 Task: Look for space in Country Club Hills, United States from 10th July, 2023 to 15th July, 2023 for 7 adults in price range Rs.10000 to Rs.15000. Place can be entire place or shared room with 4 bedrooms having 7 beds and 4 bathrooms. Property type can be house, flat, guest house. Amenities needed are: wifi, TV, free parkinig on premises, gym, breakfast. Booking option can be shelf check-in. Required host language is English.
Action: Mouse moved to (519, 113)
Screenshot: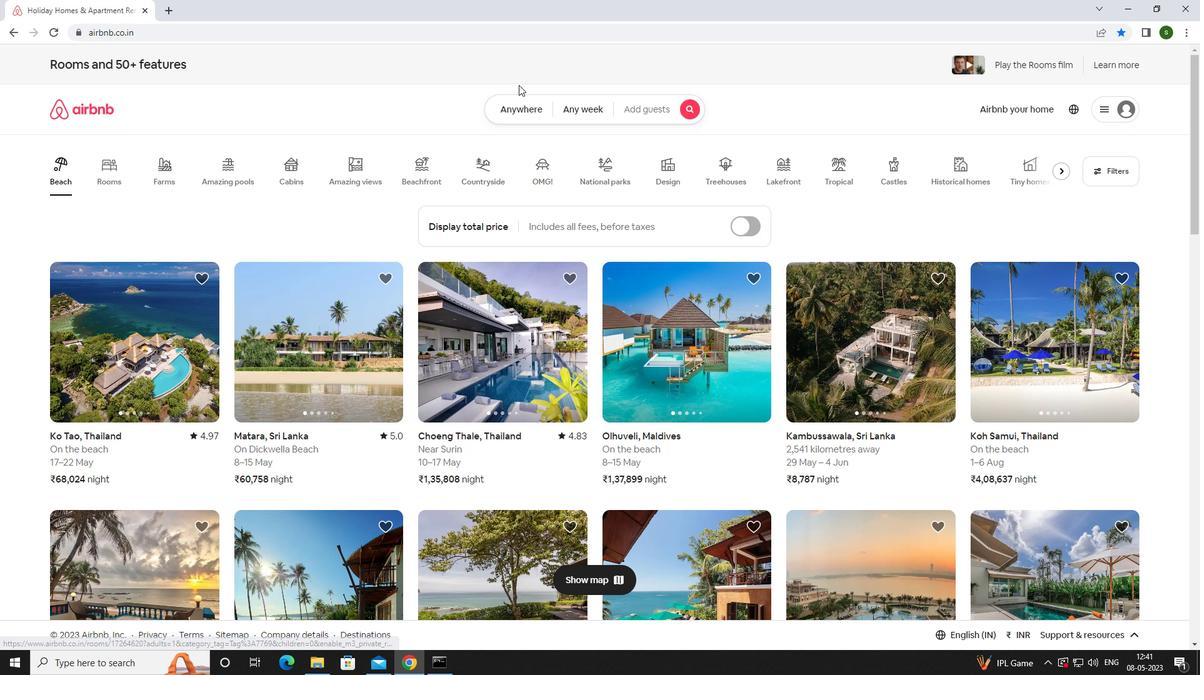
Action: Mouse pressed left at (519, 113)
Screenshot: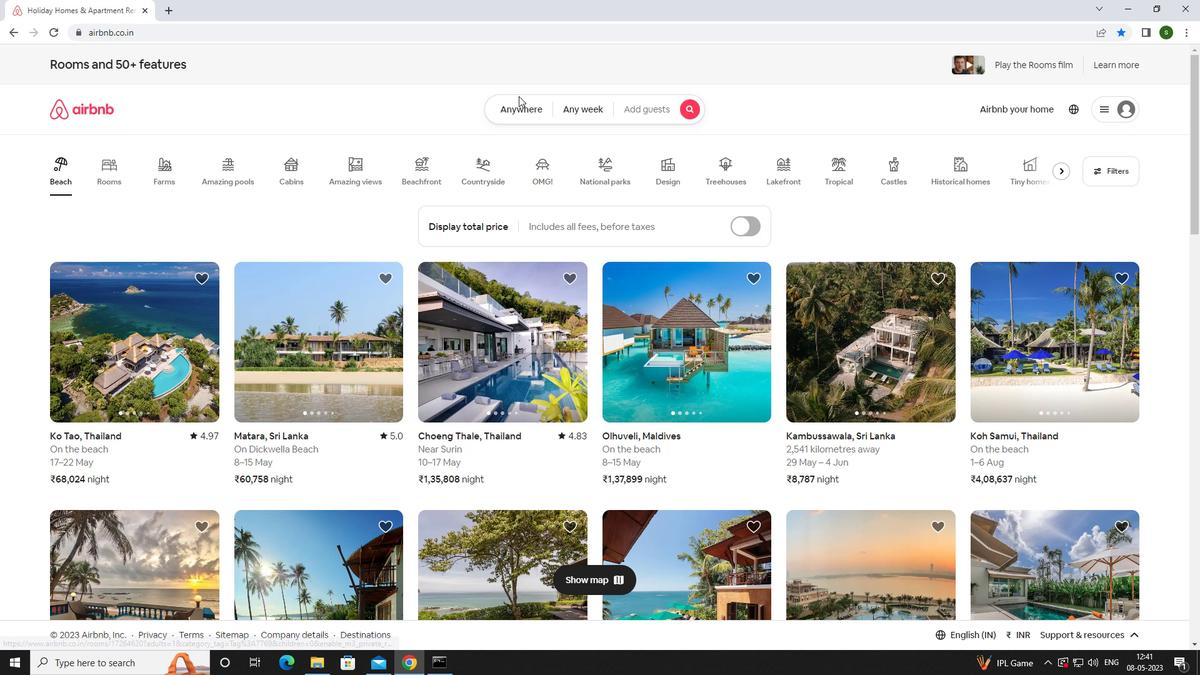 
Action: Mouse moved to (417, 158)
Screenshot: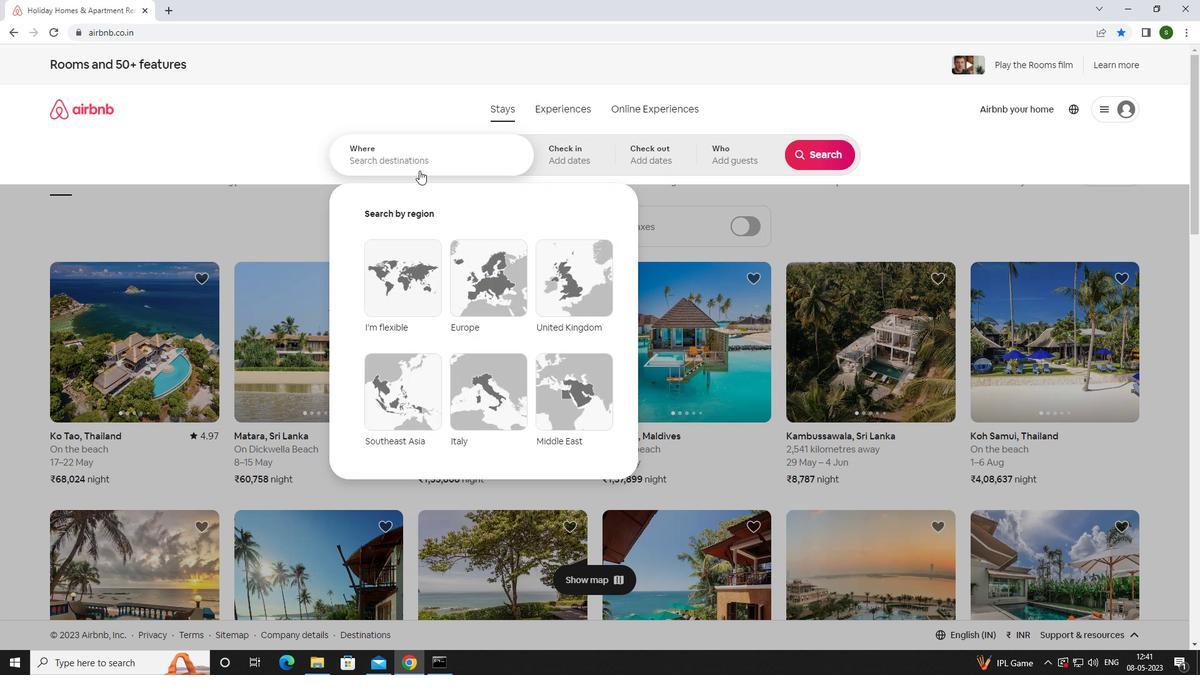 
Action: Mouse pressed left at (417, 158)
Screenshot: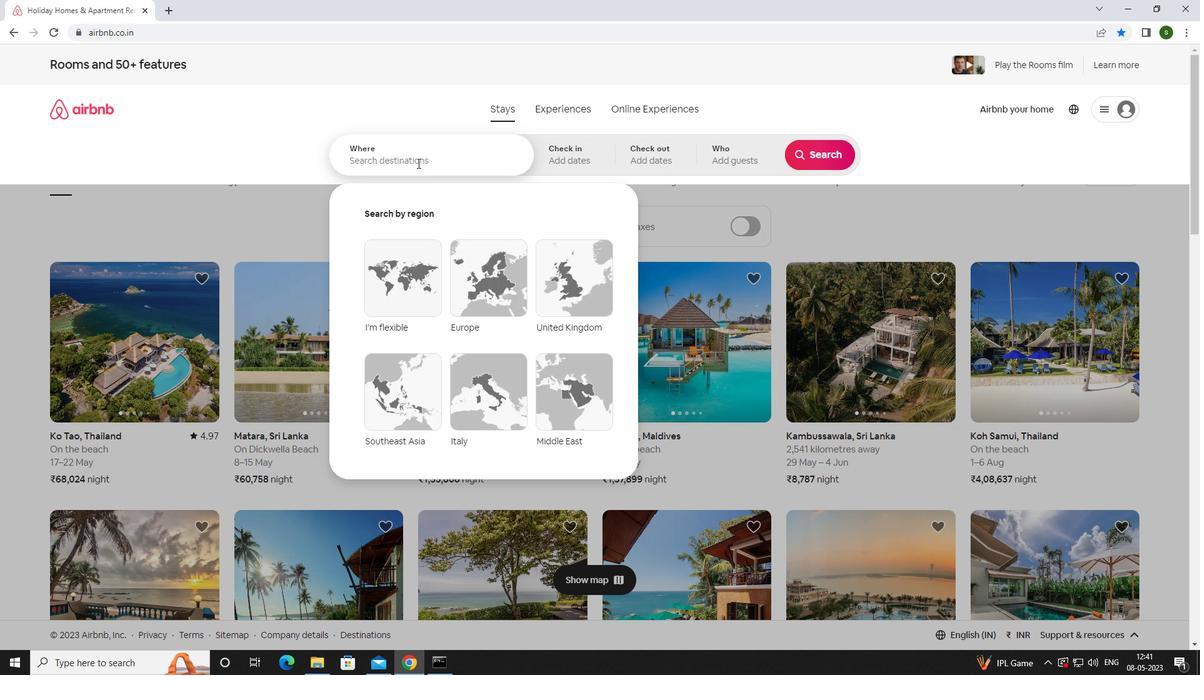 
Action: Mouse moved to (417, 158)
Screenshot: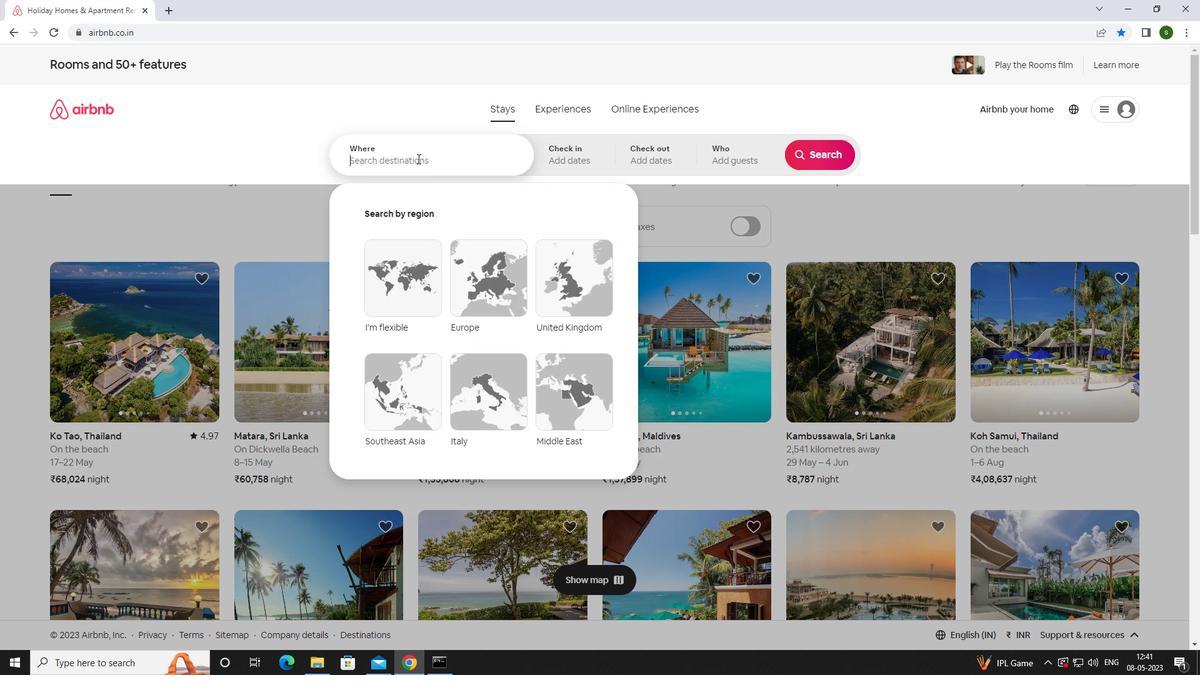 
Action: Key pressed <Key.caps_lock>c<Key.caps_lock>ountry<Key.space><Key.caps_lock>c<Key.caps_lock>lub<Key.space><Key.caps_lock>h<Key.caps_lock>ills,<Key.space><Key.caps_lock>u<Key.caps_lock>nited<Key.space><Key.caps_lock>s<Key.caps_lock>tates<Key.enter>
Screenshot: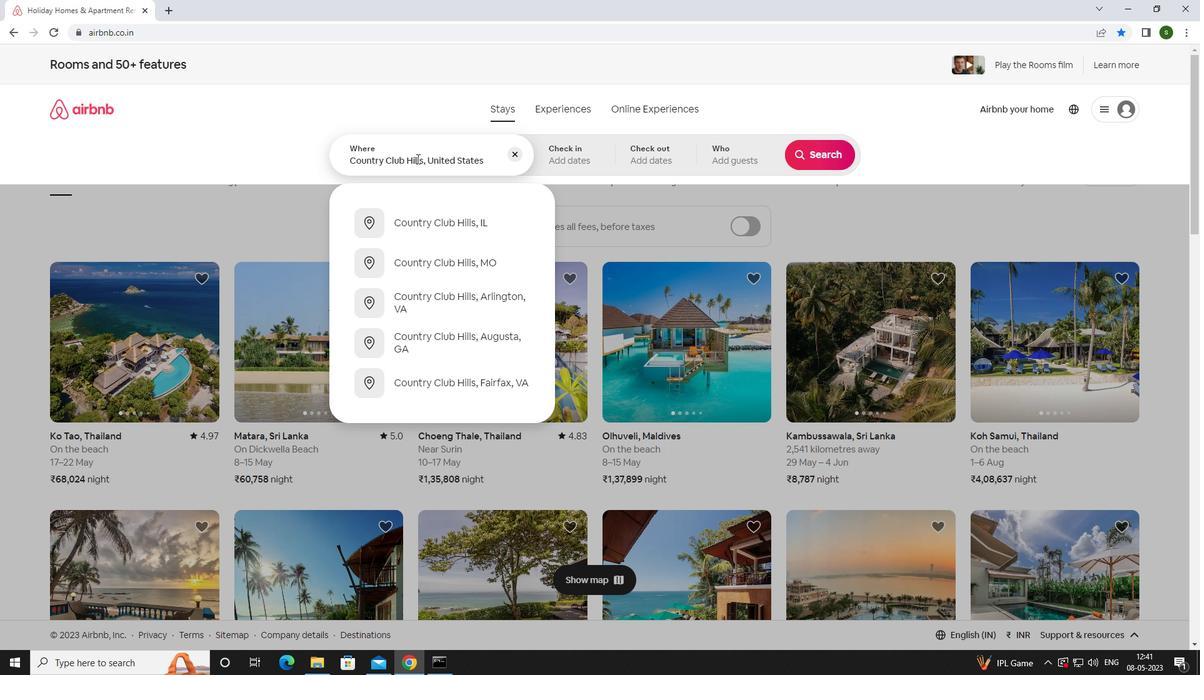 
Action: Mouse moved to (816, 255)
Screenshot: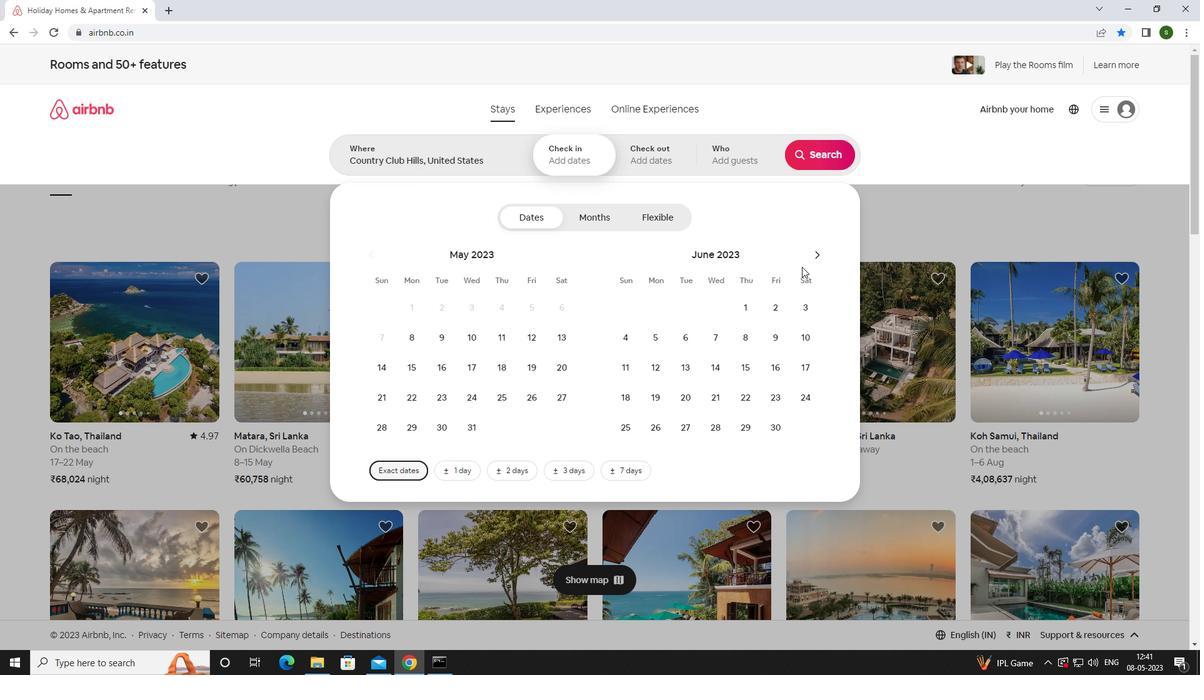
Action: Mouse pressed left at (816, 255)
Screenshot: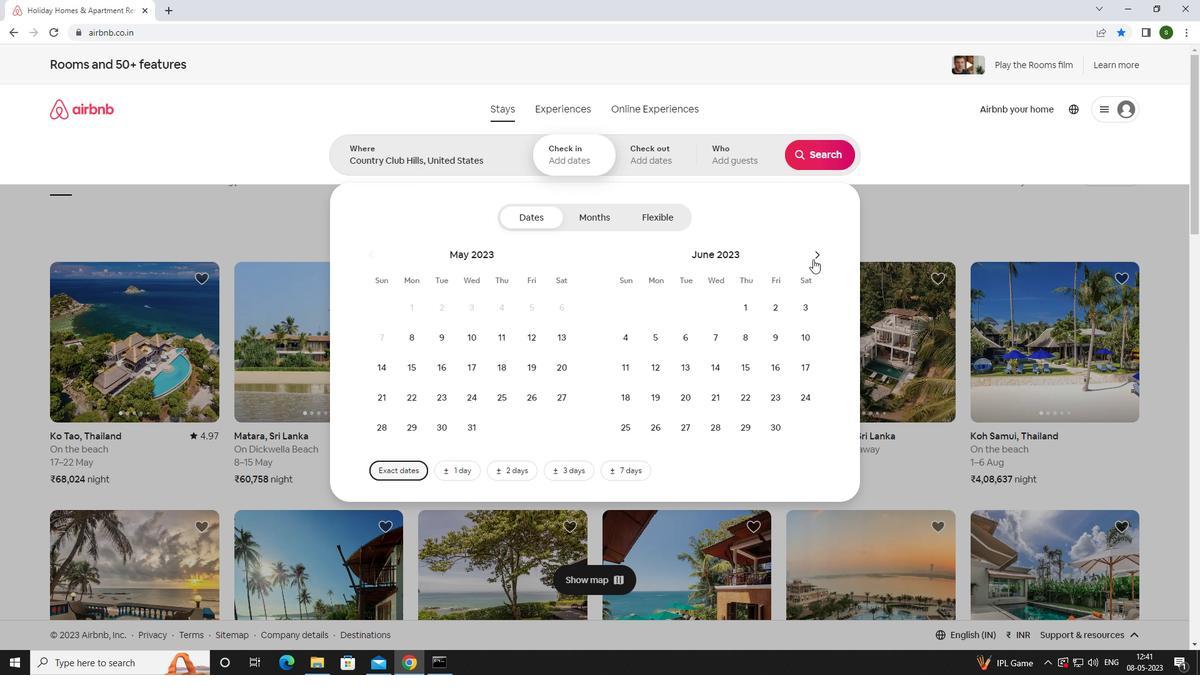 
Action: Mouse moved to (661, 367)
Screenshot: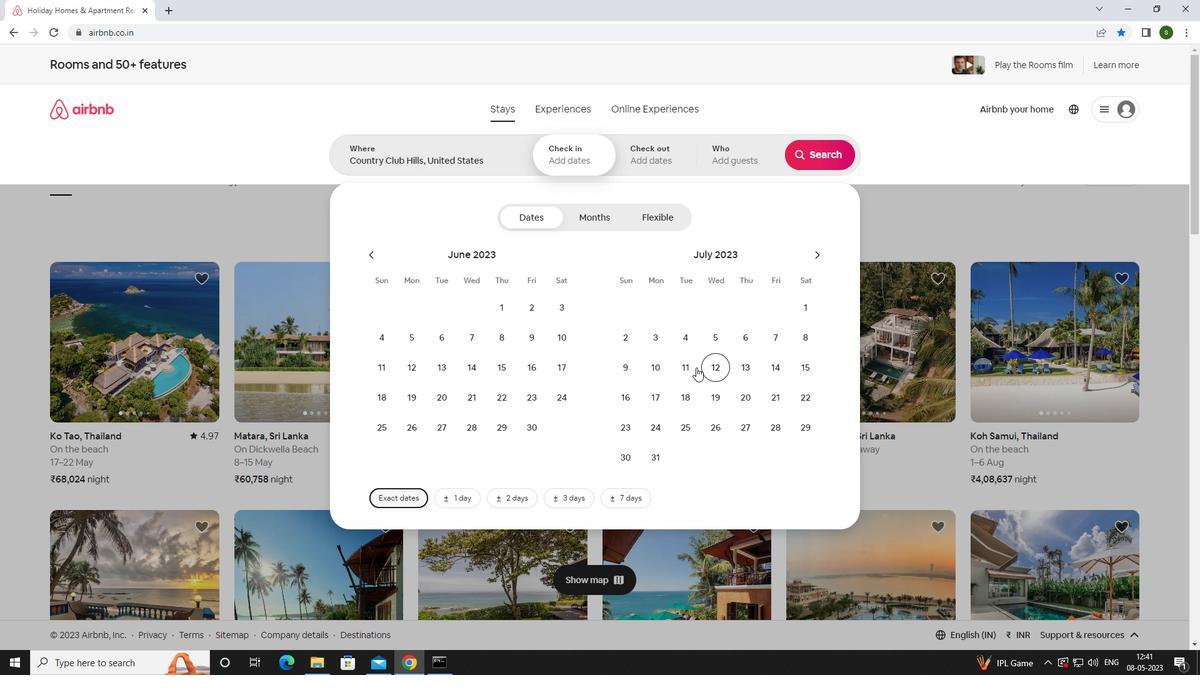 
Action: Mouse pressed left at (661, 367)
Screenshot: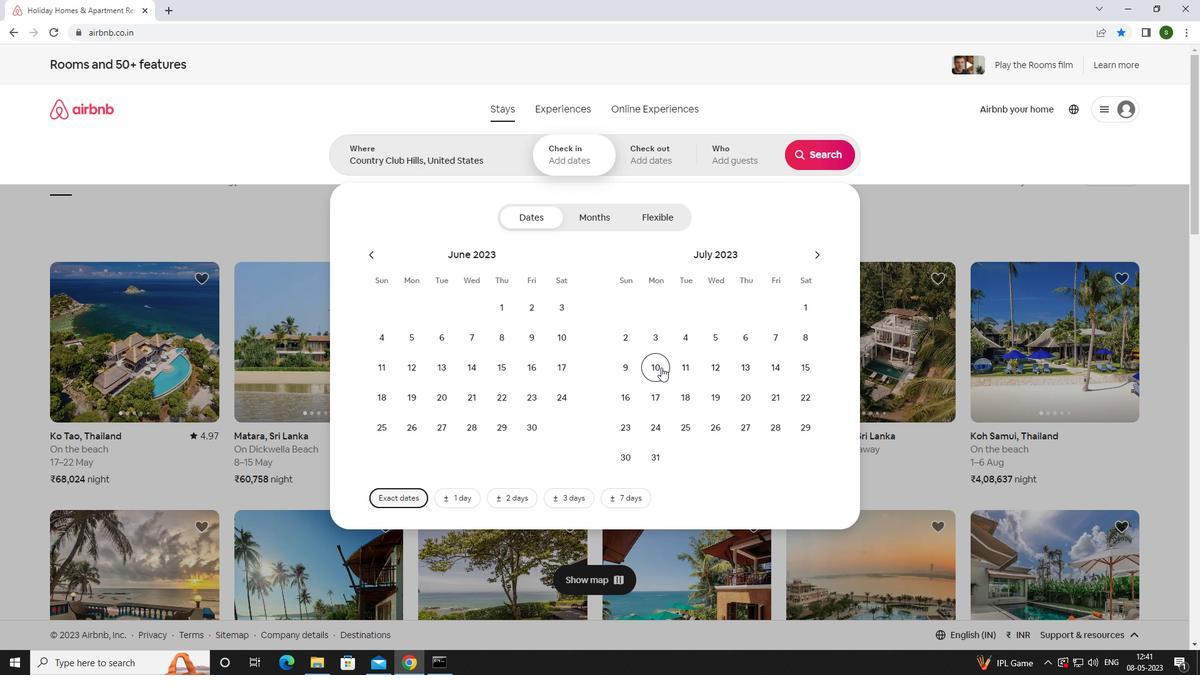 
Action: Mouse moved to (806, 367)
Screenshot: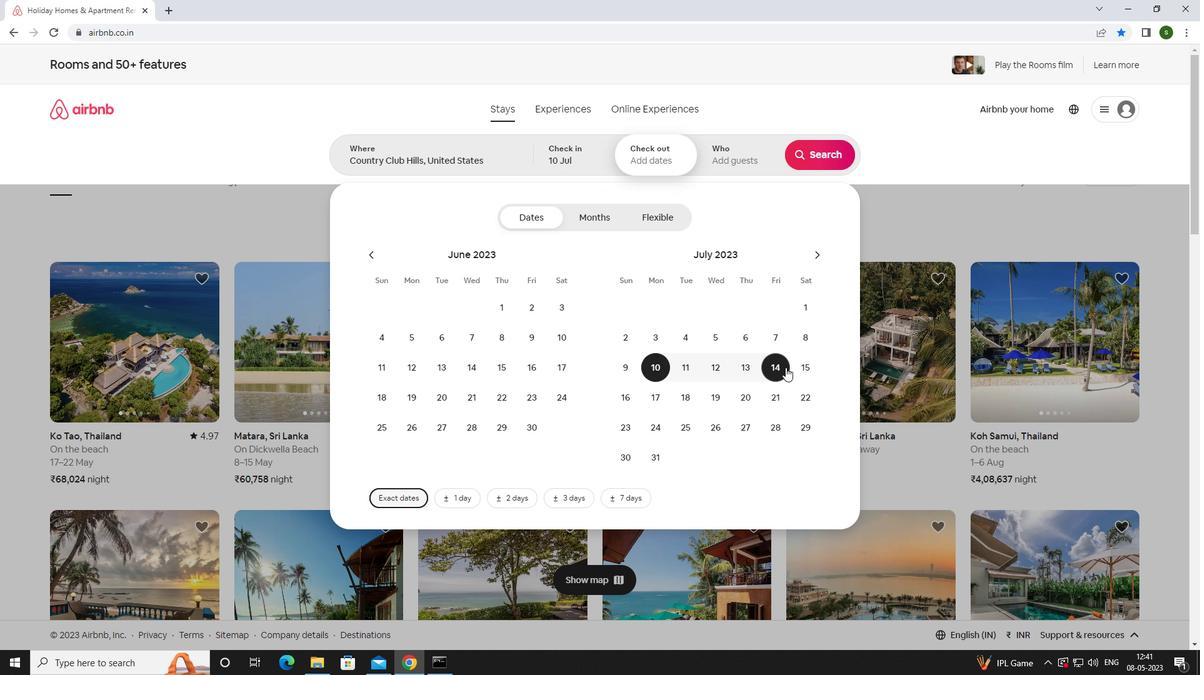 
Action: Mouse pressed left at (806, 367)
Screenshot: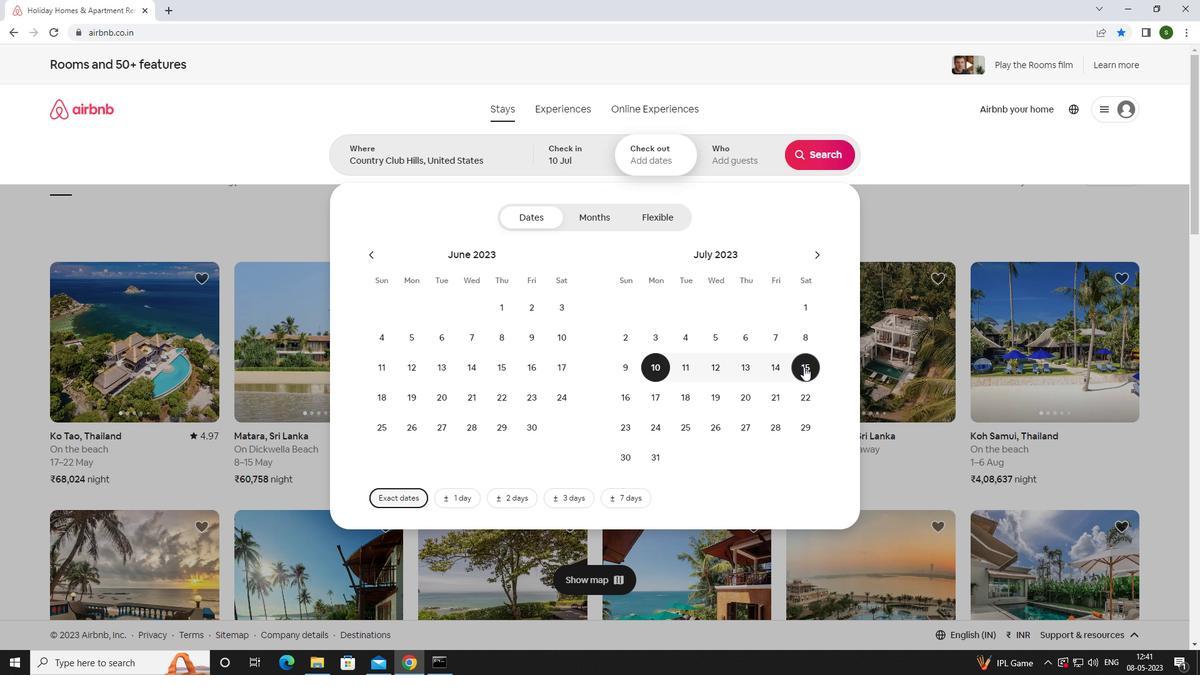 
Action: Mouse moved to (734, 158)
Screenshot: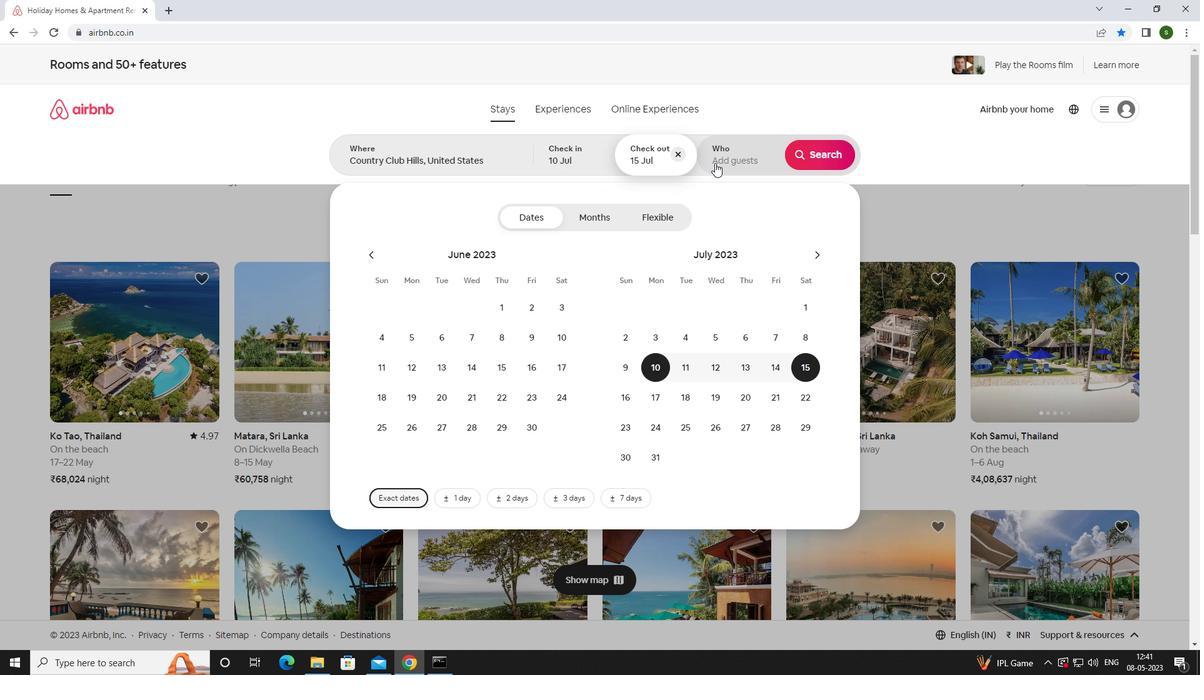 
Action: Mouse pressed left at (734, 158)
Screenshot: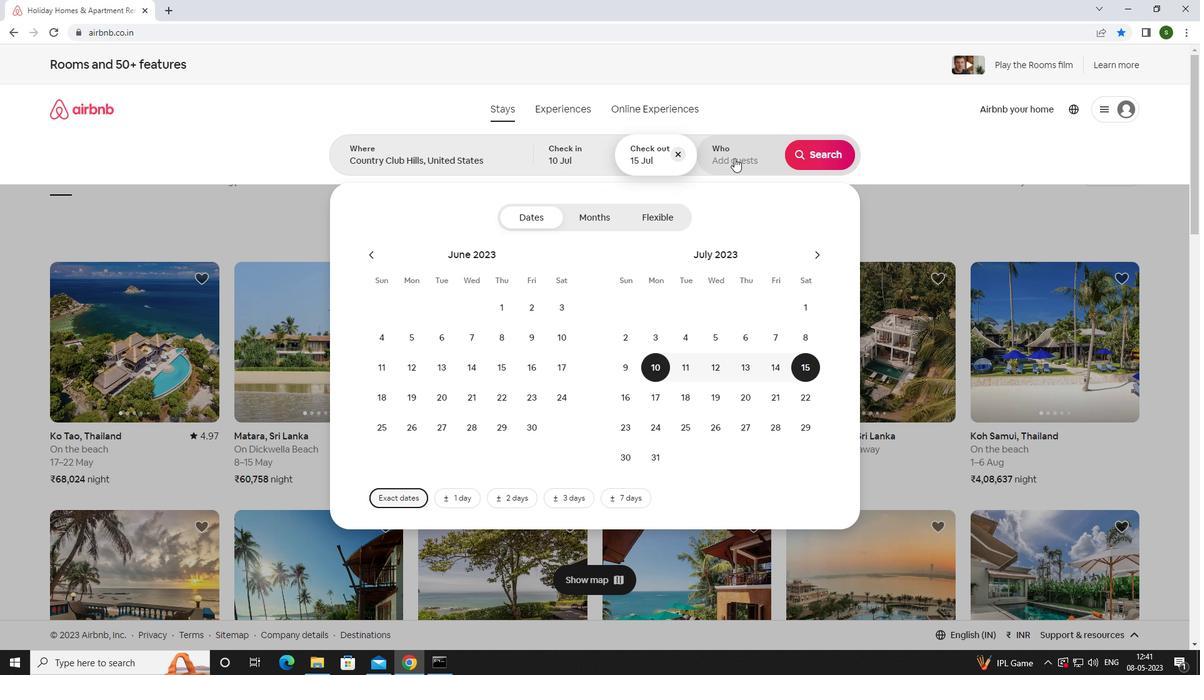 
Action: Mouse moved to (827, 218)
Screenshot: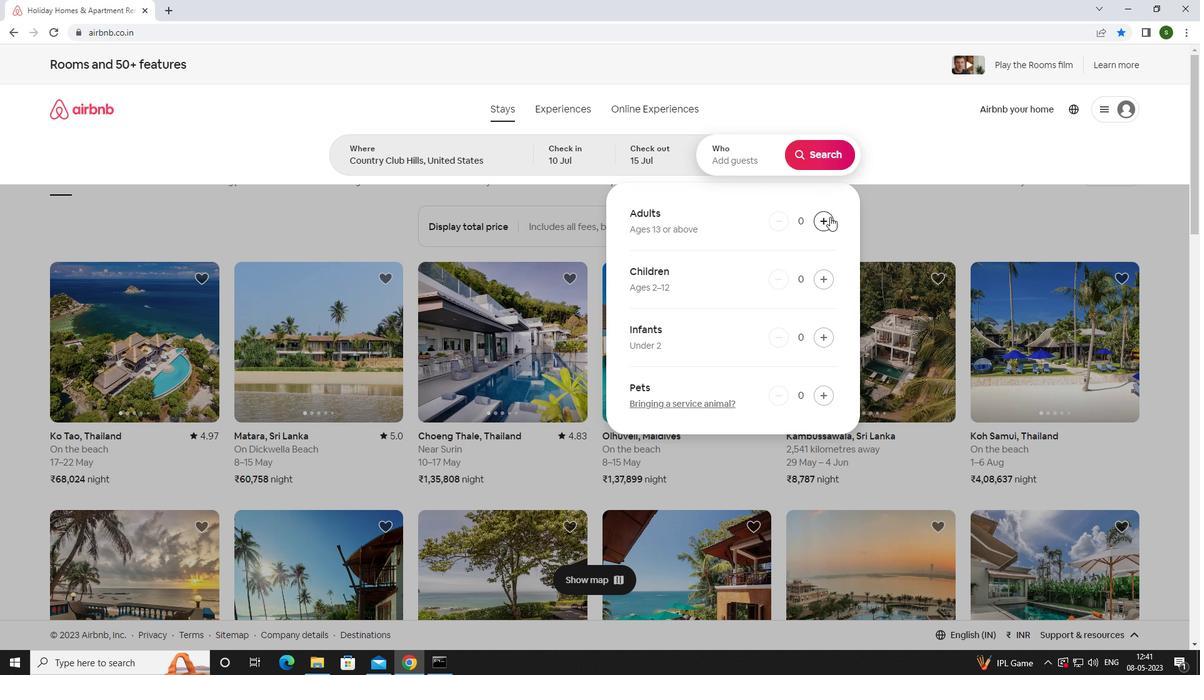 
Action: Mouse pressed left at (827, 218)
Screenshot: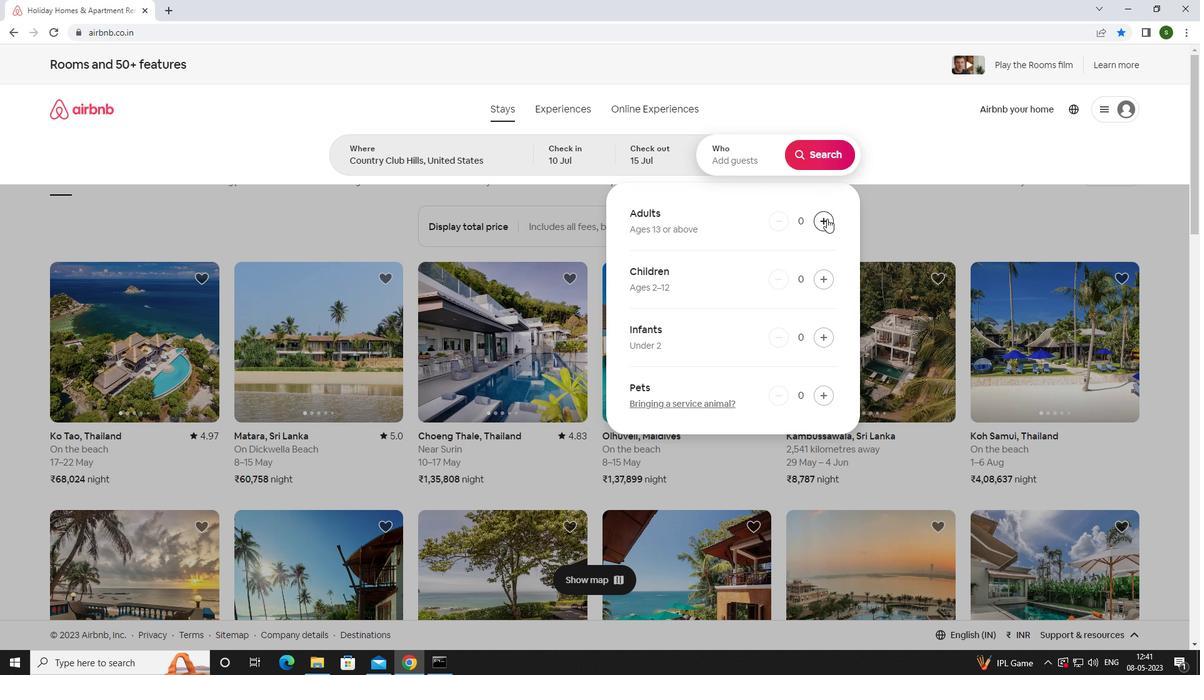 
Action: Mouse pressed left at (827, 218)
Screenshot: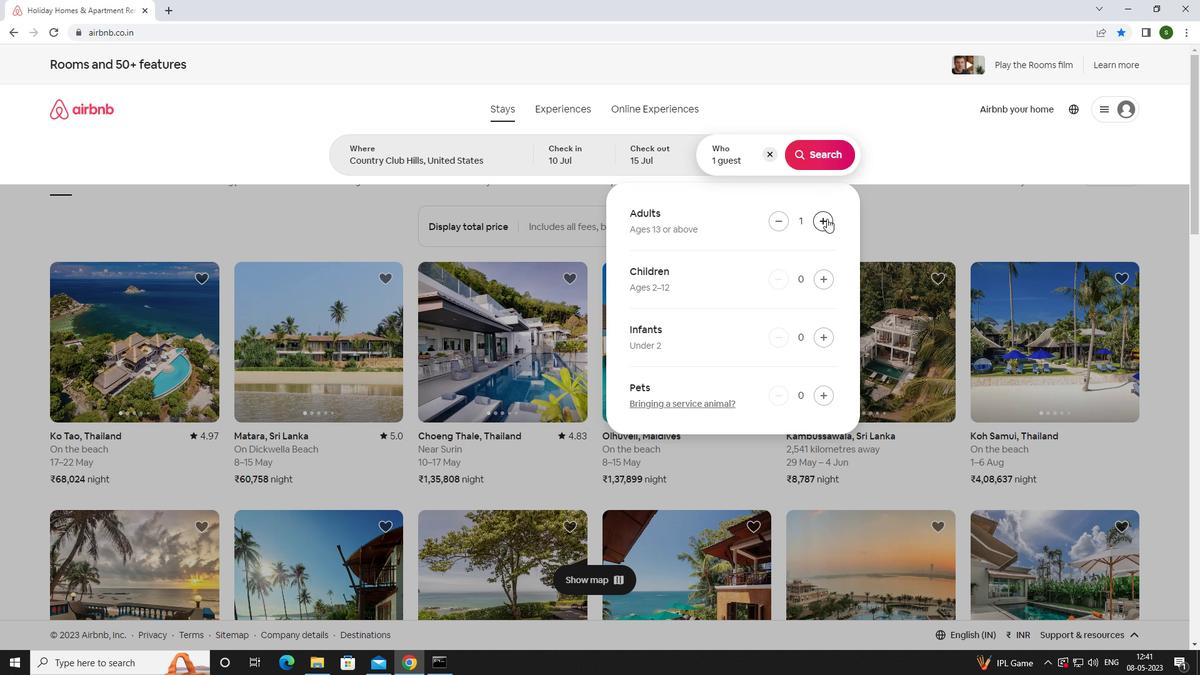 
Action: Mouse pressed left at (827, 218)
Screenshot: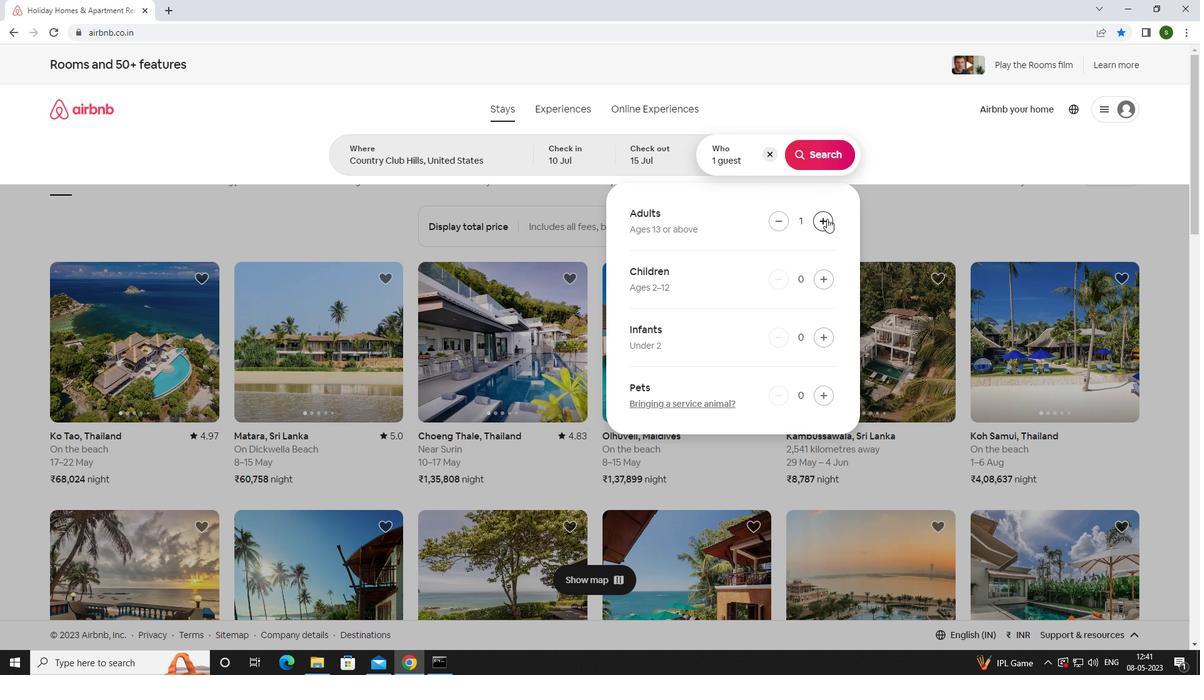 
Action: Mouse pressed left at (827, 218)
Screenshot: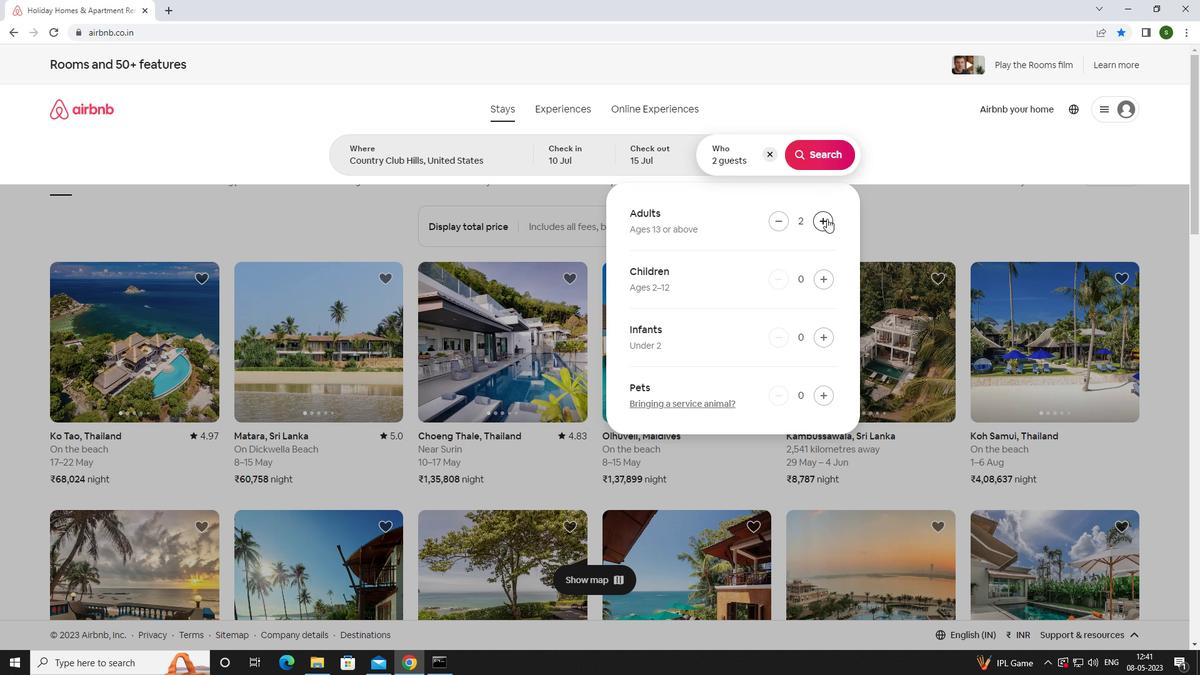 
Action: Mouse pressed left at (827, 218)
Screenshot: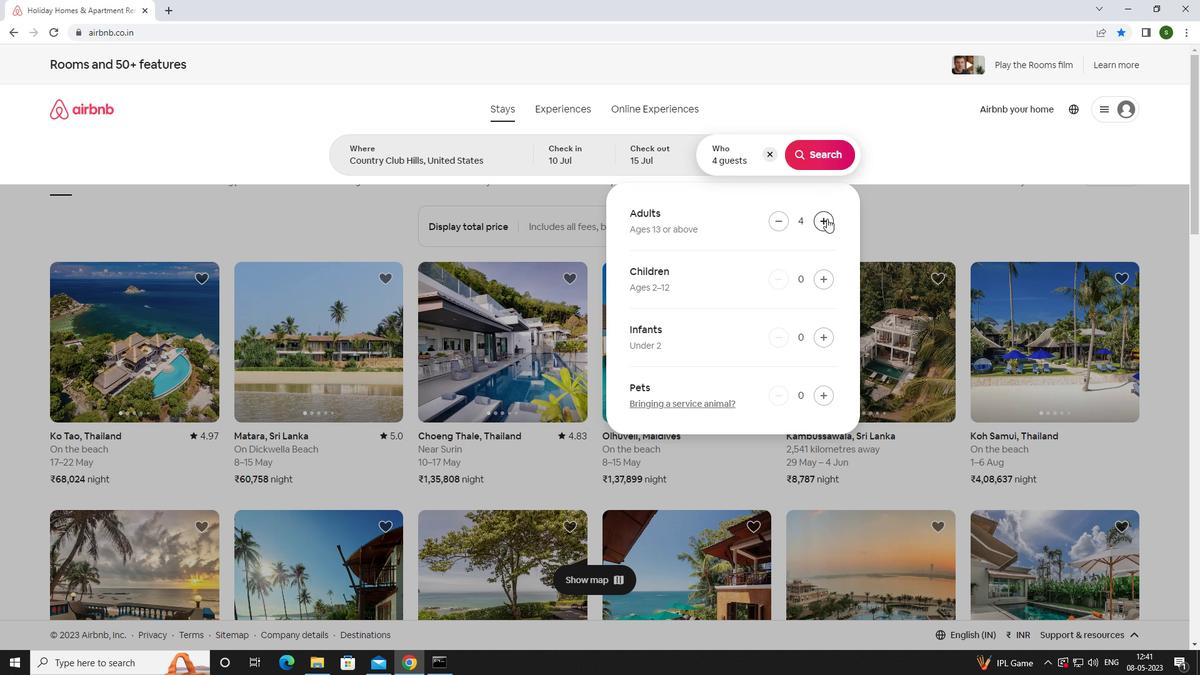 
Action: Mouse pressed left at (827, 218)
Screenshot: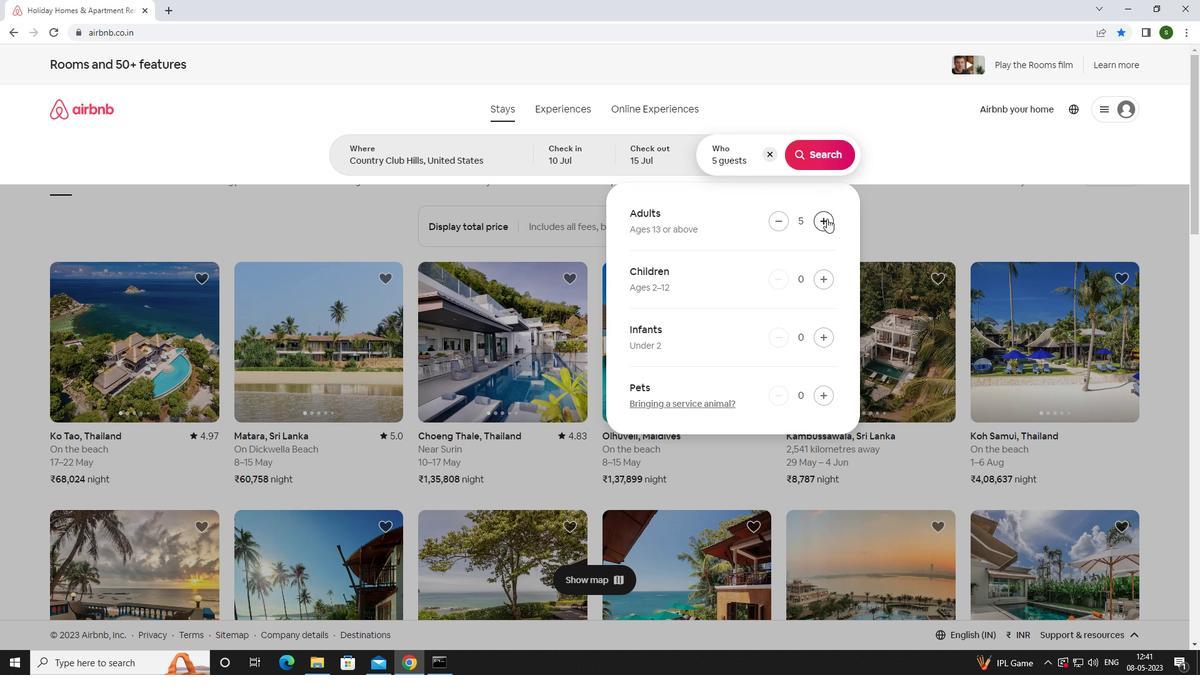 
Action: Mouse moved to (826, 218)
Screenshot: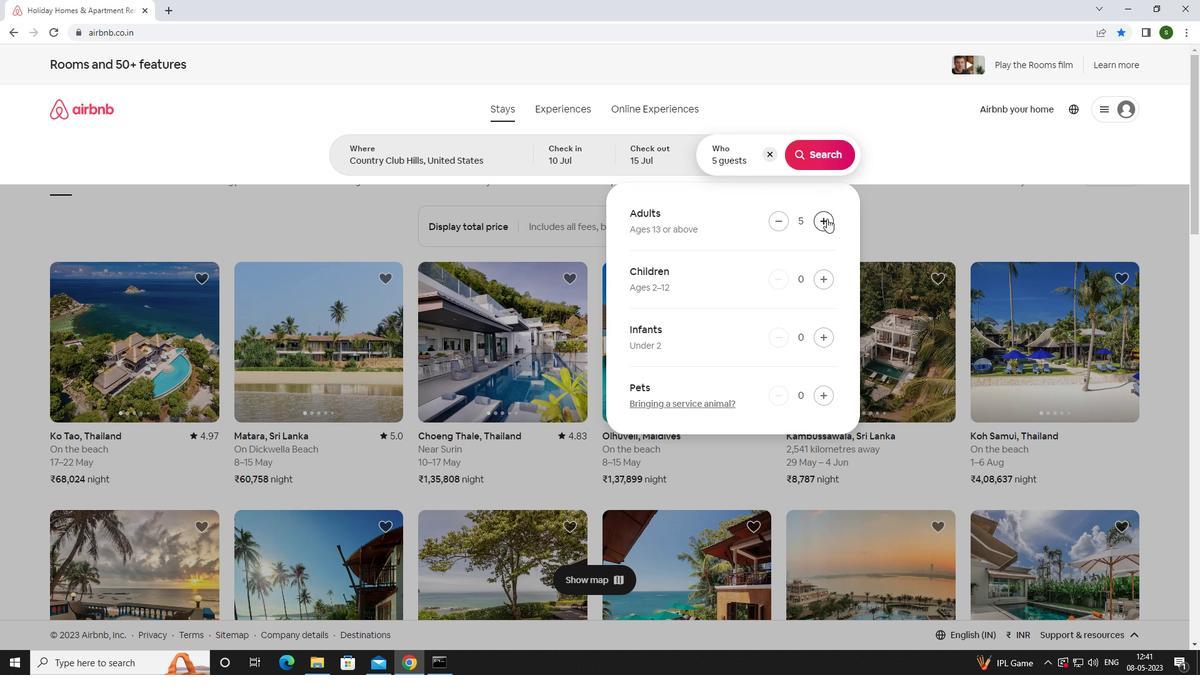 
Action: Mouse pressed left at (826, 218)
Screenshot: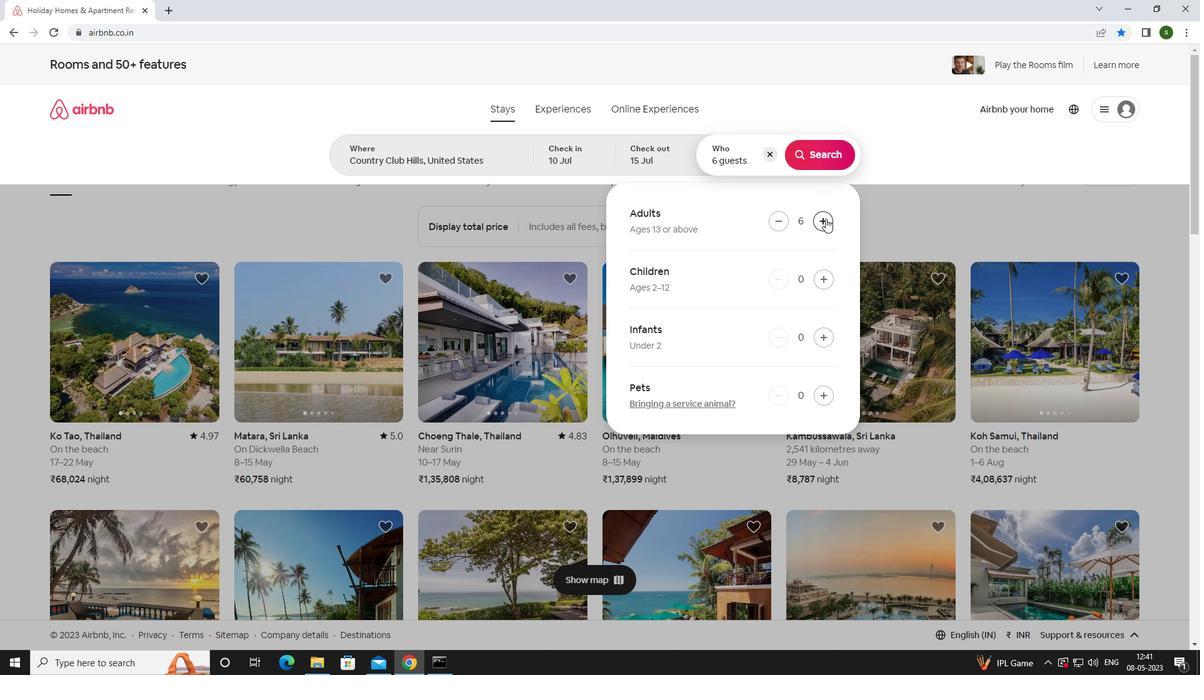 
Action: Mouse moved to (825, 158)
Screenshot: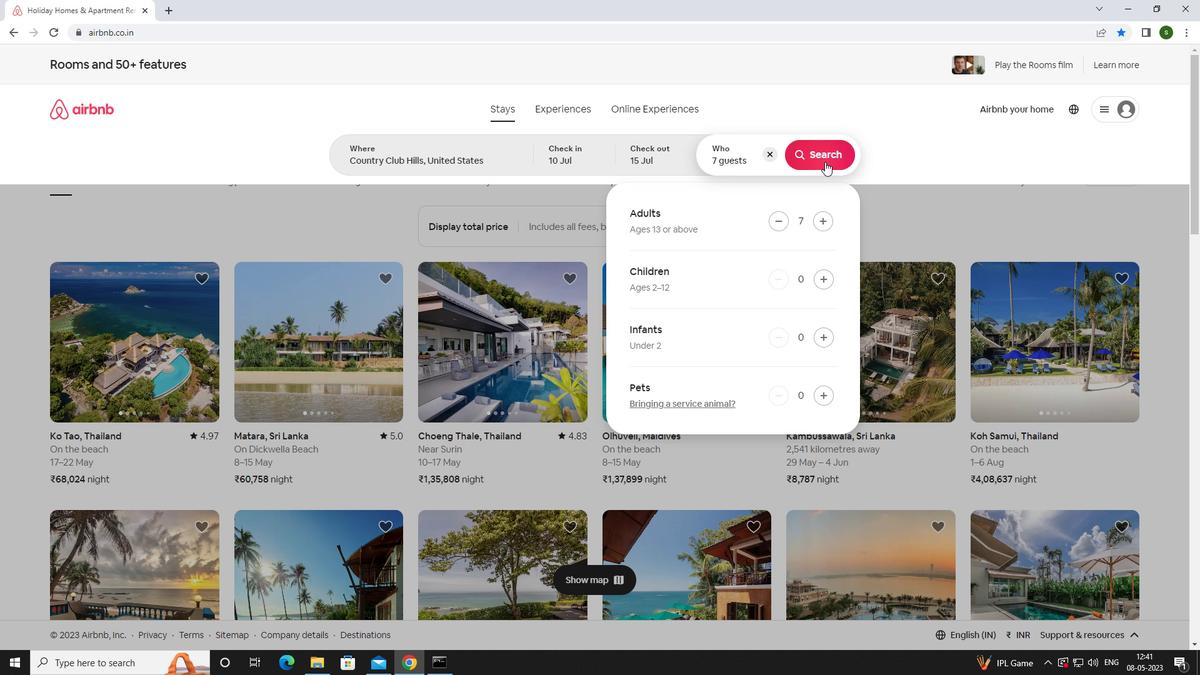 
Action: Mouse pressed left at (825, 158)
Screenshot: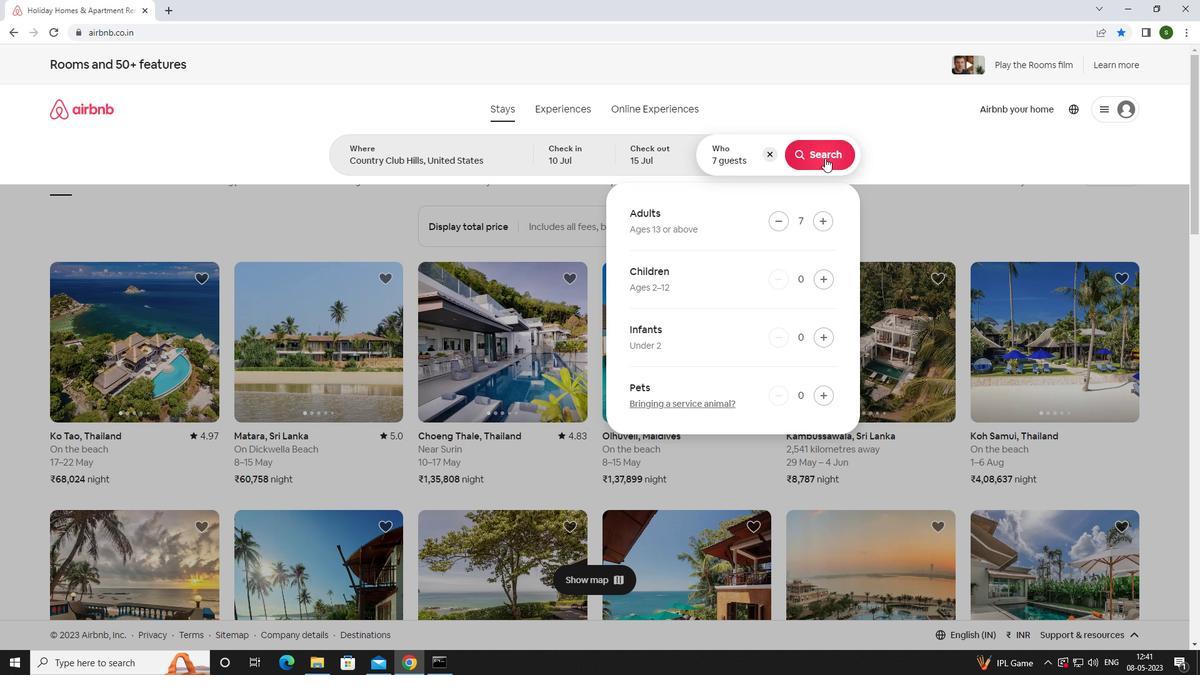 
Action: Mouse moved to (1132, 123)
Screenshot: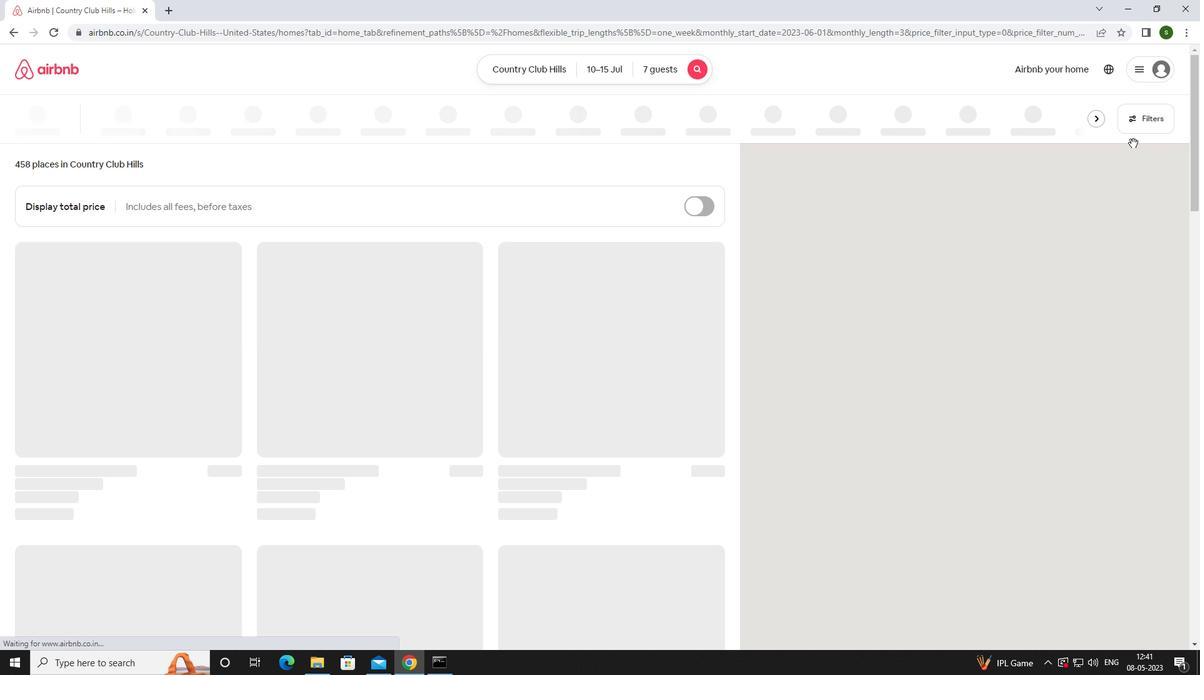 
Action: Mouse pressed left at (1132, 123)
Screenshot: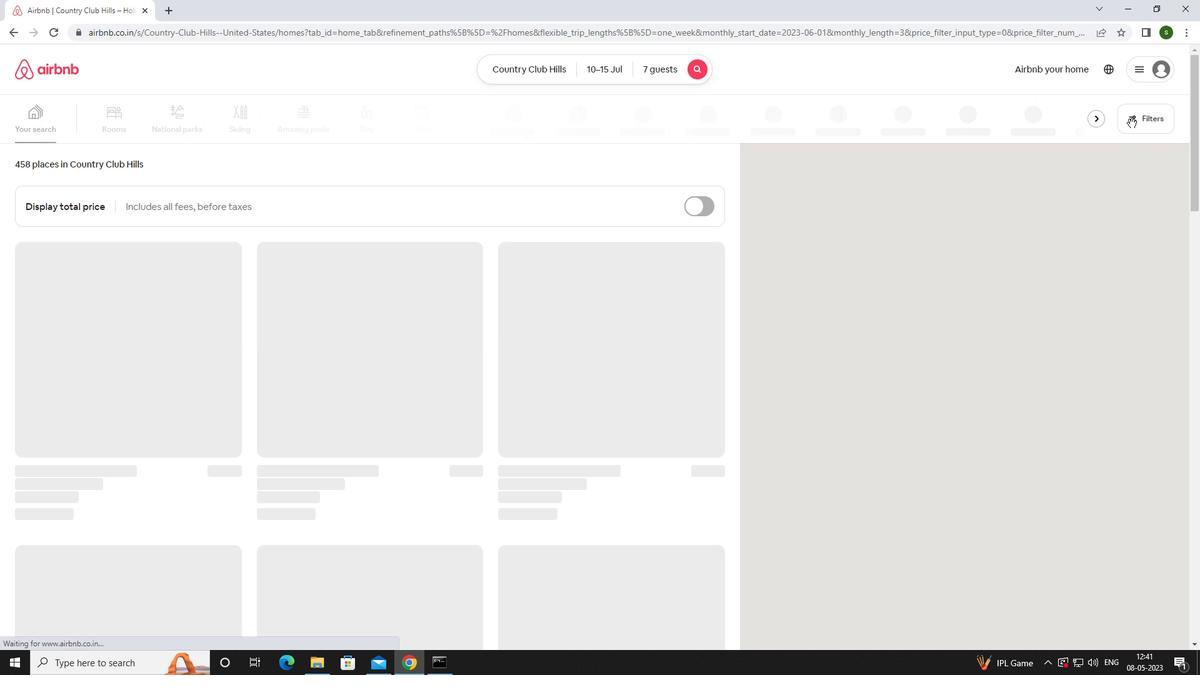 
Action: Mouse moved to (514, 420)
Screenshot: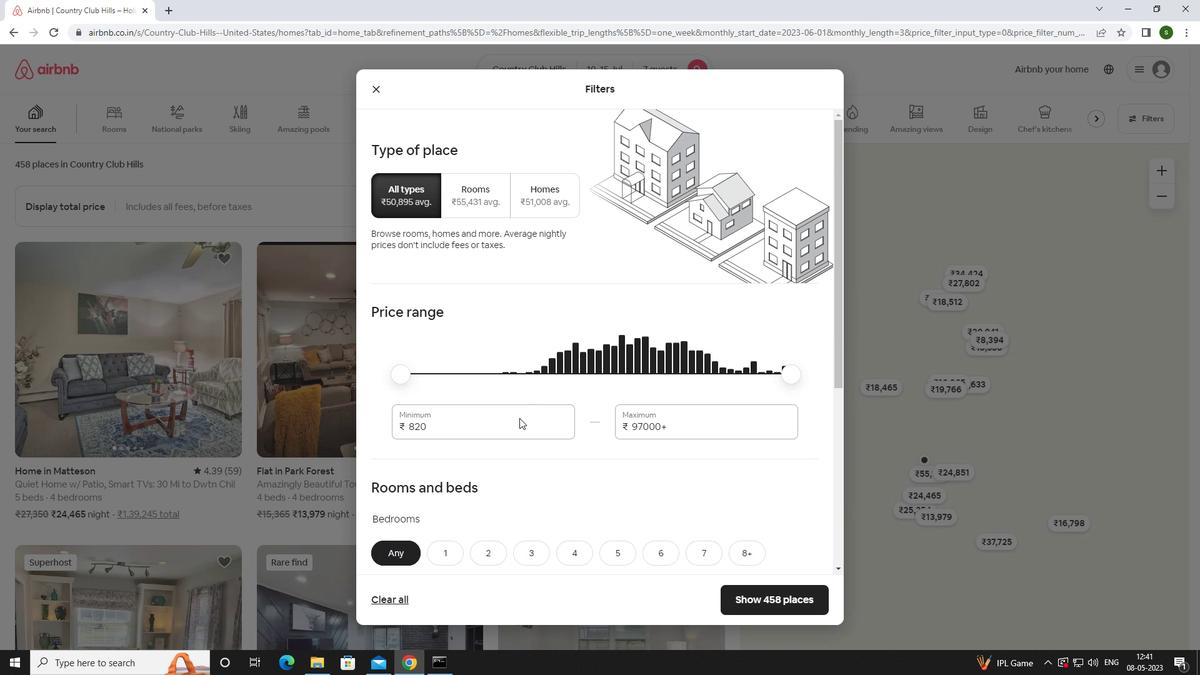 
Action: Mouse pressed left at (514, 420)
Screenshot: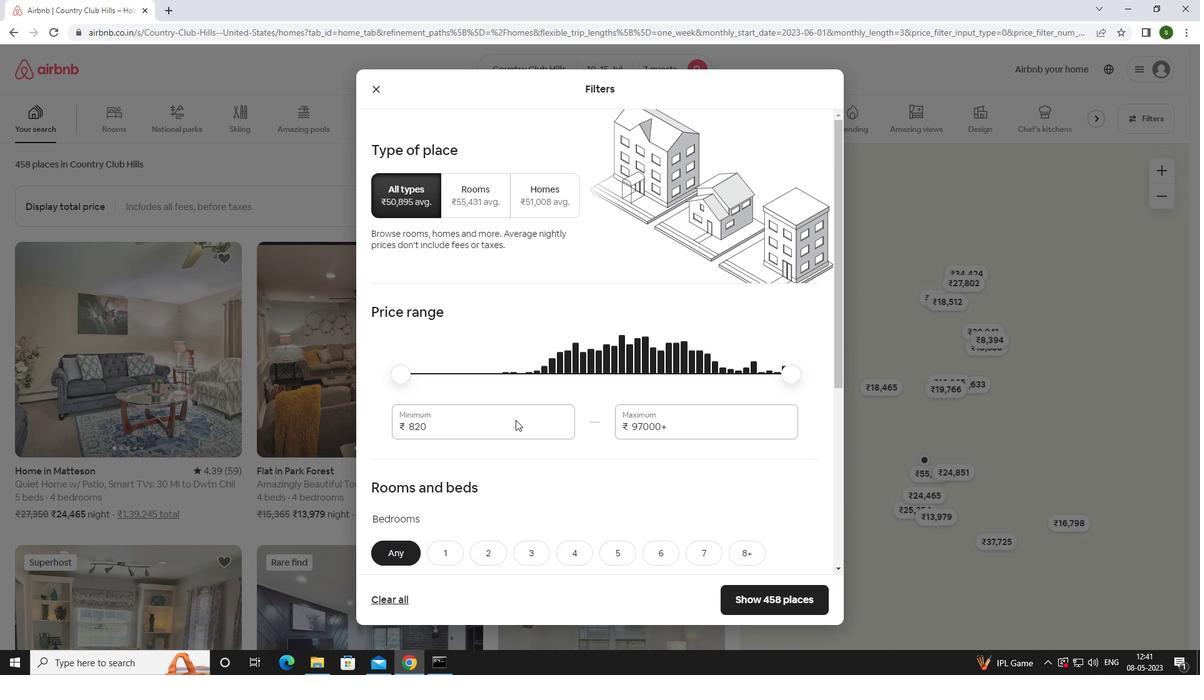 
Action: Mouse moved to (512, 420)
Screenshot: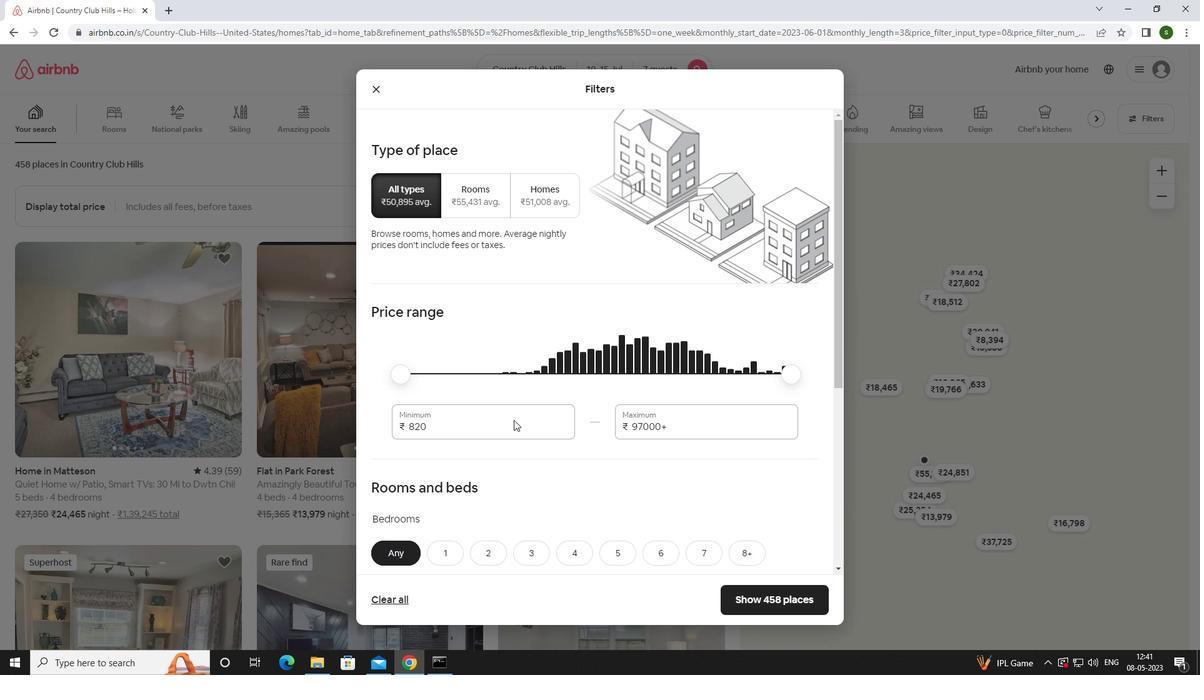 
Action: Key pressed <Key.backspace><Key.backspace><Key.backspace><Key.backspace><Key.backspace><Key.backspace><Key.backspace>10000
Screenshot: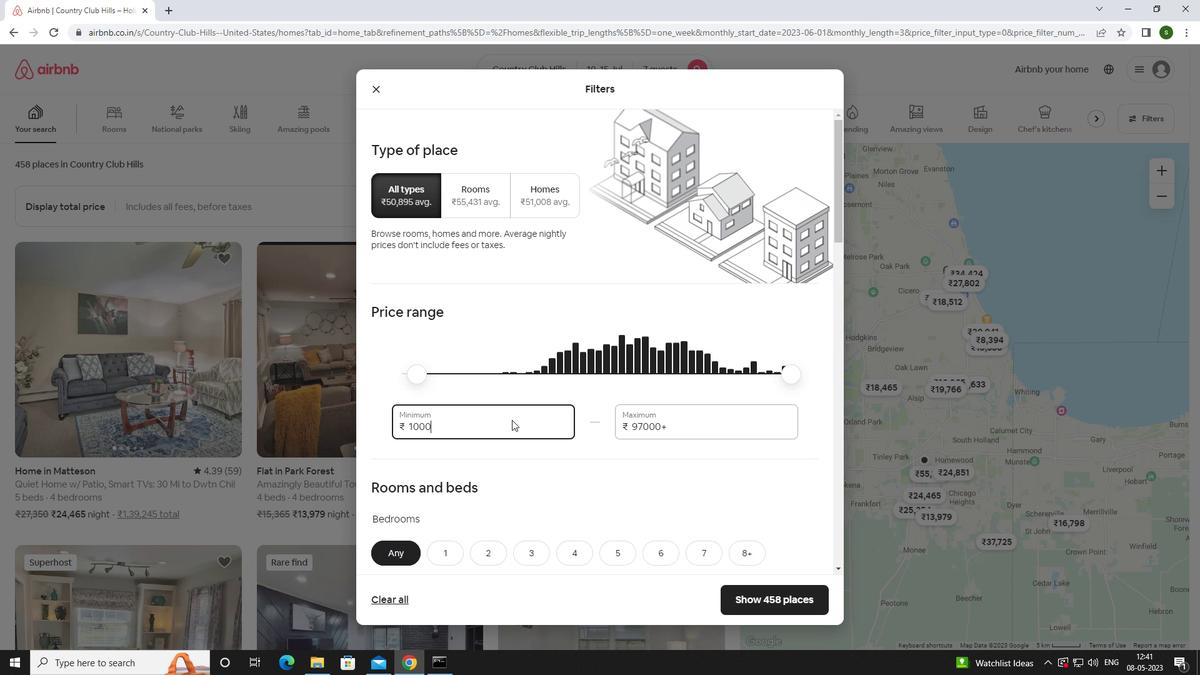
Action: Mouse moved to (680, 426)
Screenshot: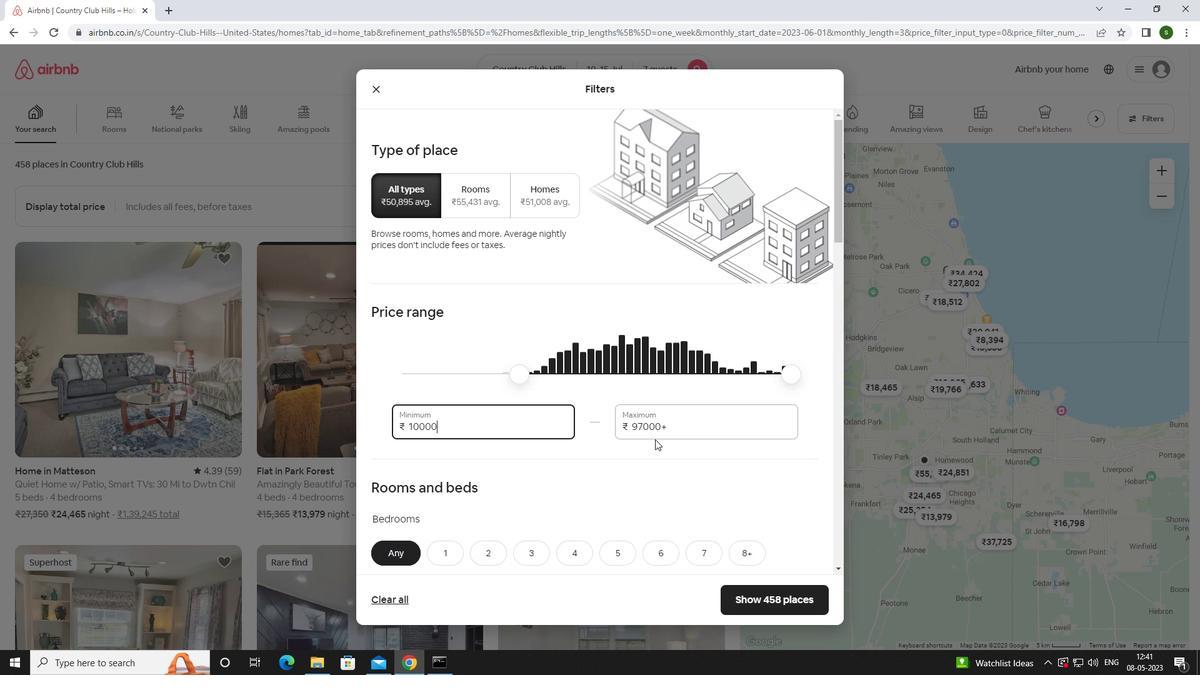 
Action: Mouse pressed left at (680, 426)
Screenshot: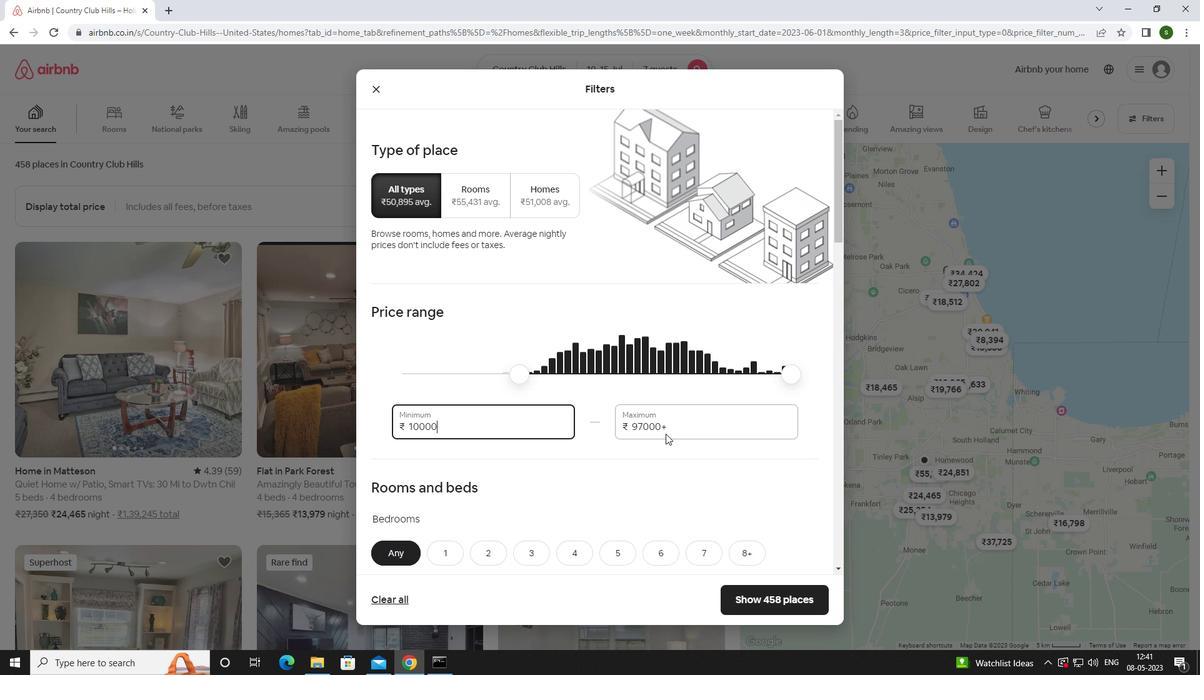 
Action: Key pressed <Key.backspace><Key.backspace><Key.backspace><Key.backspace><Key.backspace><Key.backspace><Key.backspace><Key.backspace><Key.backspace><Key.backspace>15000
Screenshot: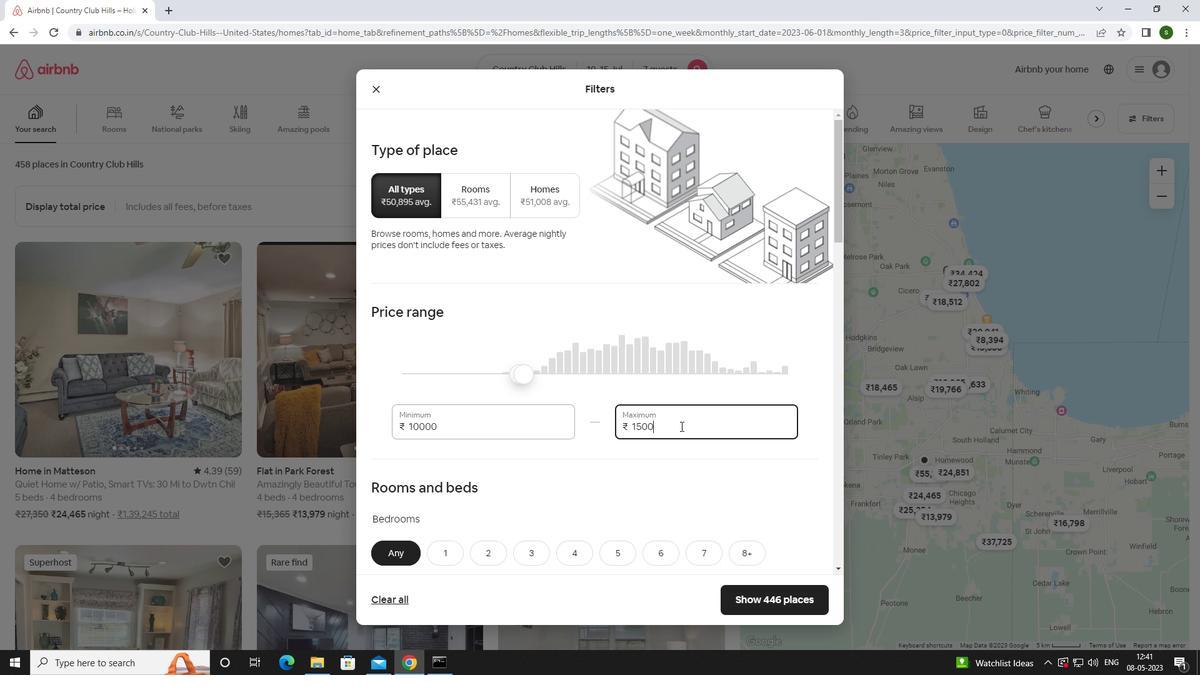 
Action: Mouse moved to (509, 423)
Screenshot: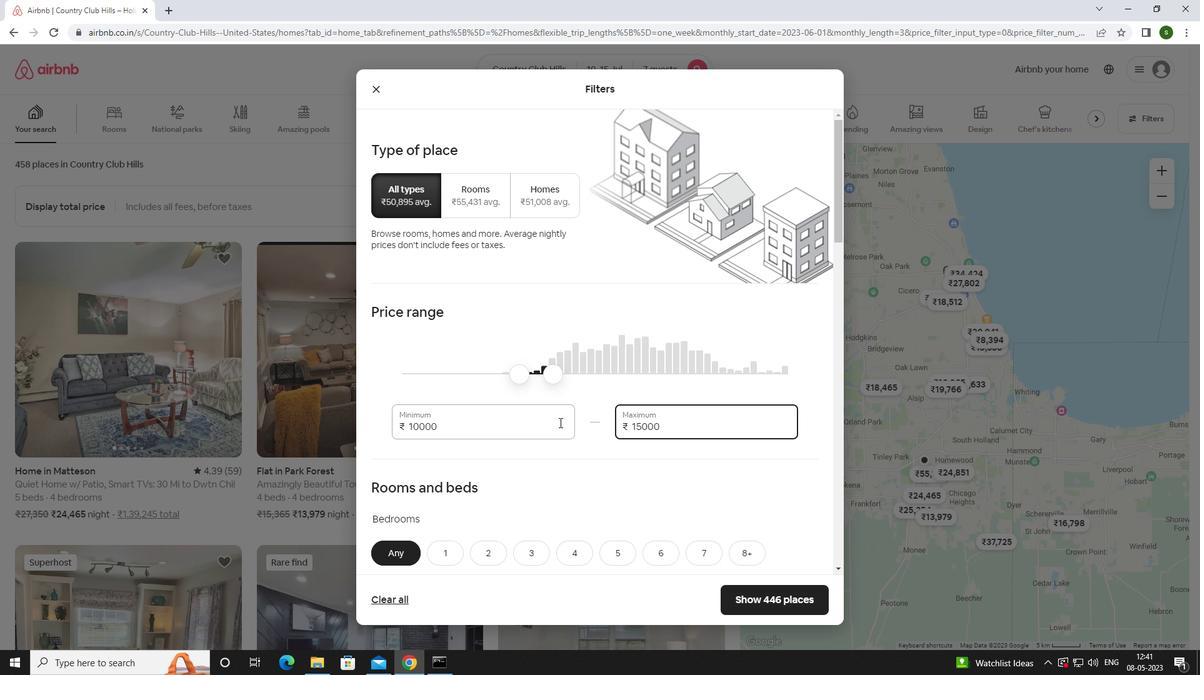 
Action: Mouse scrolled (509, 423) with delta (0, 0)
Screenshot: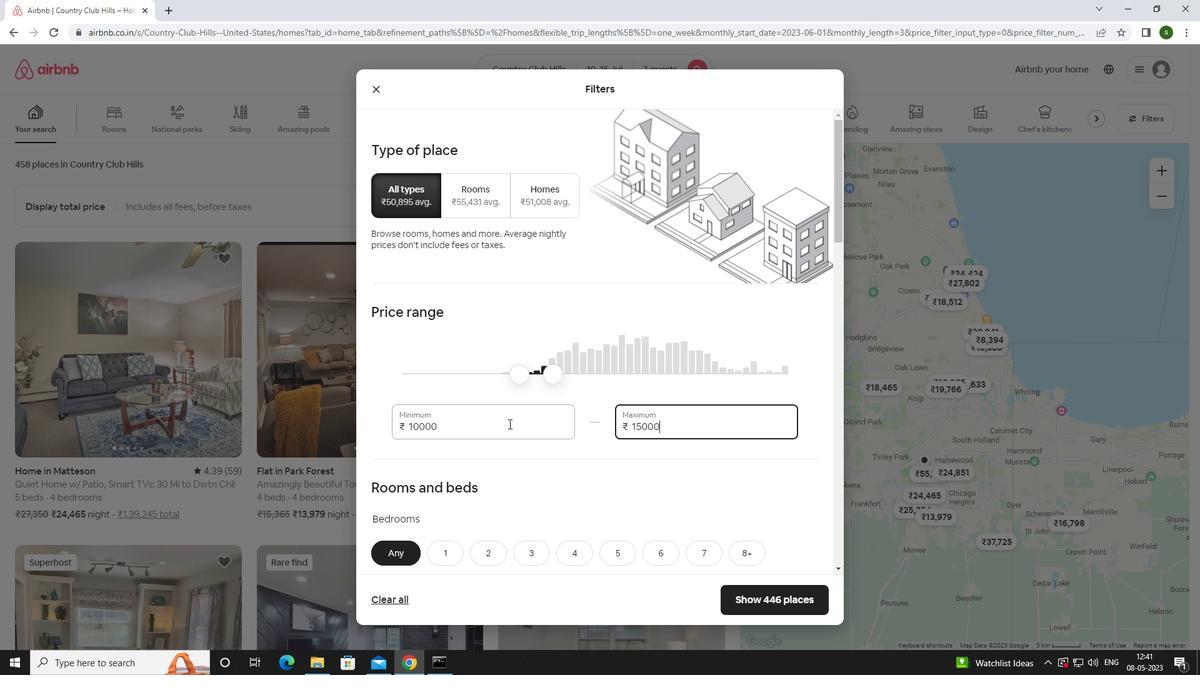 
Action: Mouse moved to (509, 424)
Screenshot: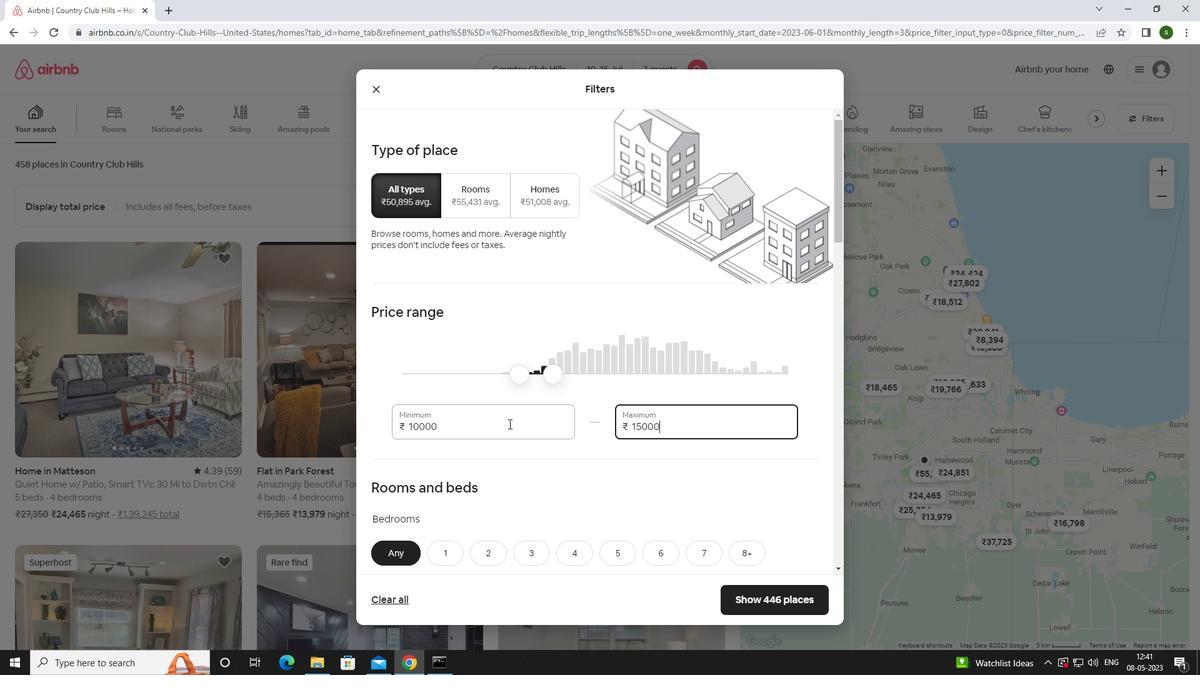 
Action: Mouse scrolled (509, 423) with delta (0, 0)
Screenshot: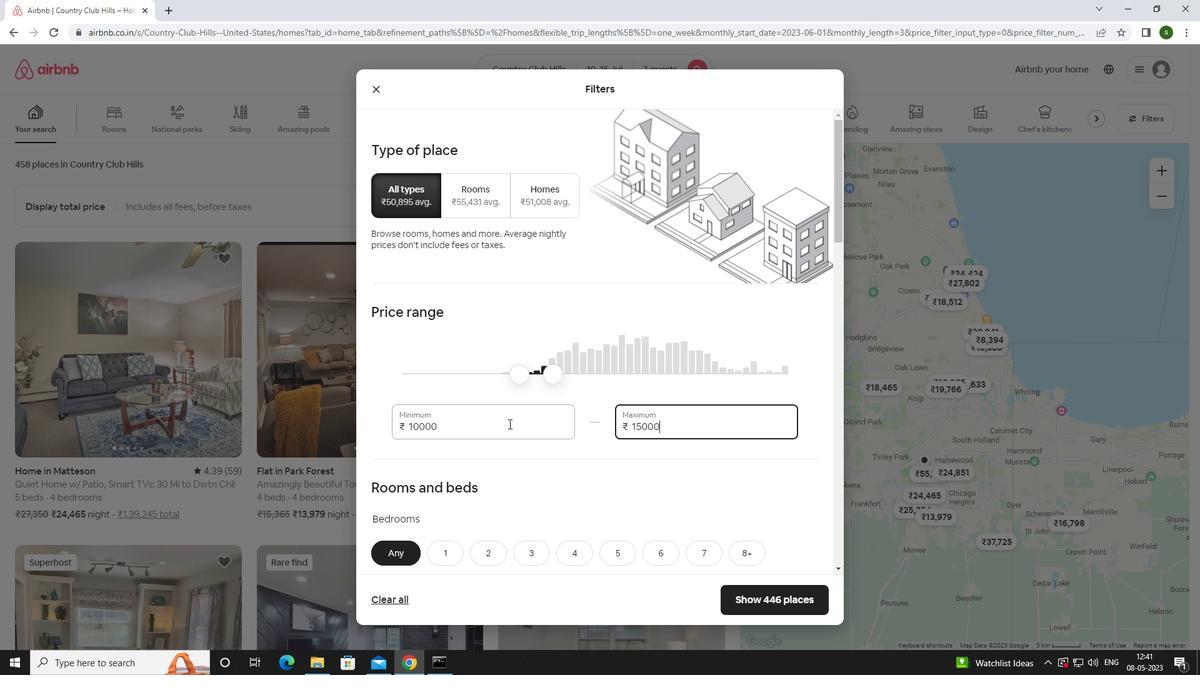
Action: Mouse moved to (544, 407)
Screenshot: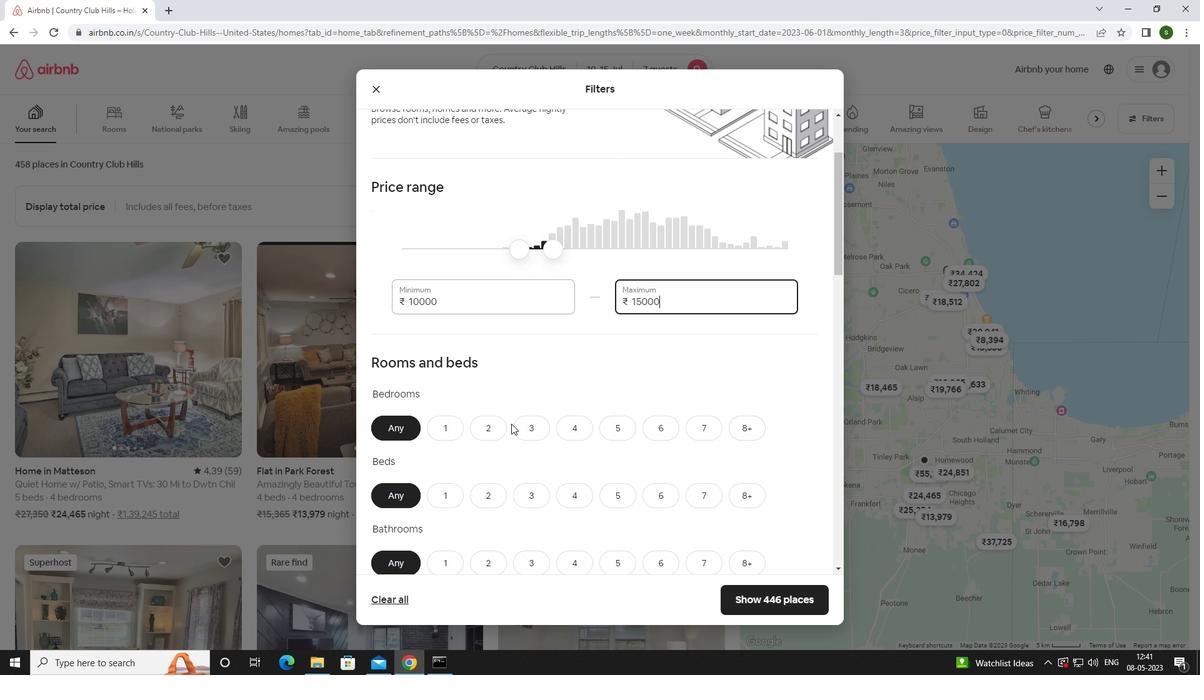 
Action: Mouse scrolled (544, 406) with delta (0, 0)
Screenshot: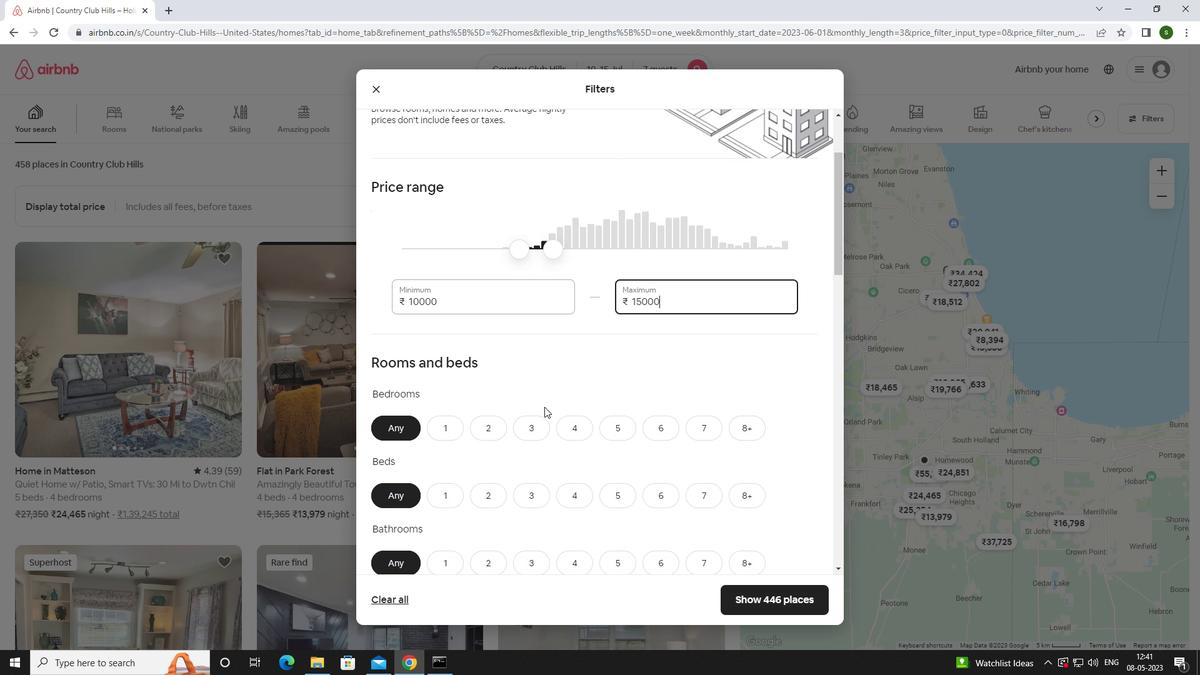 
Action: Mouse moved to (571, 363)
Screenshot: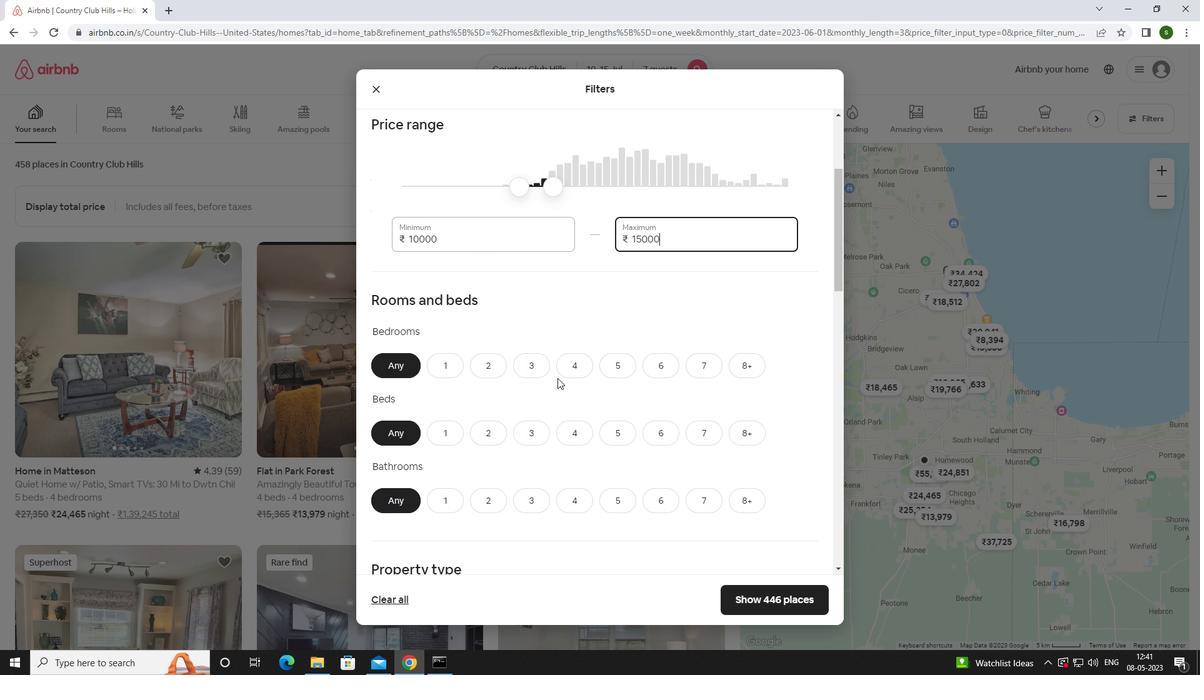
Action: Mouse pressed left at (571, 363)
Screenshot: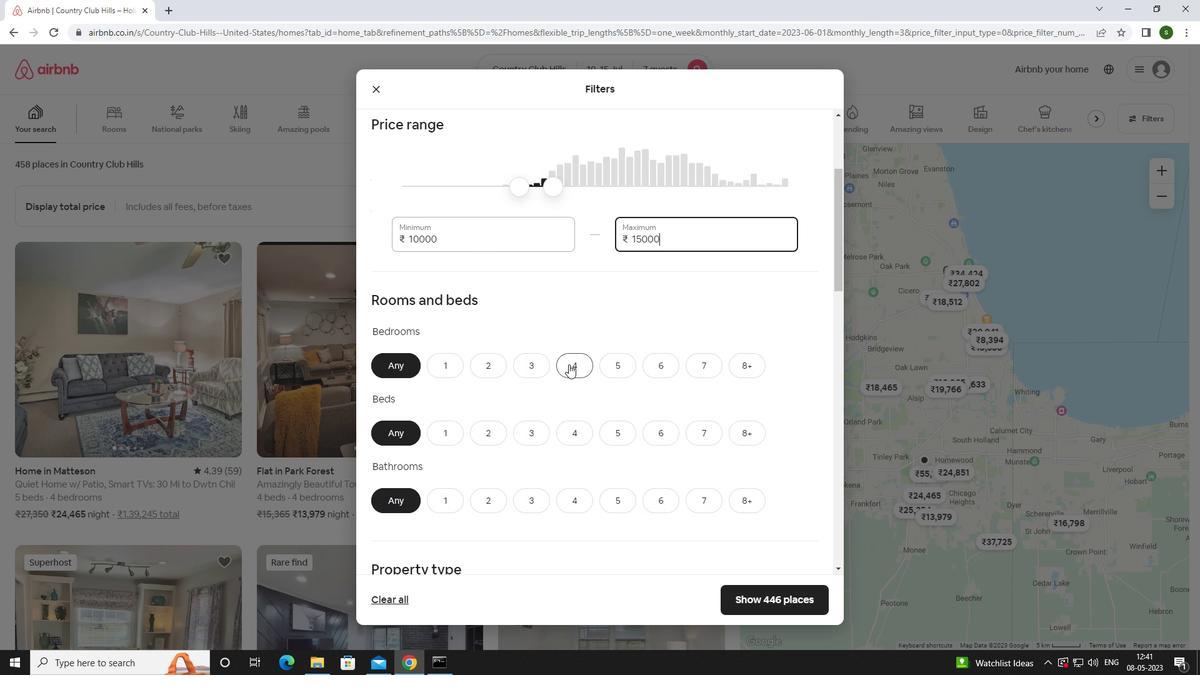 
Action: Mouse moved to (698, 428)
Screenshot: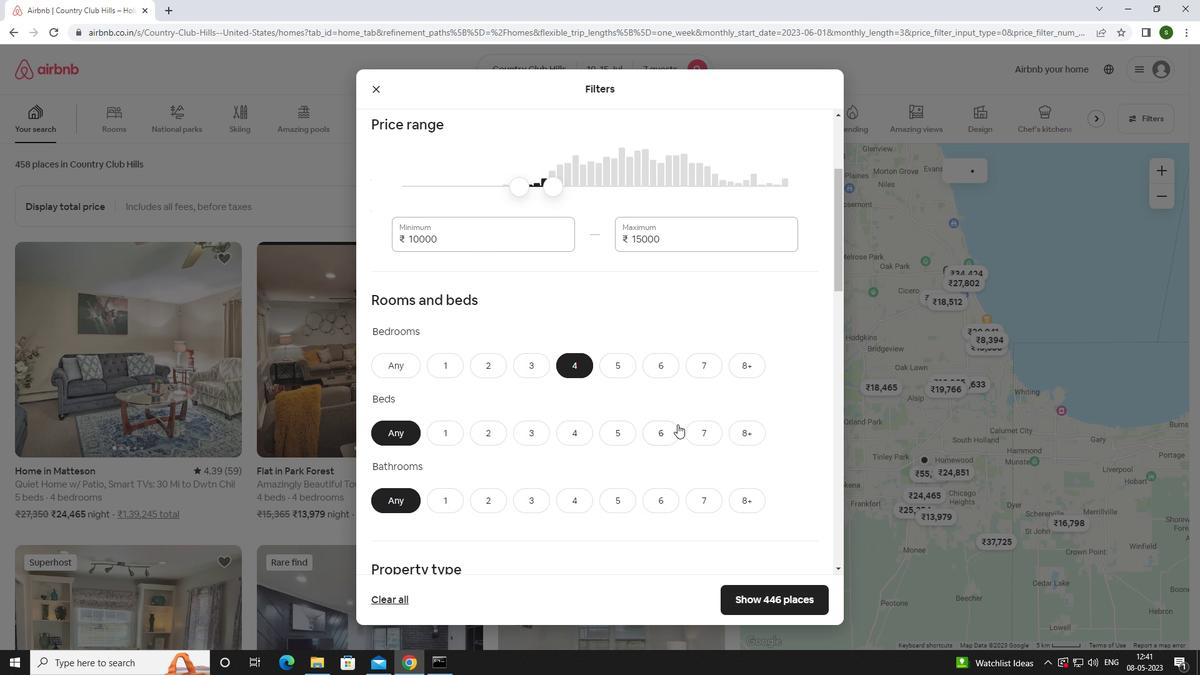 
Action: Mouse pressed left at (698, 428)
Screenshot: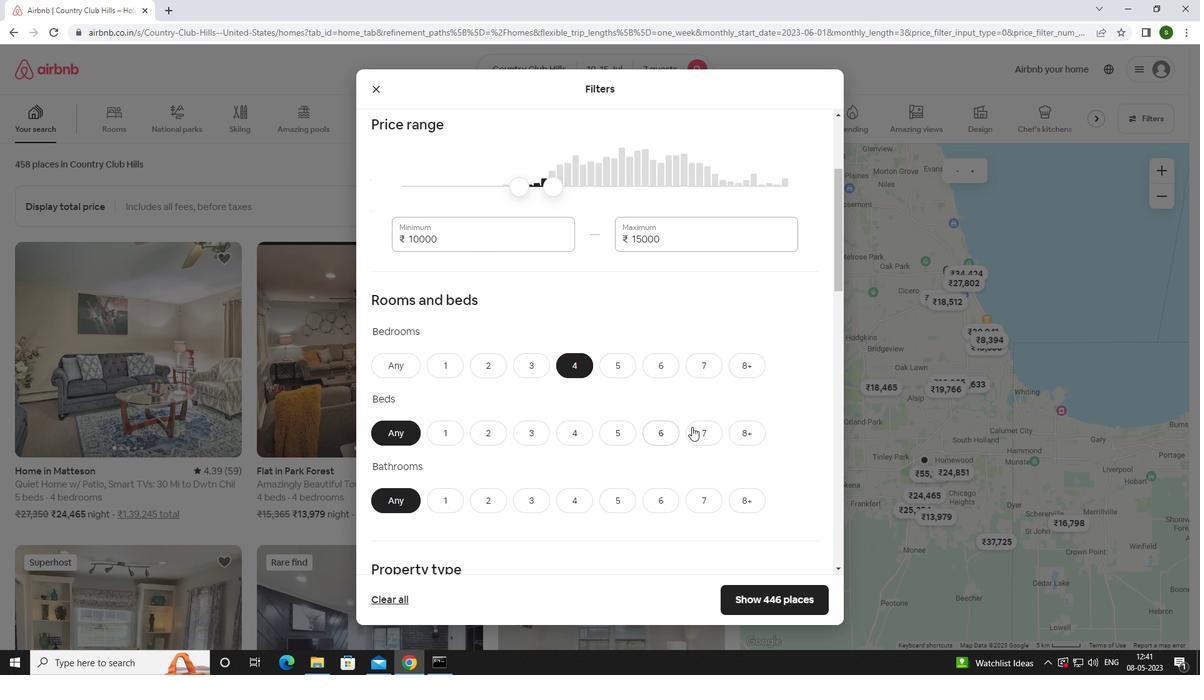 
Action: Mouse moved to (575, 502)
Screenshot: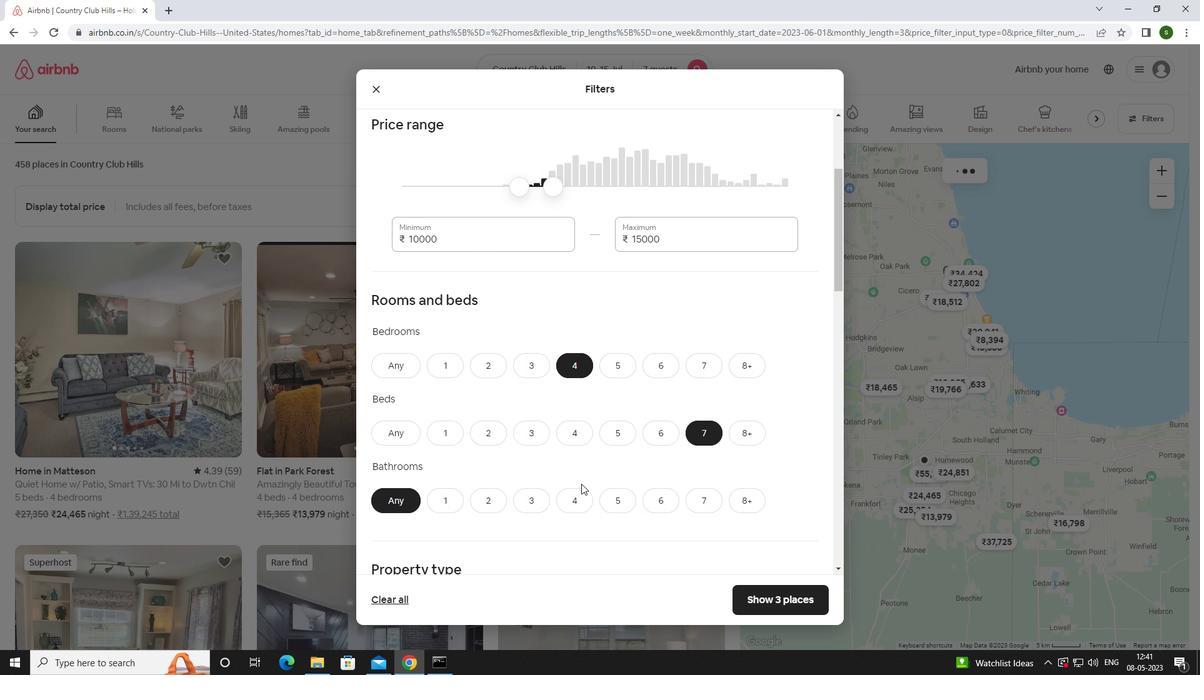 
Action: Mouse pressed left at (575, 502)
Screenshot: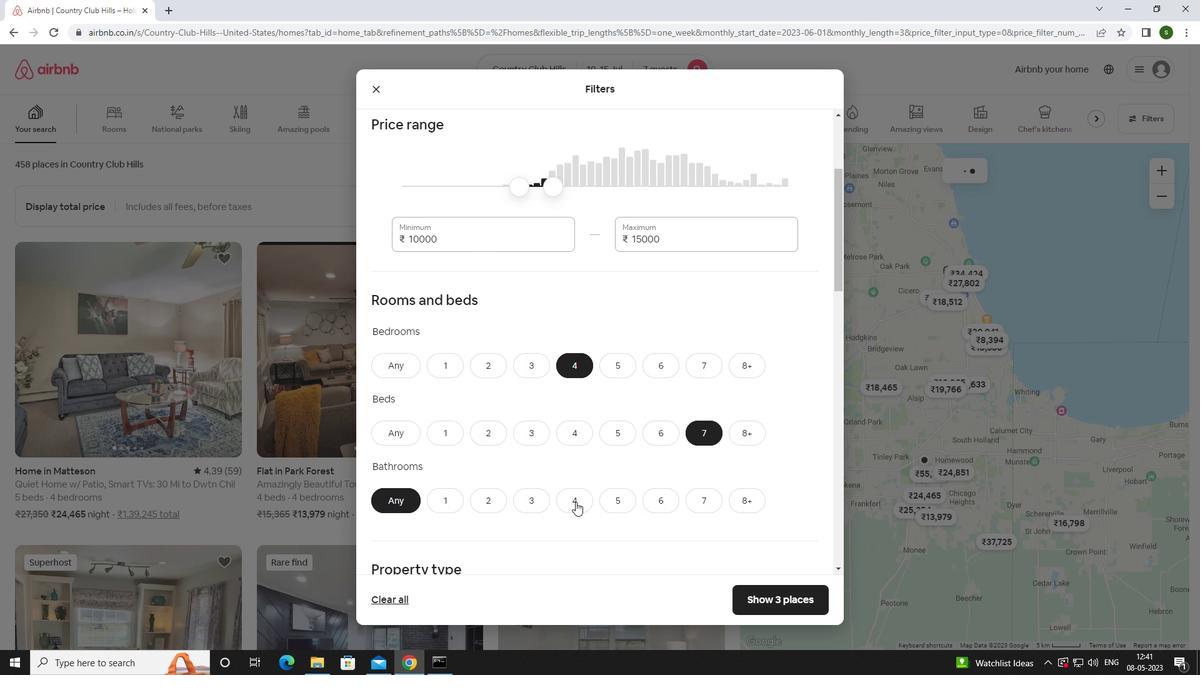 
Action: Mouse moved to (588, 435)
Screenshot: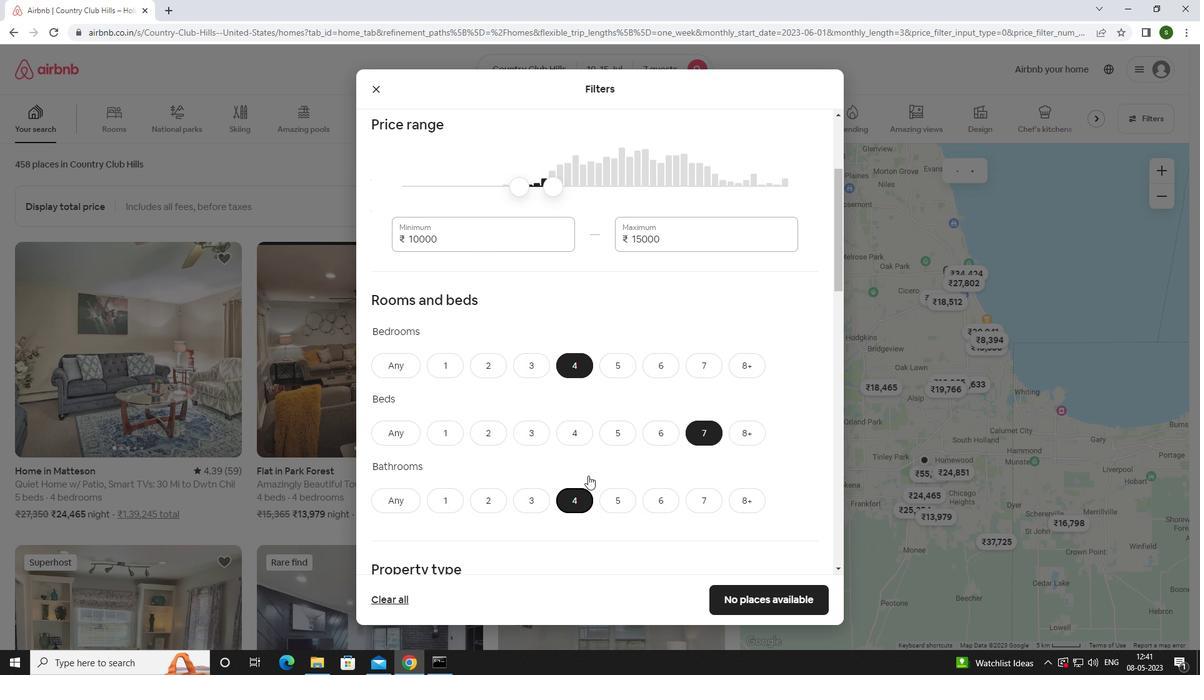 
Action: Mouse scrolled (588, 434) with delta (0, 0)
Screenshot: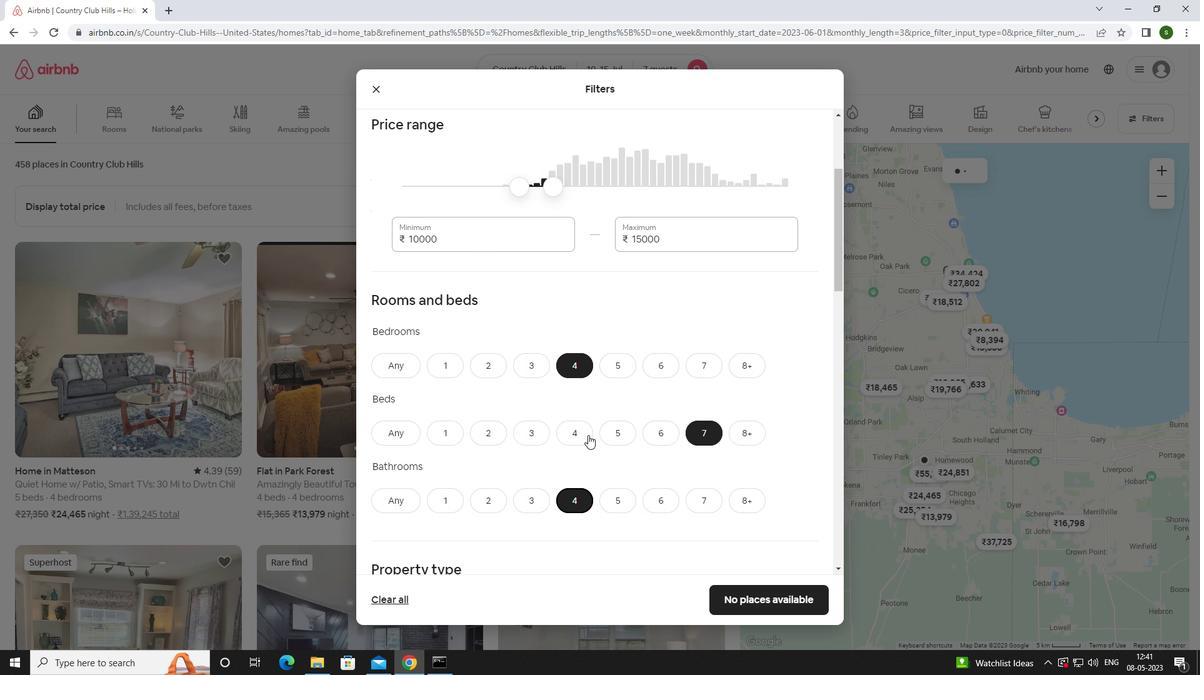 
Action: Mouse scrolled (588, 434) with delta (0, 0)
Screenshot: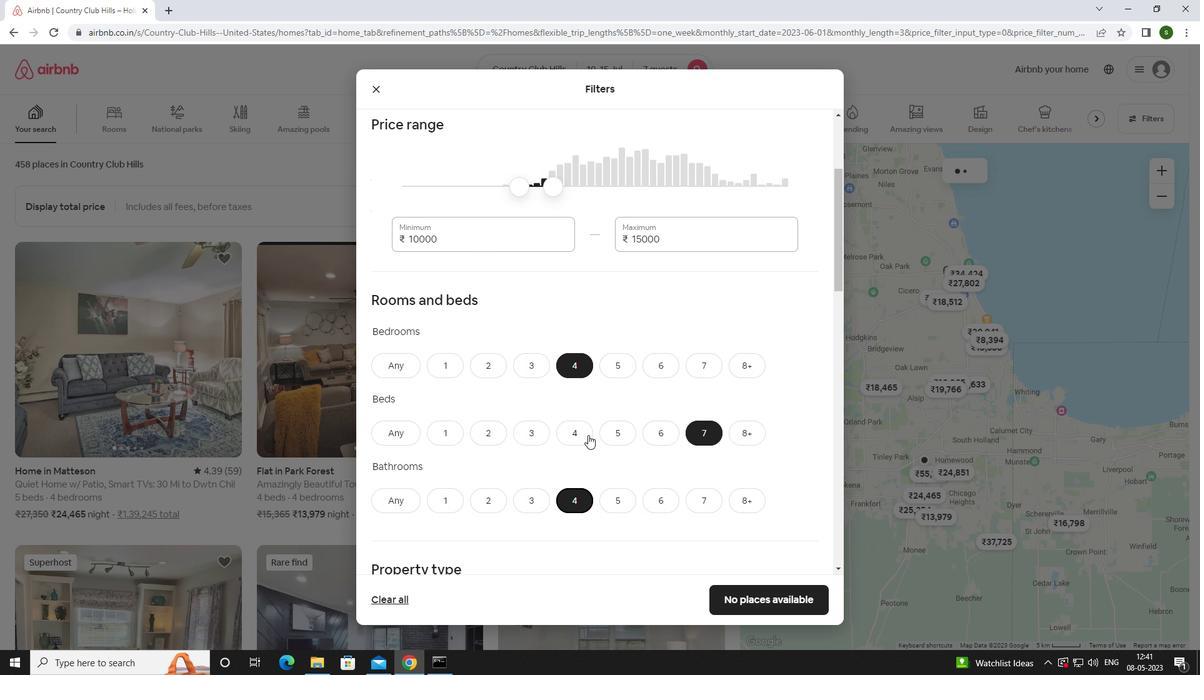 
Action: Mouse scrolled (588, 434) with delta (0, 0)
Screenshot: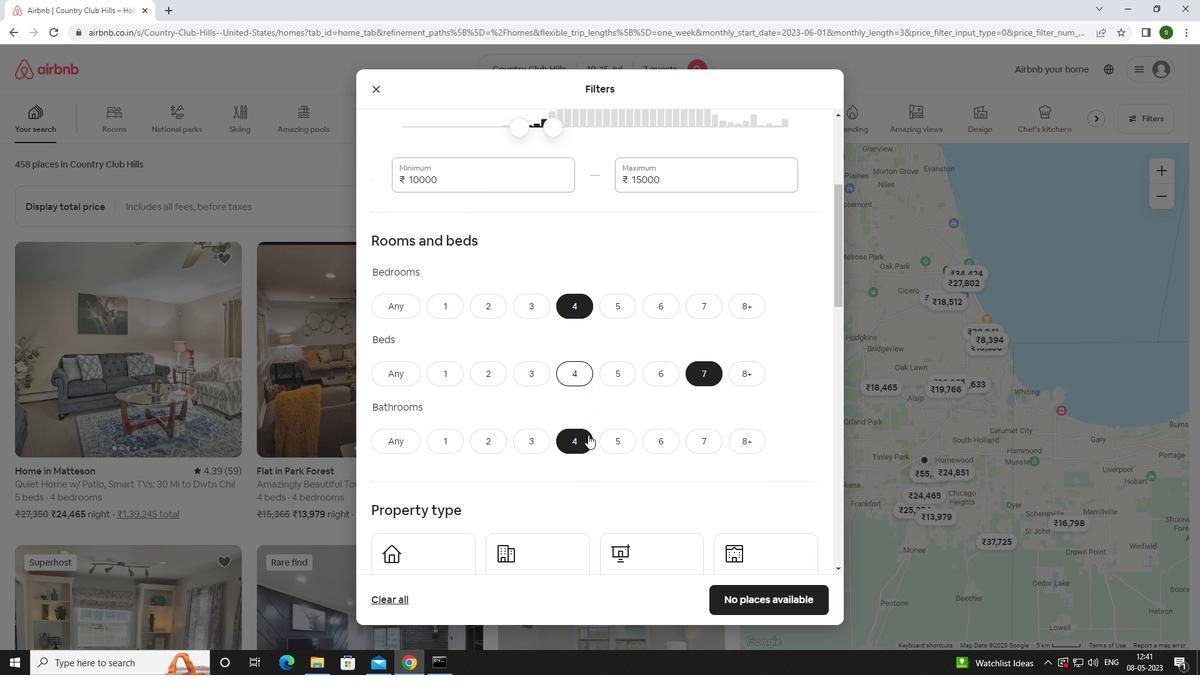 
Action: Mouse moved to (587, 433)
Screenshot: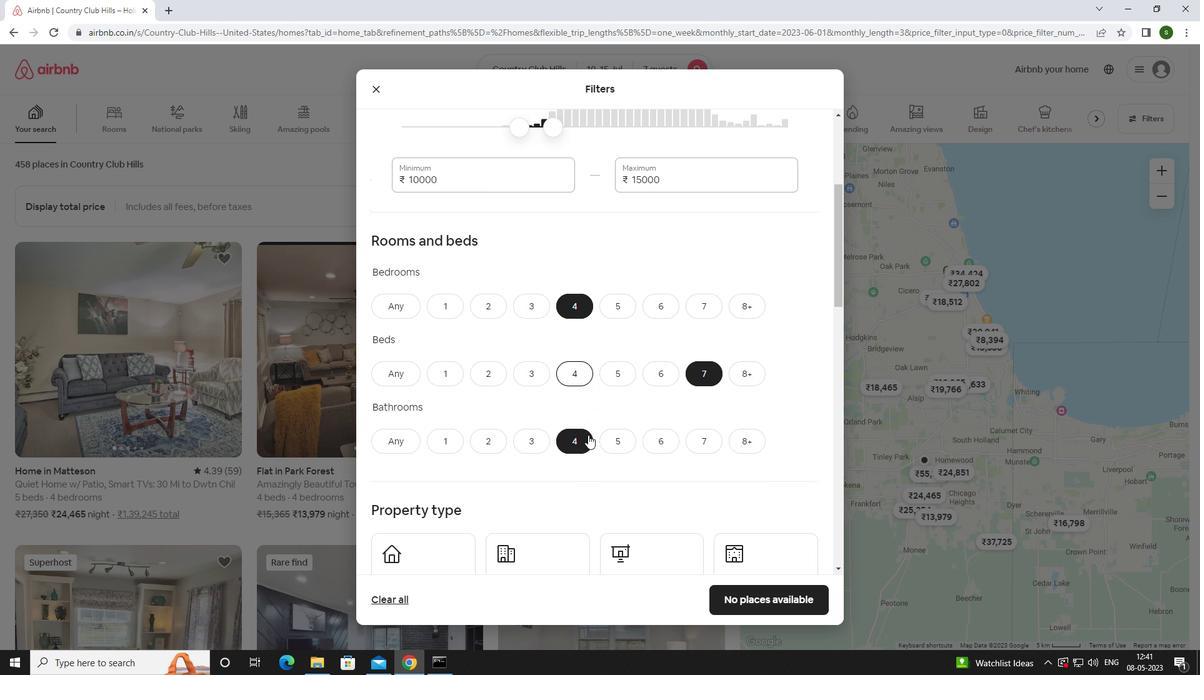 
Action: Mouse scrolled (587, 433) with delta (0, 0)
Screenshot: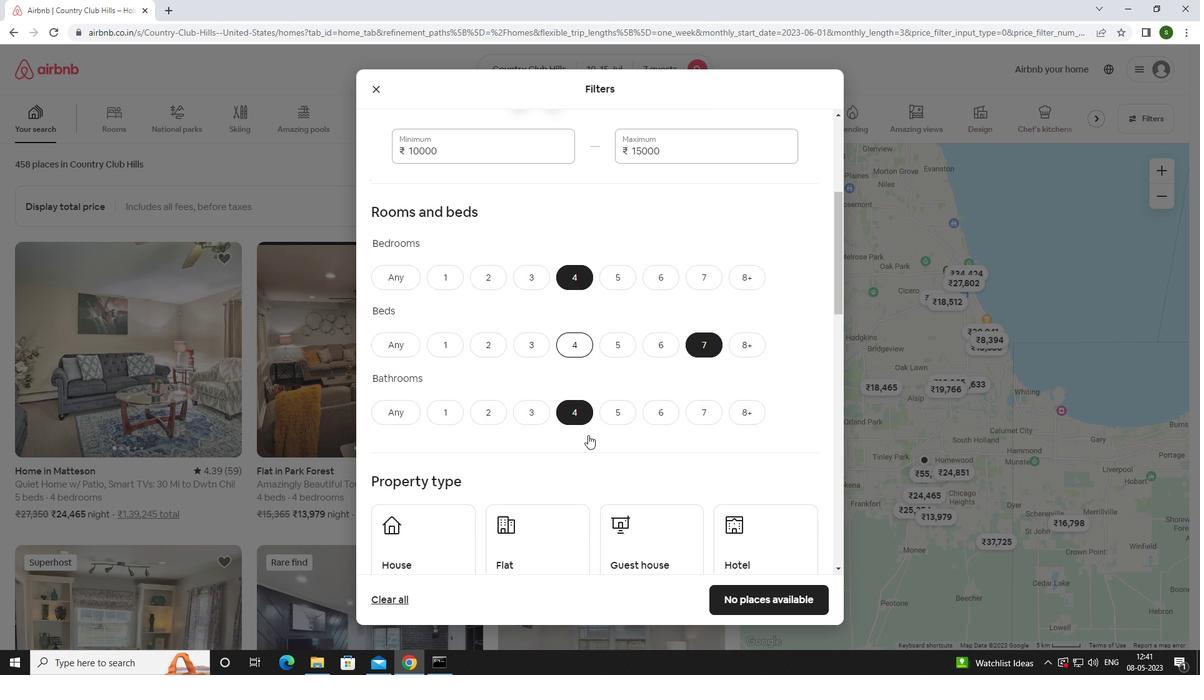 
Action: Mouse moved to (411, 392)
Screenshot: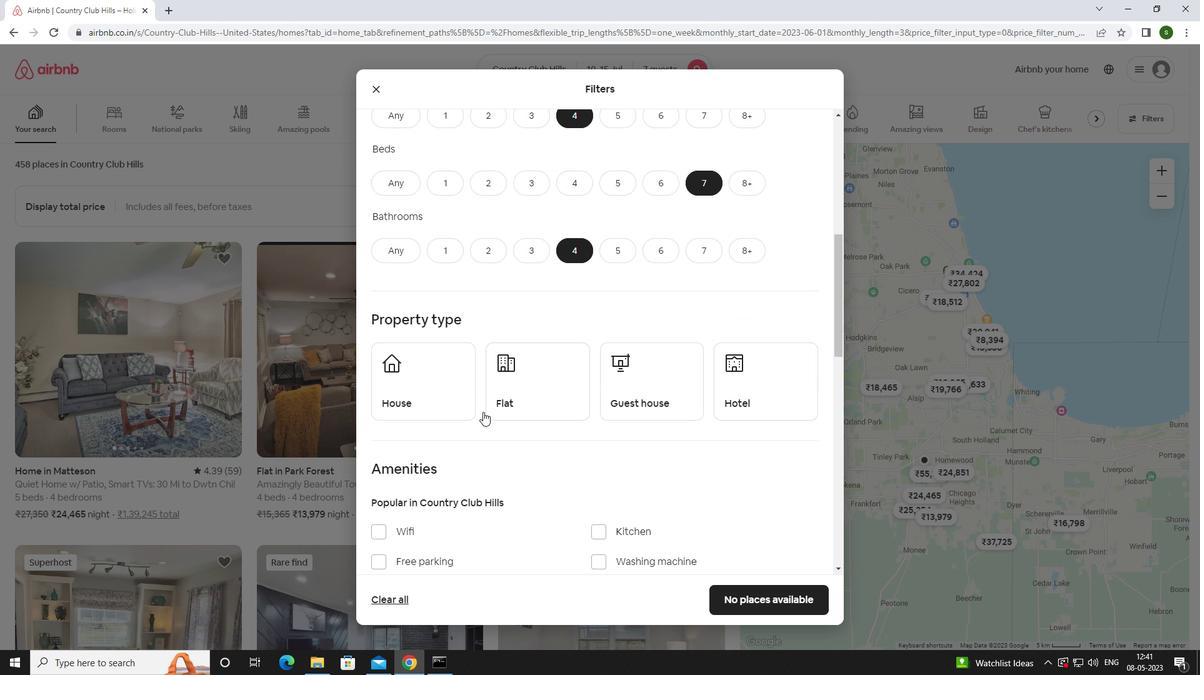 
Action: Mouse pressed left at (411, 392)
Screenshot: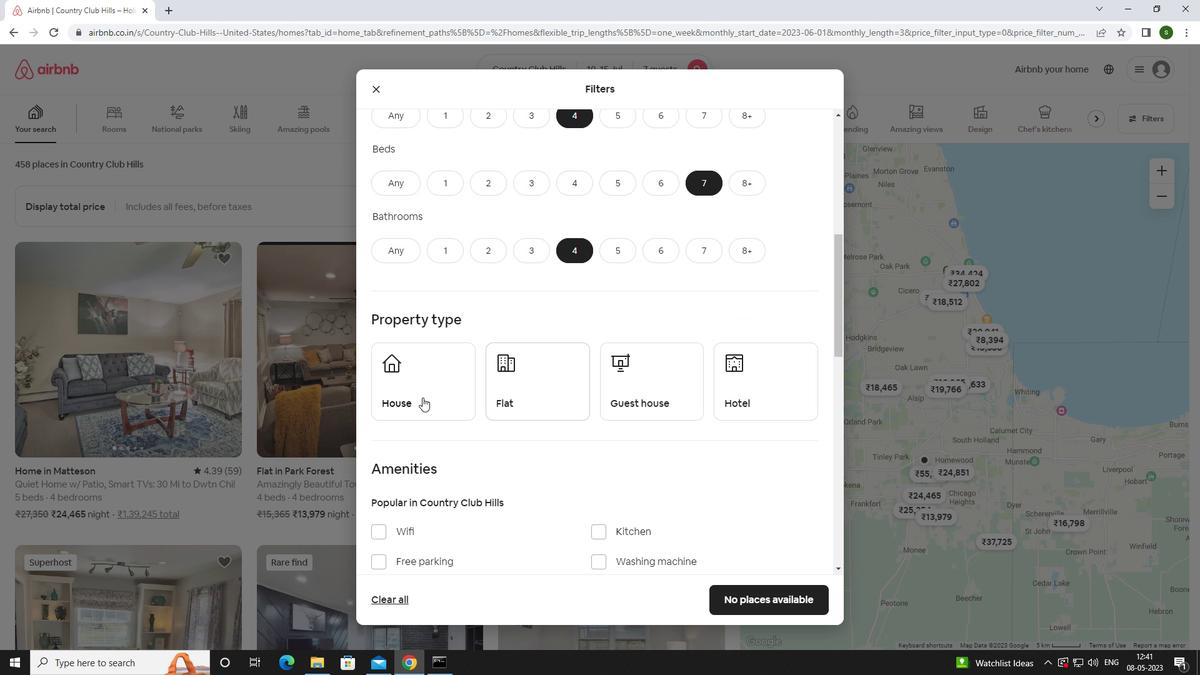 
Action: Mouse moved to (510, 403)
Screenshot: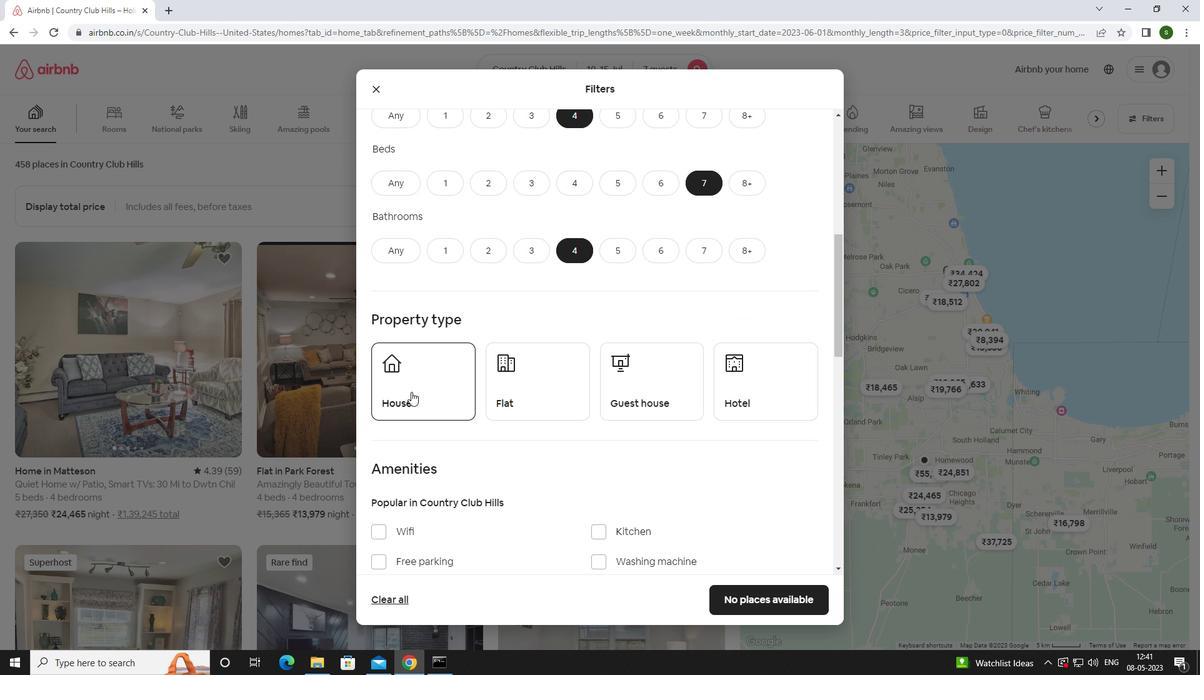 
Action: Mouse pressed left at (510, 403)
Screenshot: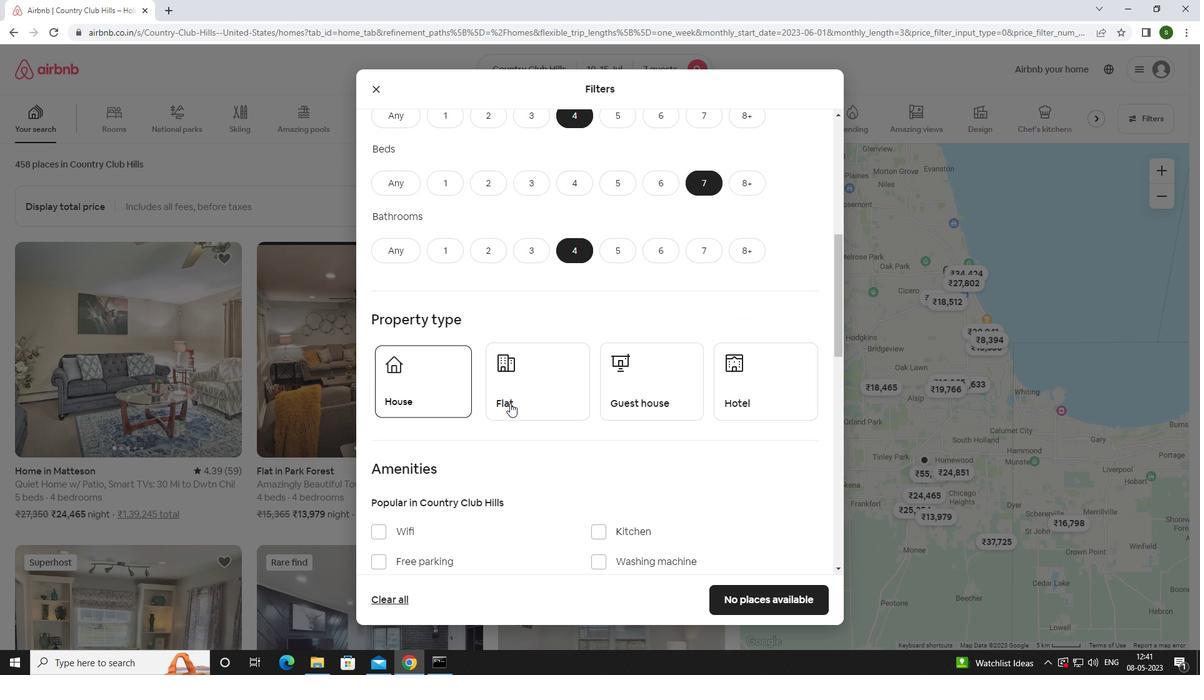 
Action: Mouse moved to (668, 381)
Screenshot: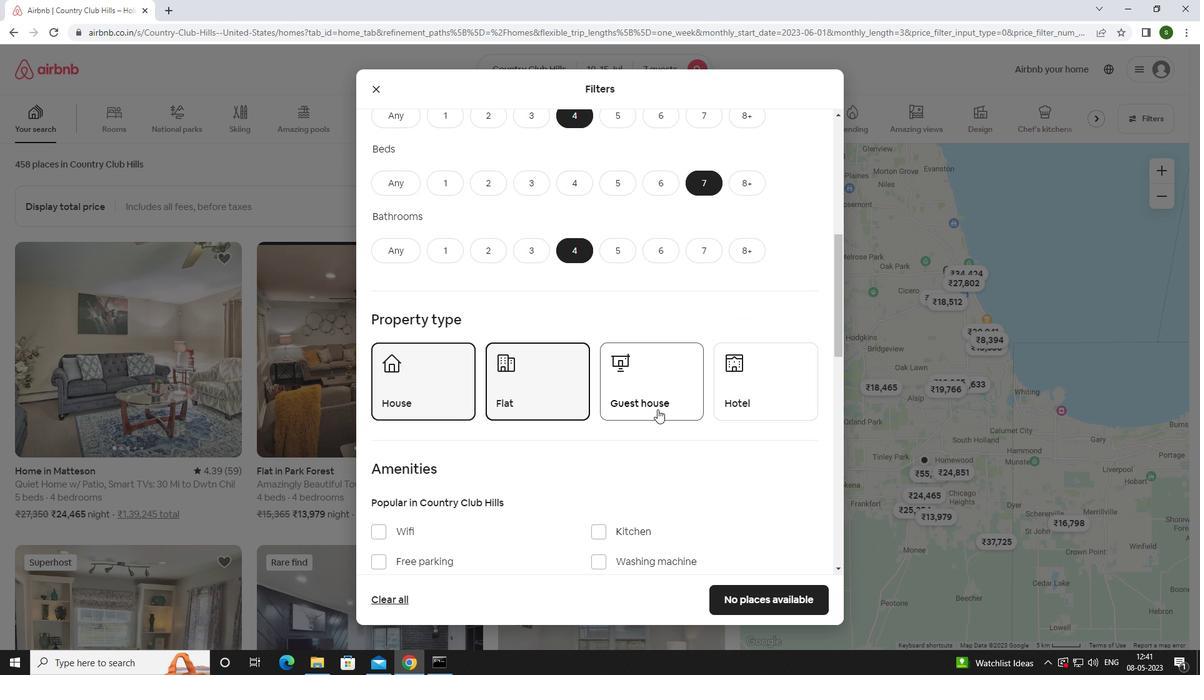 
Action: Mouse pressed left at (668, 381)
Screenshot: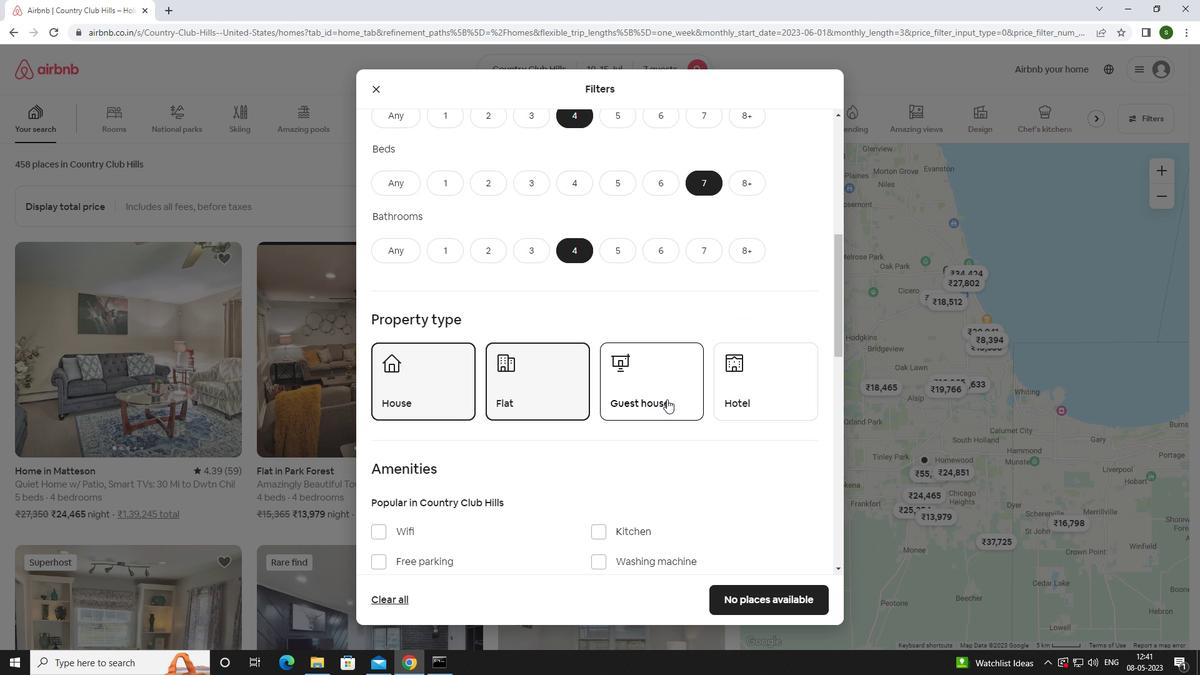 
Action: Mouse moved to (564, 387)
Screenshot: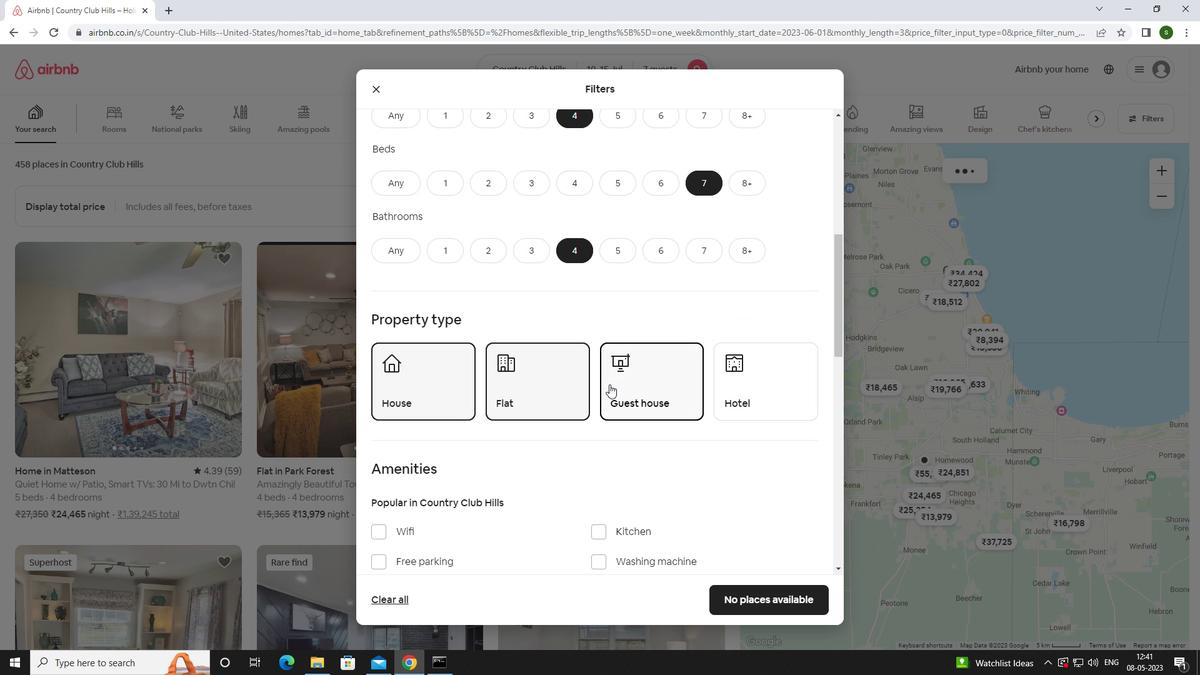 
Action: Mouse scrolled (564, 387) with delta (0, 0)
Screenshot: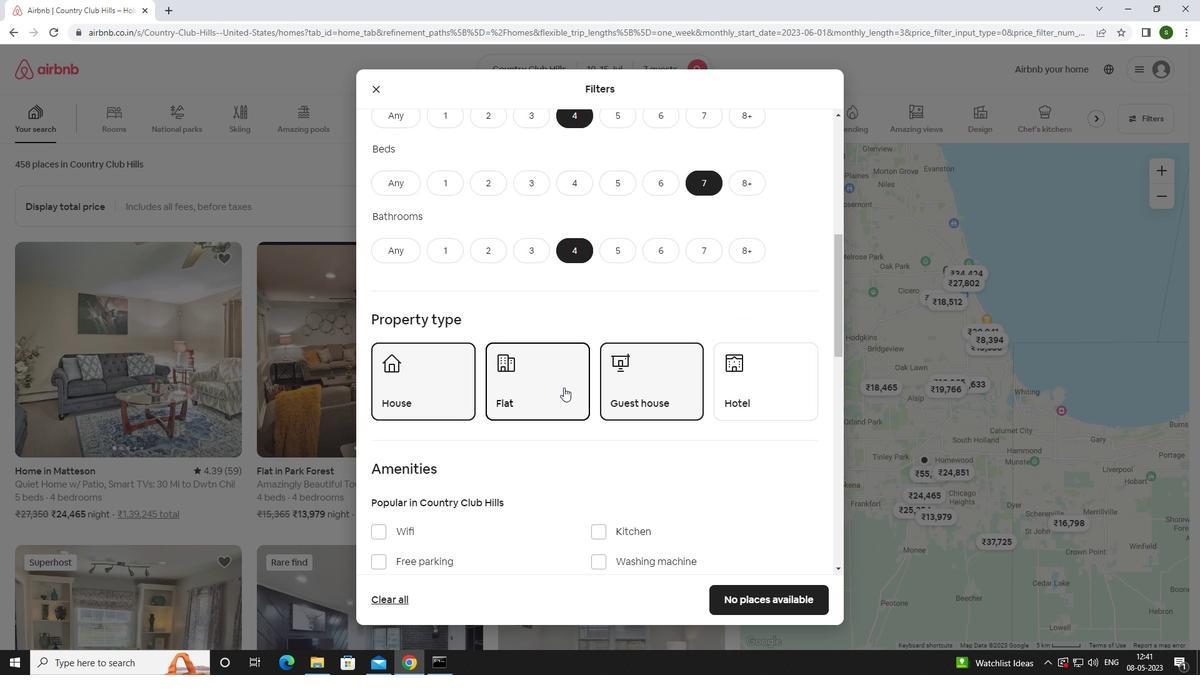 
Action: Mouse scrolled (564, 387) with delta (0, 0)
Screenshot: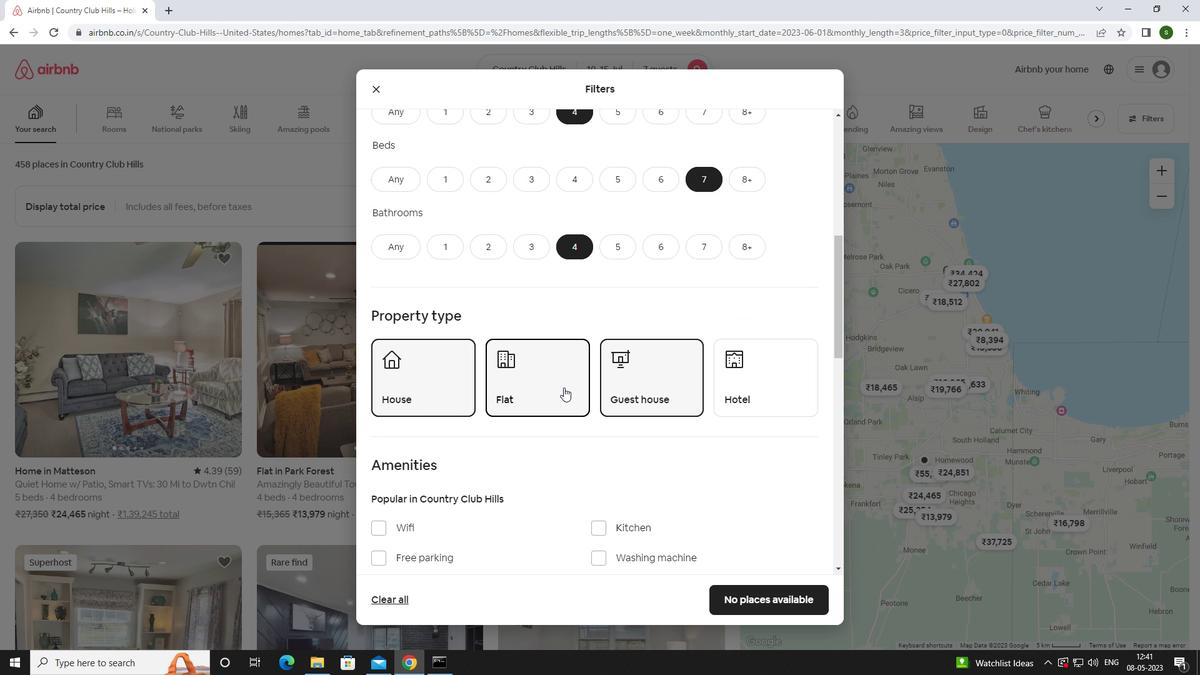 
Action: Mouse moved to (405, 405)
Screenshot: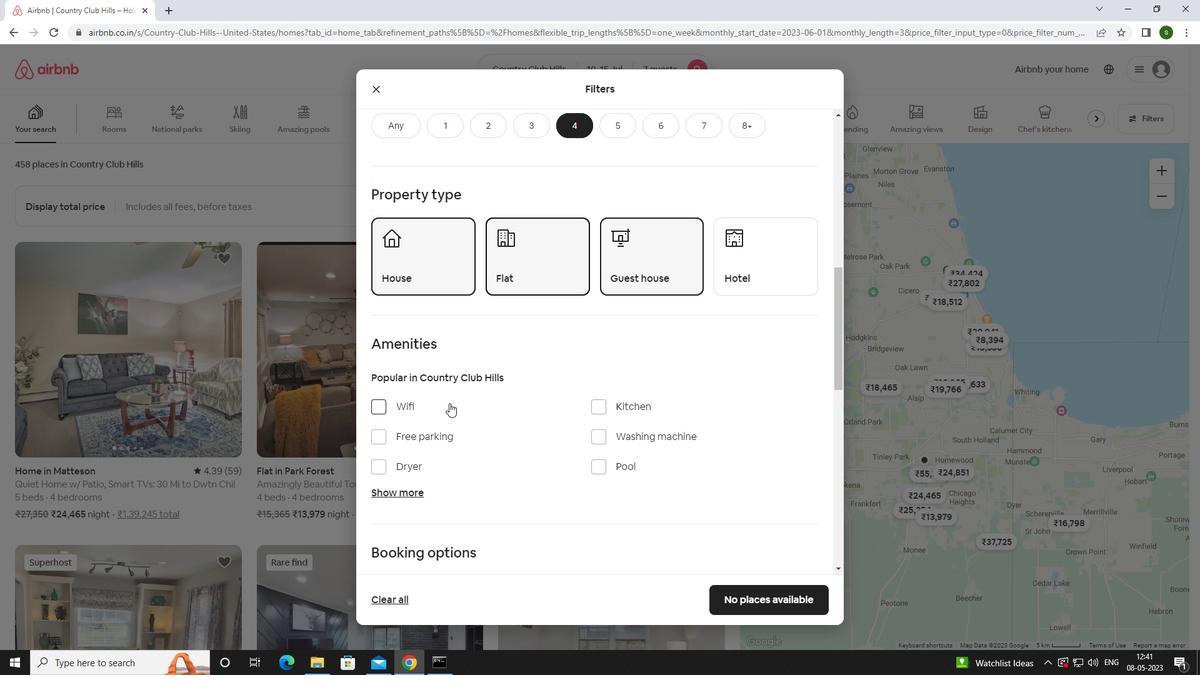 
Action: Mouse pressed left at (405, 405)
Screenshot: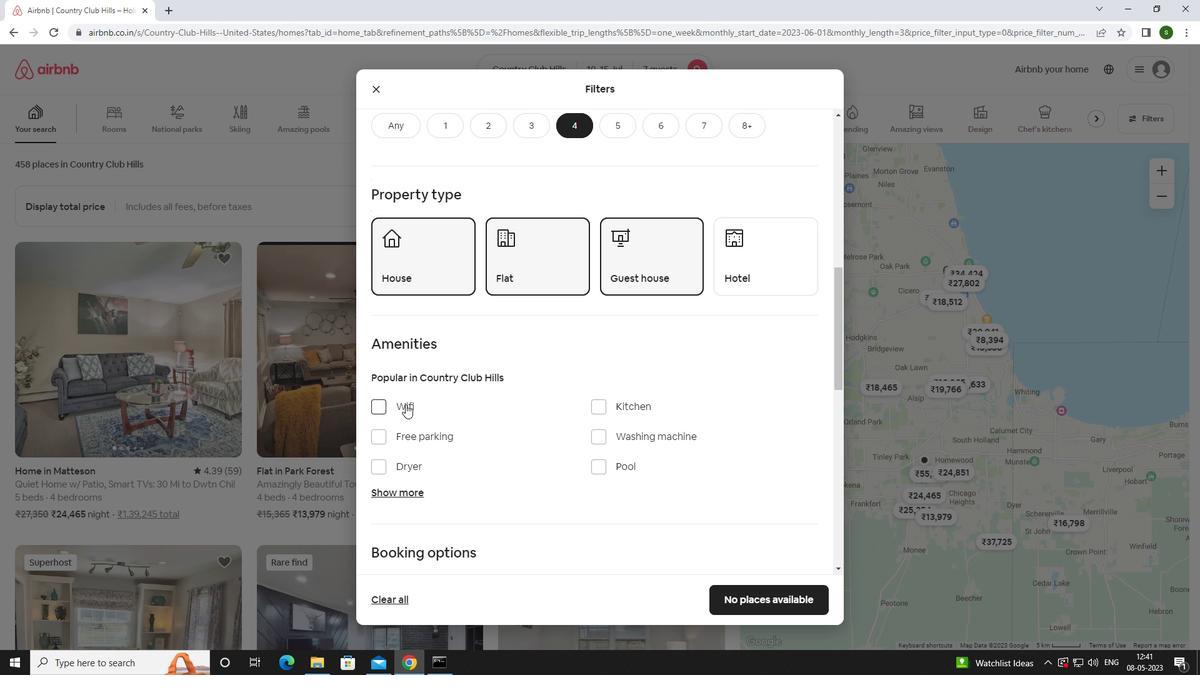 
Action: Mouse moved to (404, 437)
Screenshot: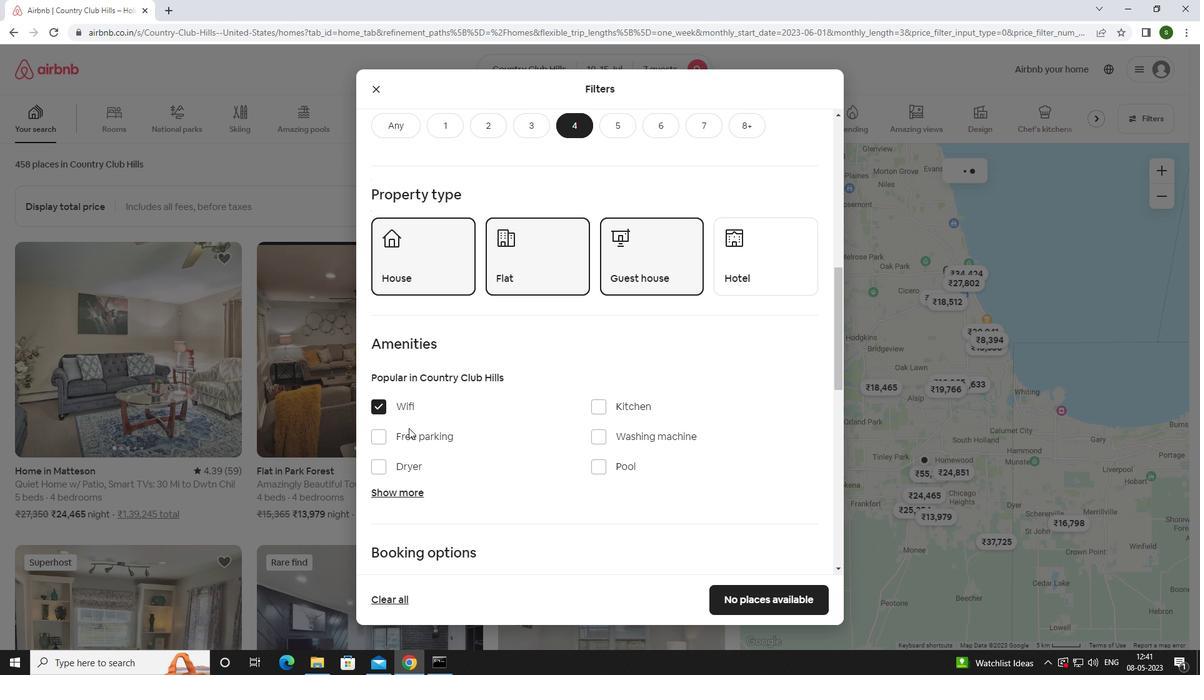 
Action: Mouse pressed left at (404, 437)
Screenshot: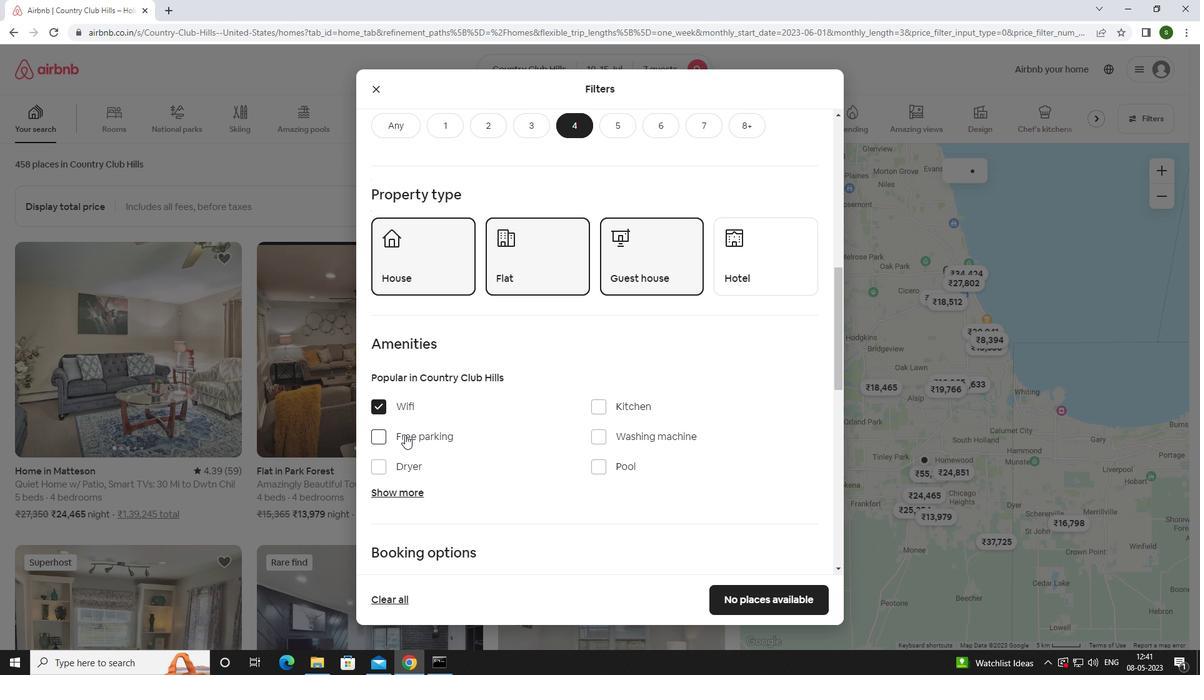 
Action: Mouse moved to (394, 487)
Screenshot: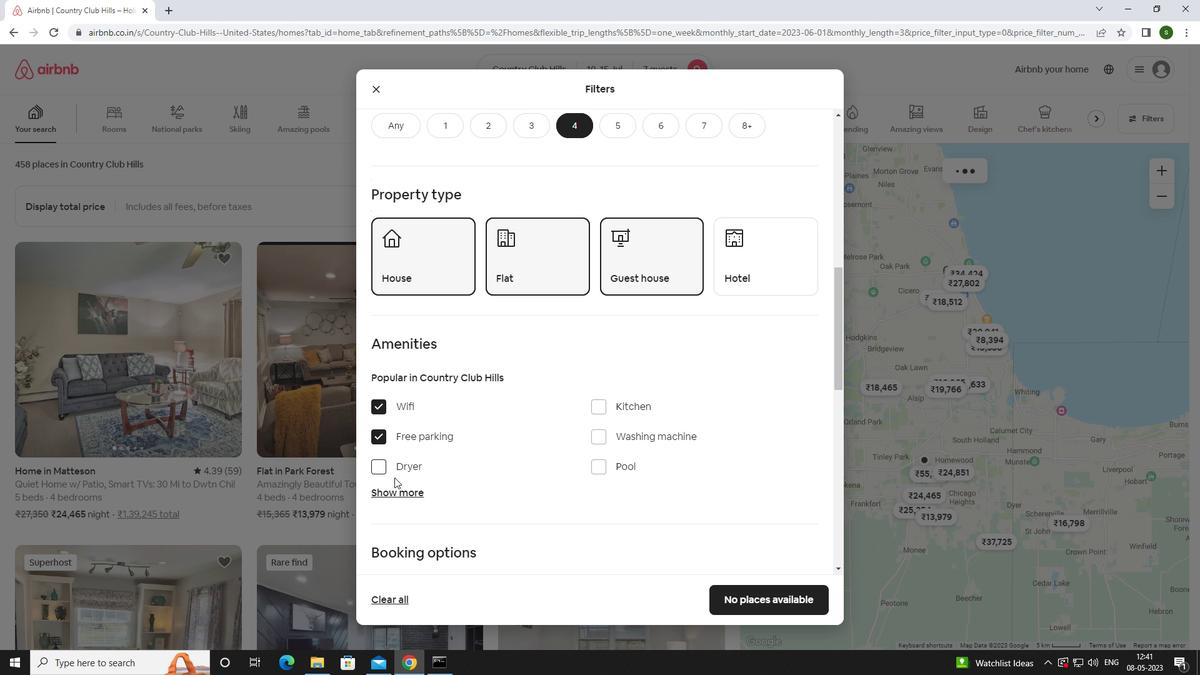 
Action: Mouse pressed left at (394, 487)
Screenshot: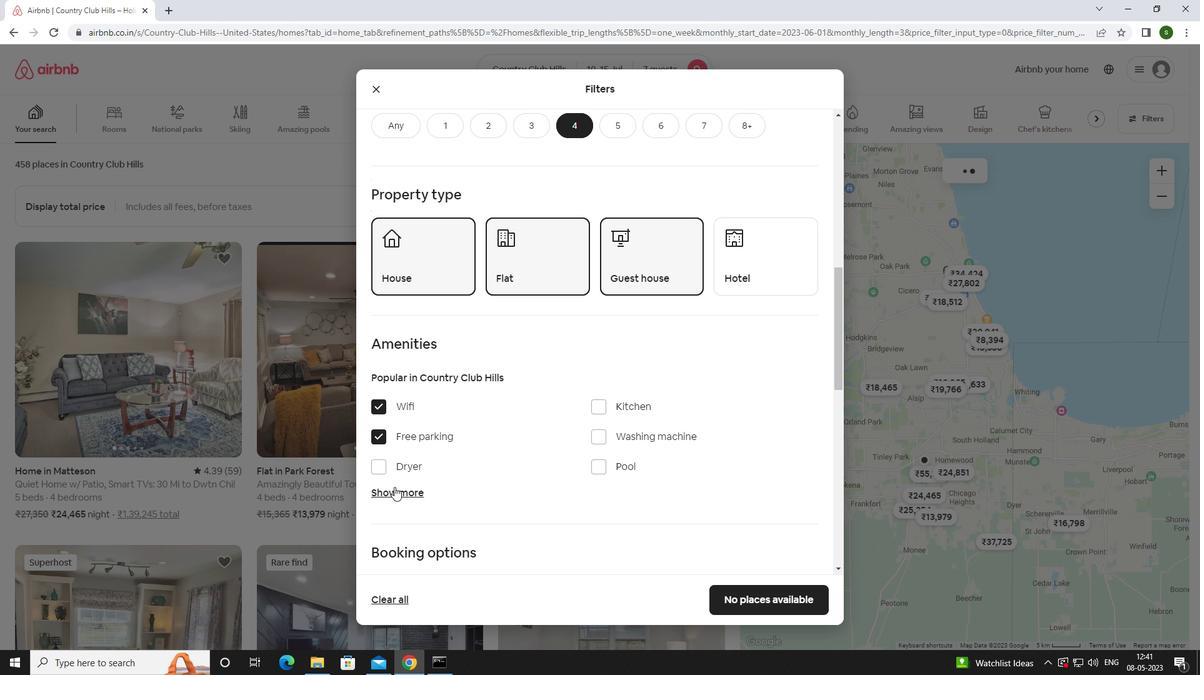 
Action: Mouse moved to (480, 440)
Screenshot: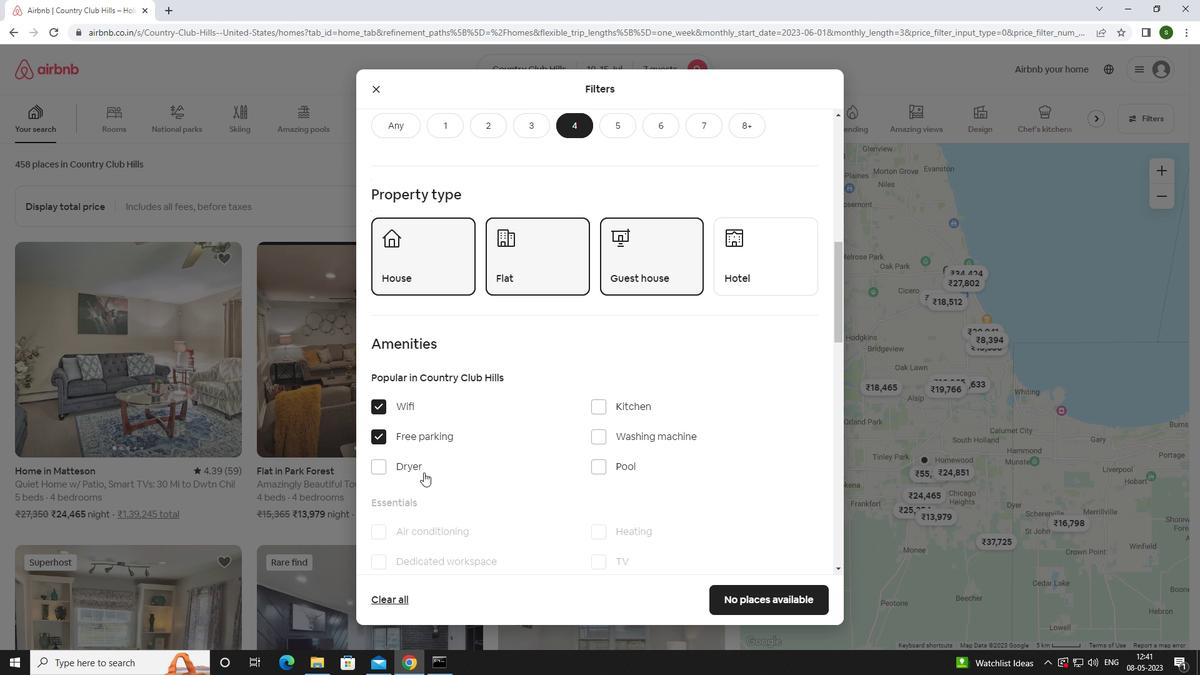 
Action: Mouse scrolled (480, 440) with delta (0, 0)
Screenshot: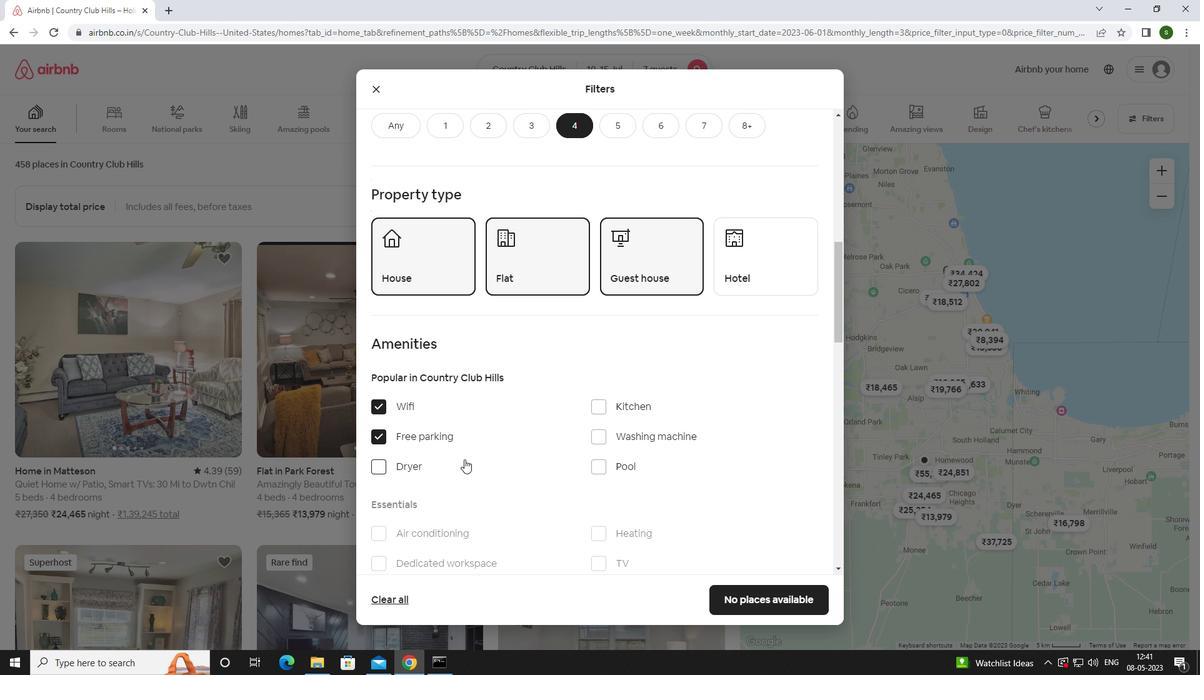 
Action: Mouse scrolled (480, 440) with delta (0, 0)
Screenshot: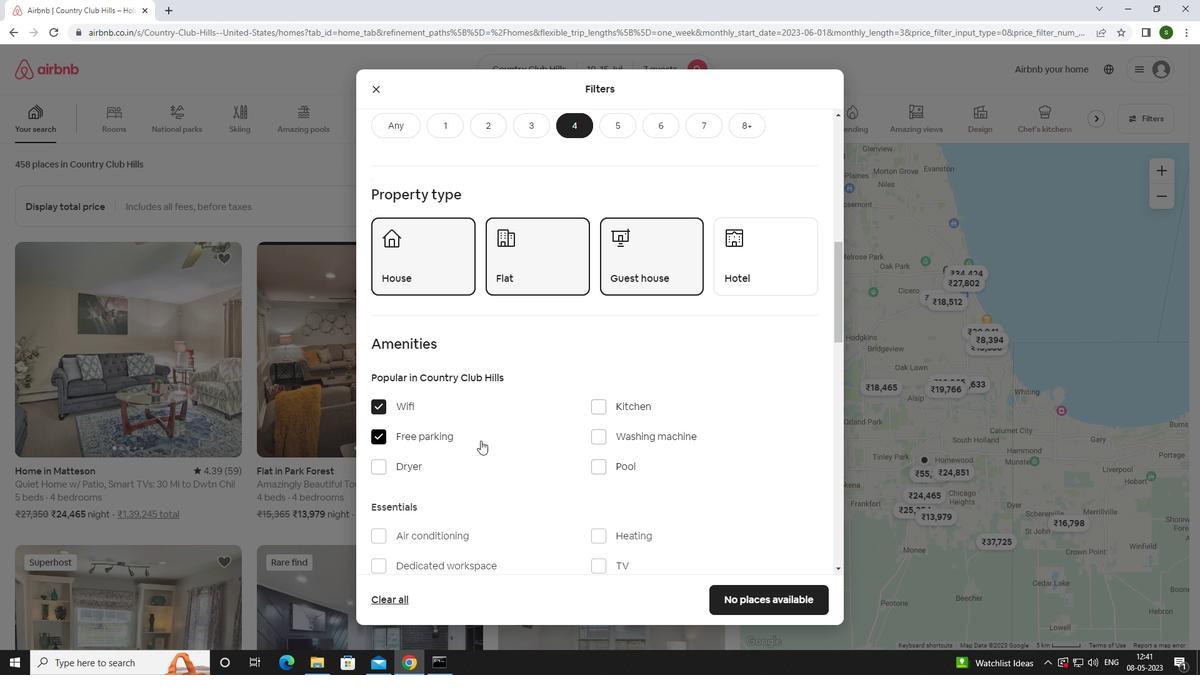 
Action: Mouse moved to (600, 435)
Screenshot: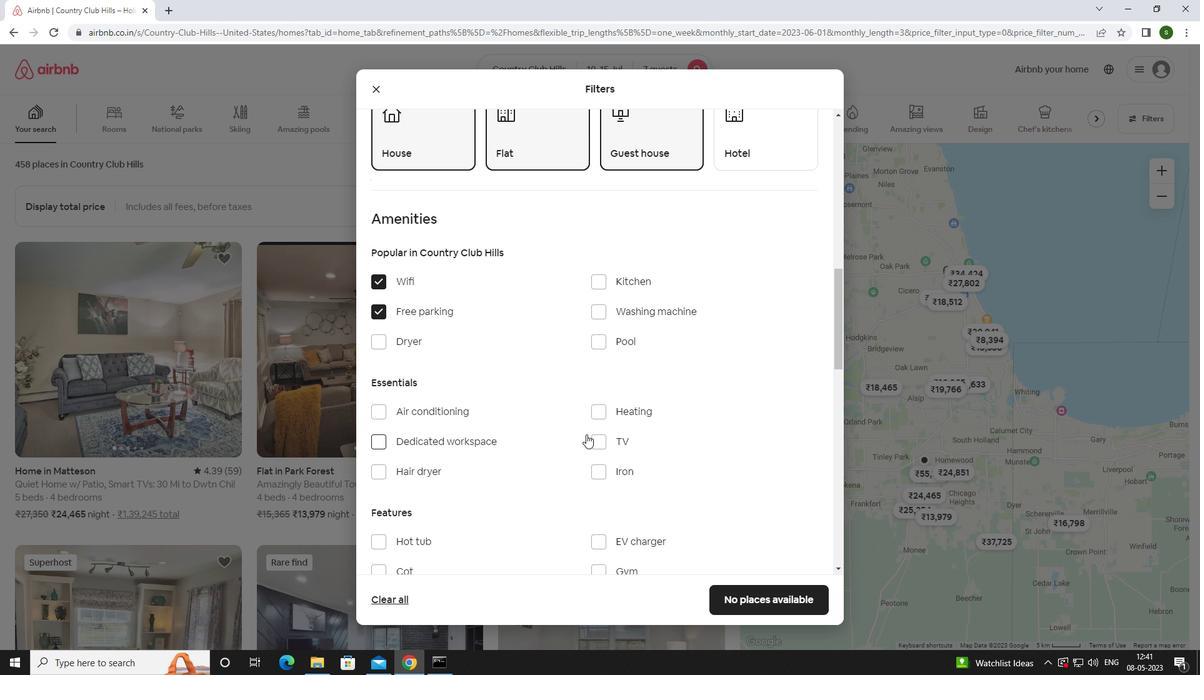 
Action: Mouse pressed left at (600, 435)
Screenshot: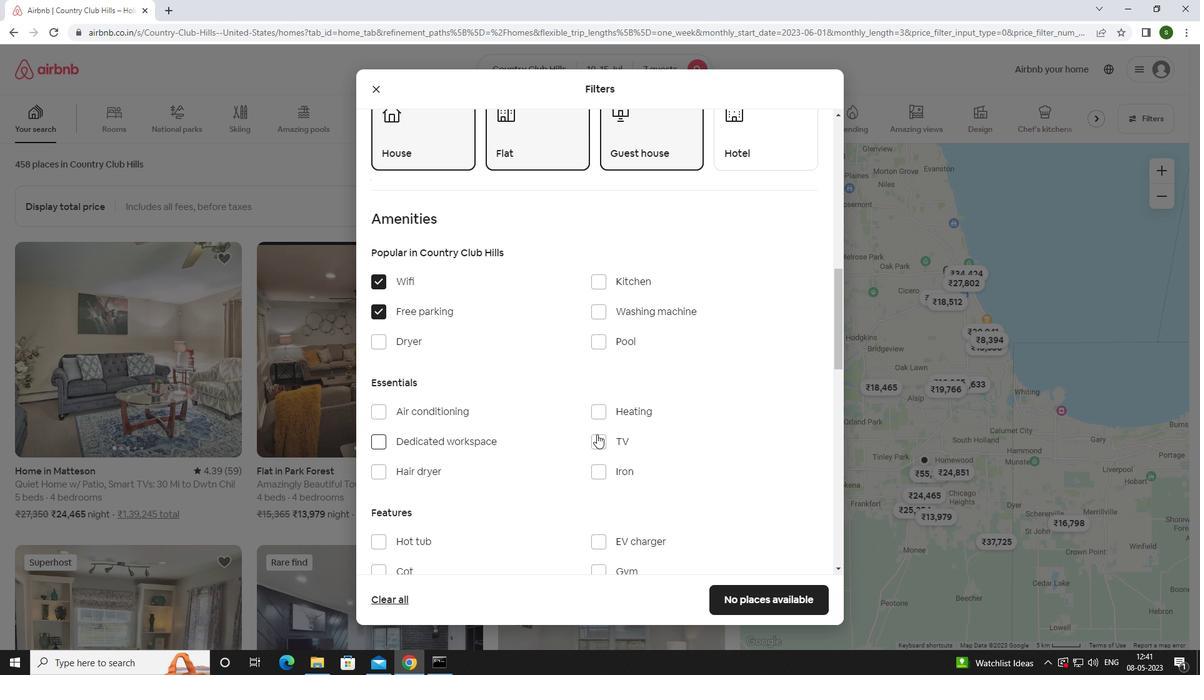 
Action: Mouse moved to (522, 430)
Screenshot: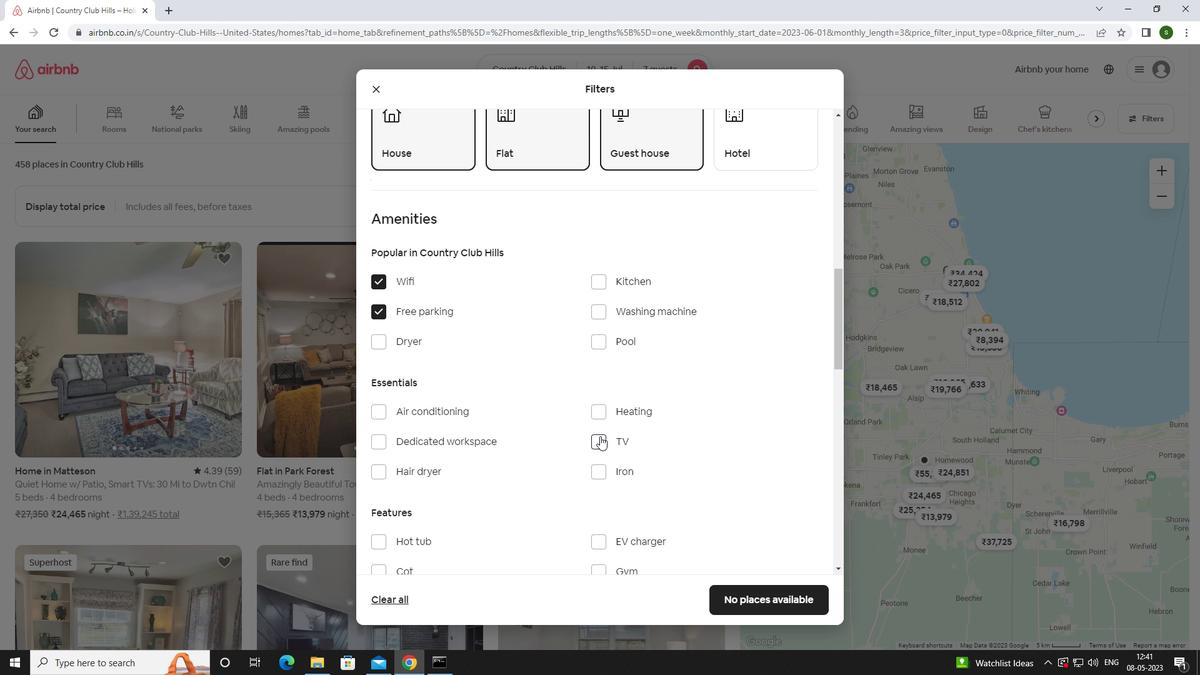 
Action: Mouse scrolled (522, 429) with delta (0, 0)
Screenshot: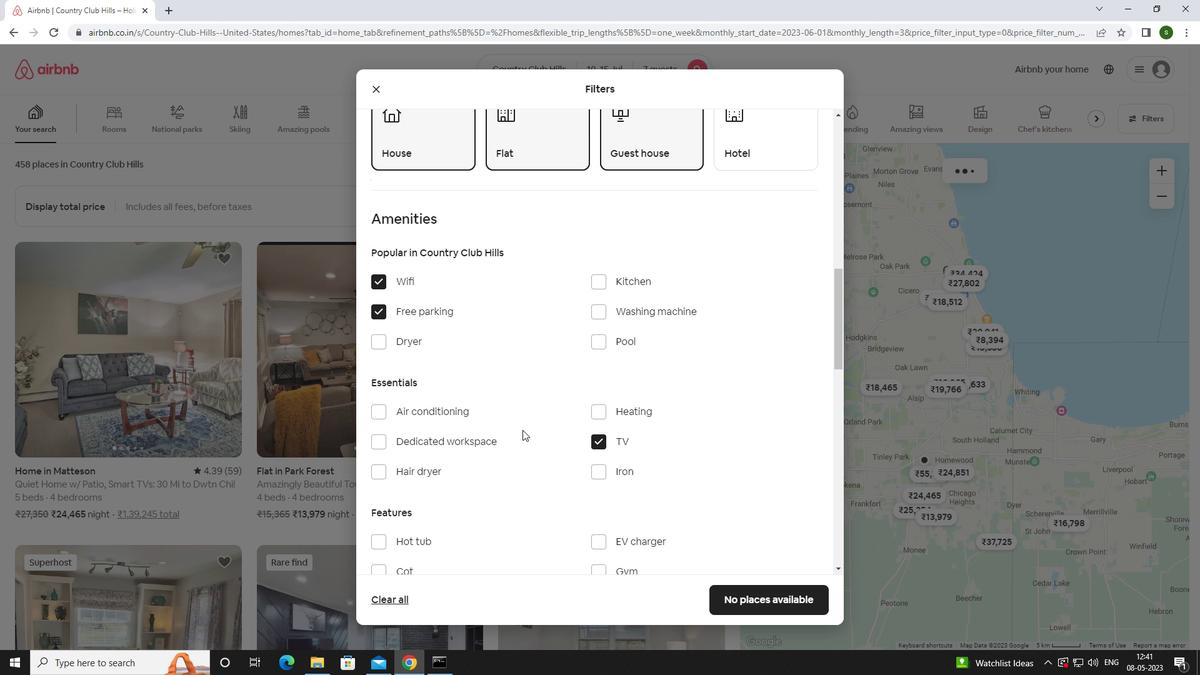 
Action: Mouse scrolled (522, 429) with delta (0, 0)
Screenshot: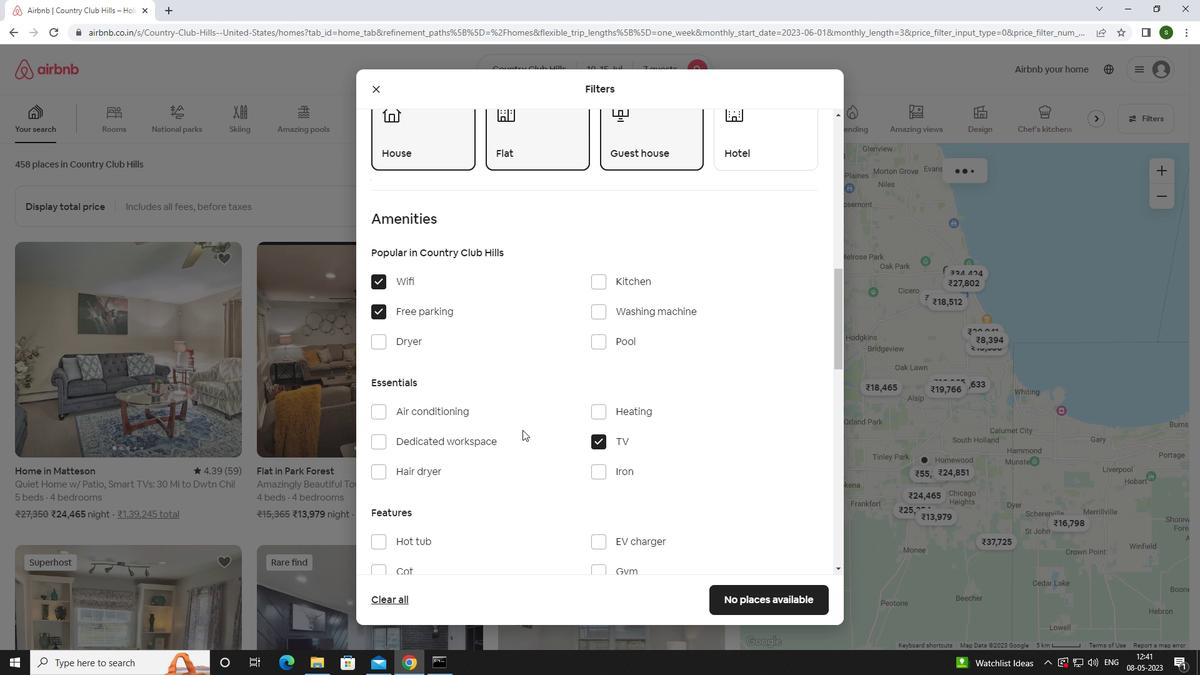 
Action: Mouse scrolled (522, 429) with delta (0, 0)
Screenshot: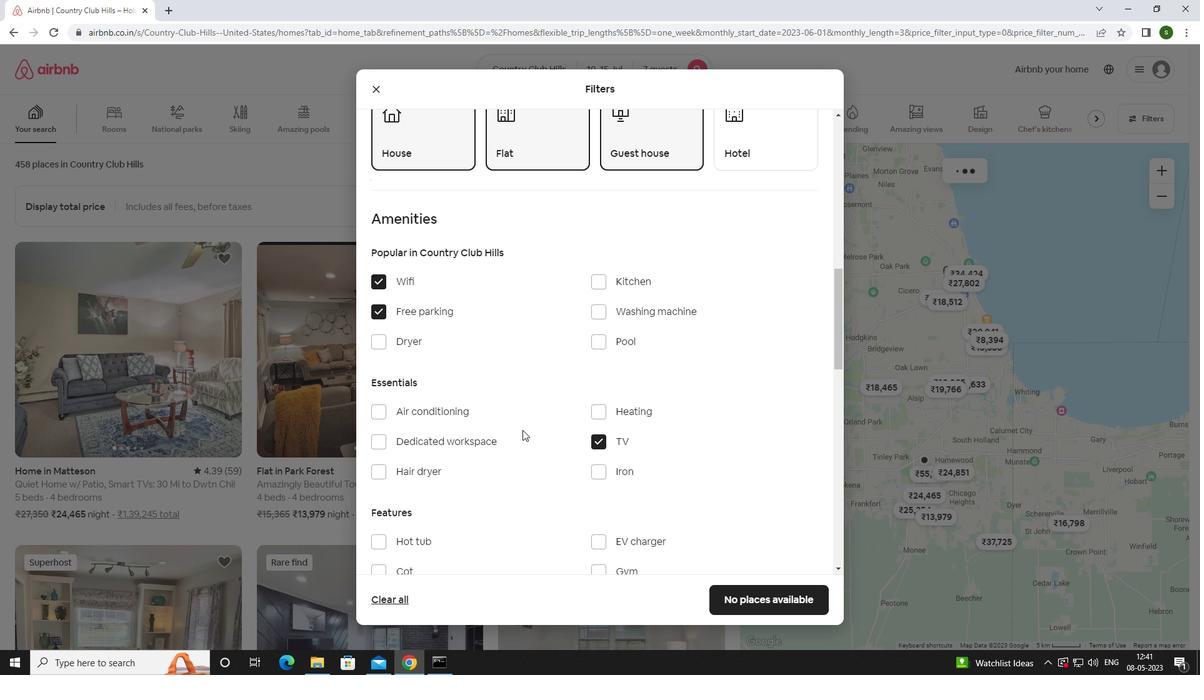 
Action: Mouse moved to (596, 385)
Screenshot: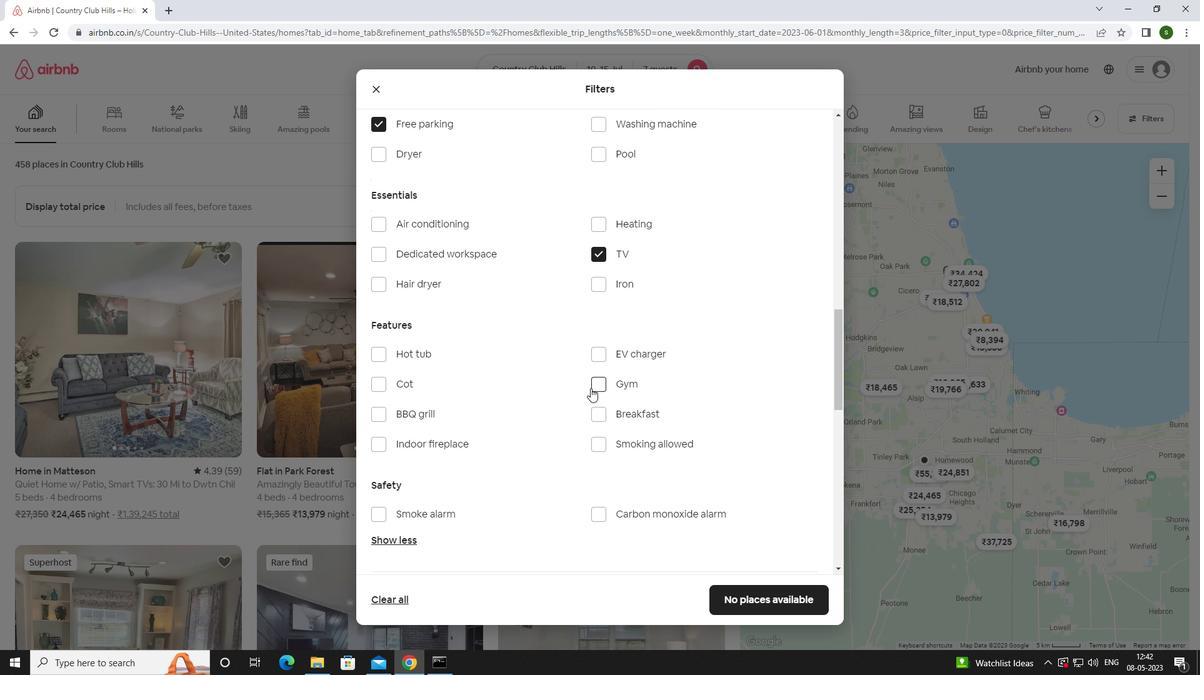 
Action: Mouse pressed left at (596, 385)
Screenshot: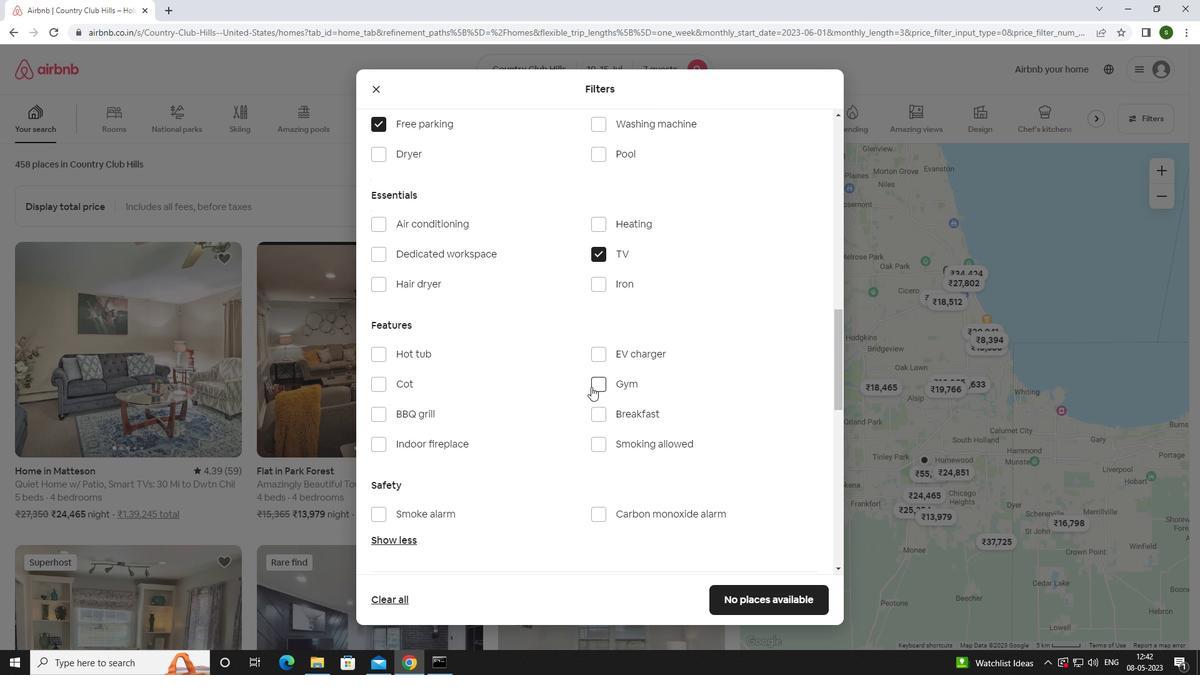 
Action: Mouse moved to (597, 413)
Screenshot: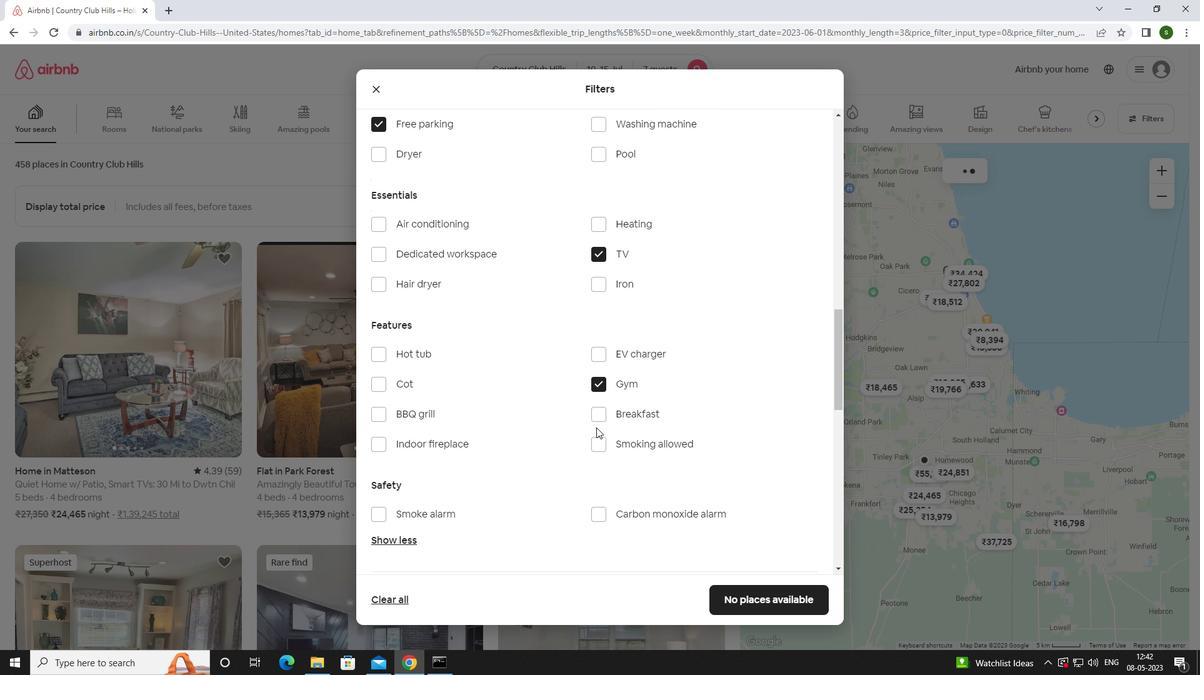 
Action: Mouse pressed left at (597, 413)
Screenshot: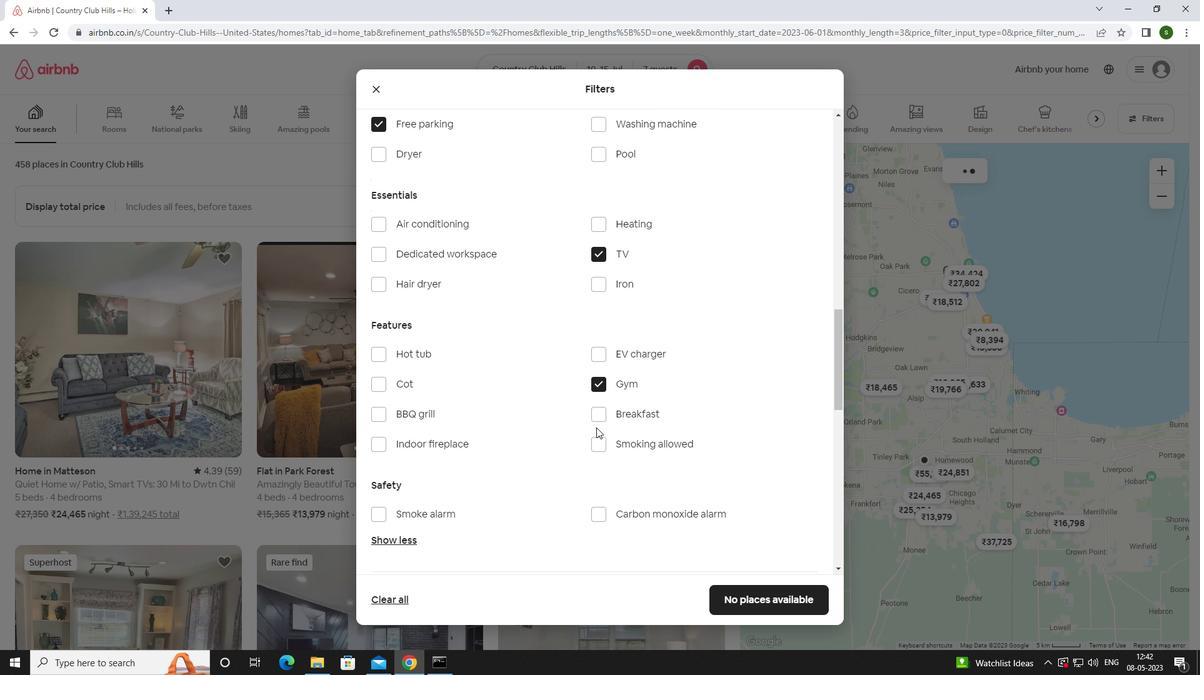 
Action: Mouse moved to (564, 410)
Screenshot: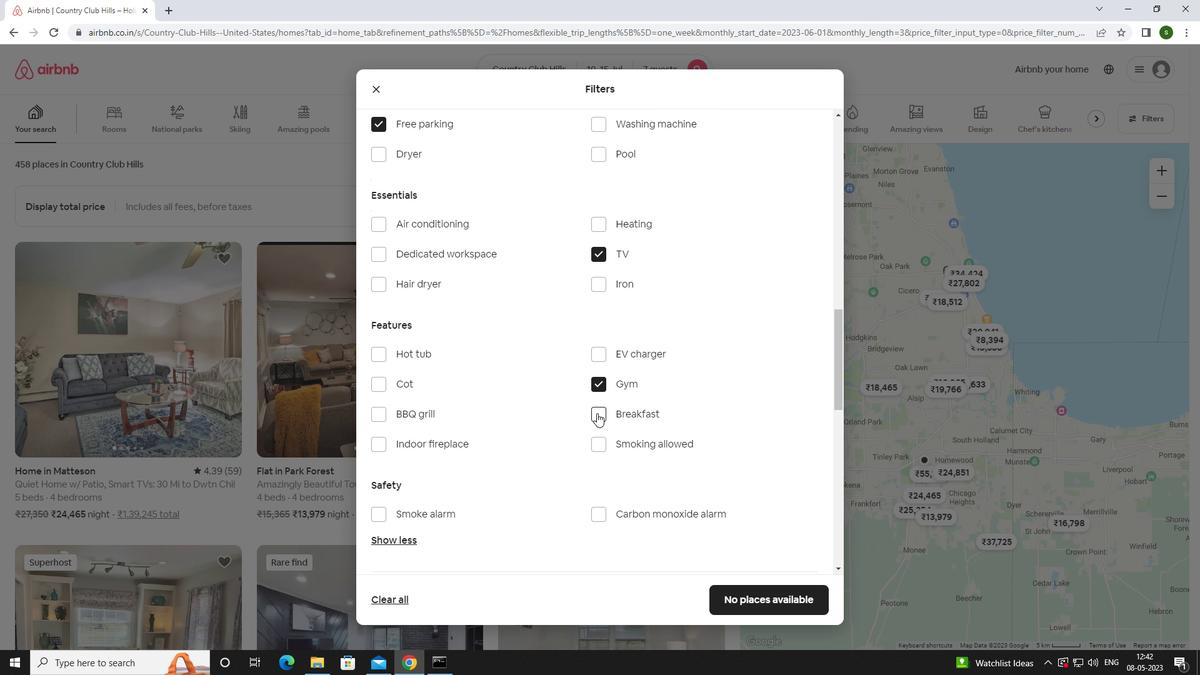 
Action: Mouse scrolled (564, 409) with delta (0, 0)
Screenshot: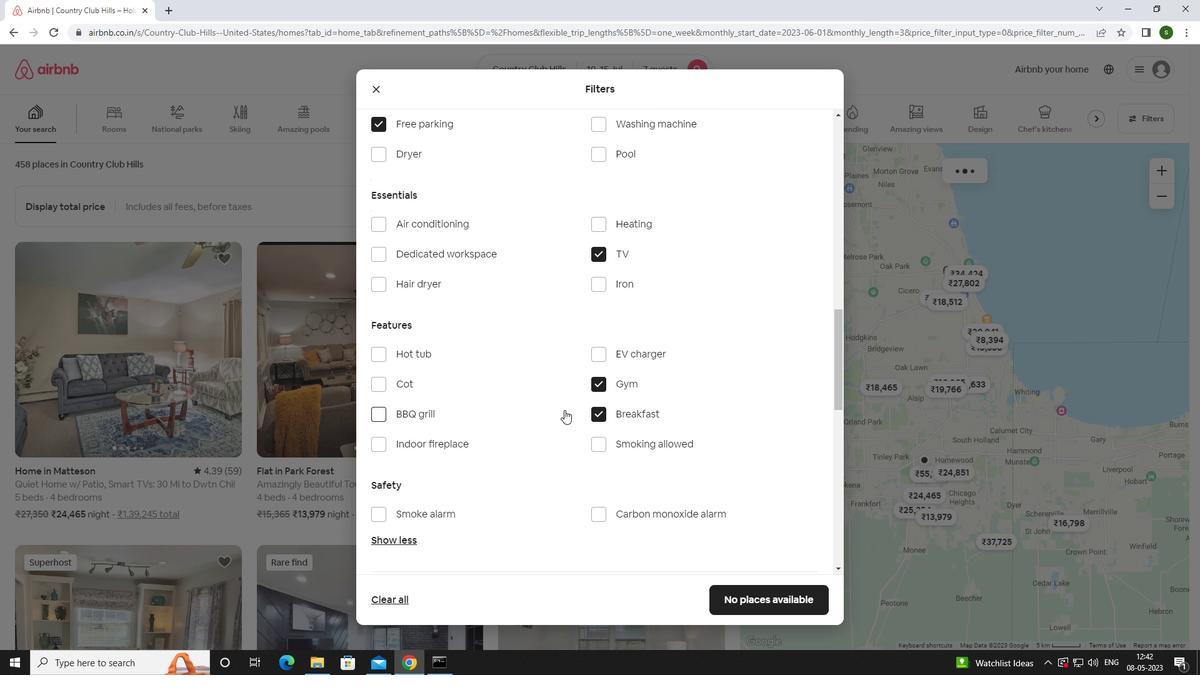 
Action: Mouse scrolled (564, 409) with delta (0, 0)
Screenshot: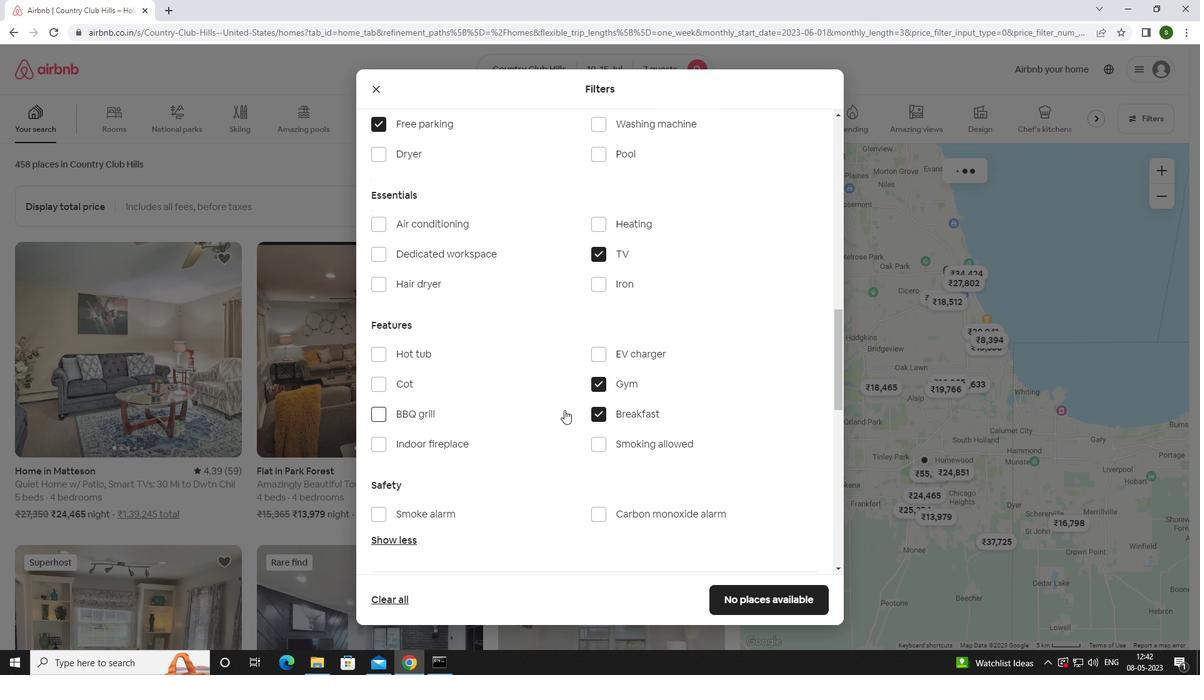 
Action: Mouse scrolled (564, 409) with delta (0, 0)
Screenshot: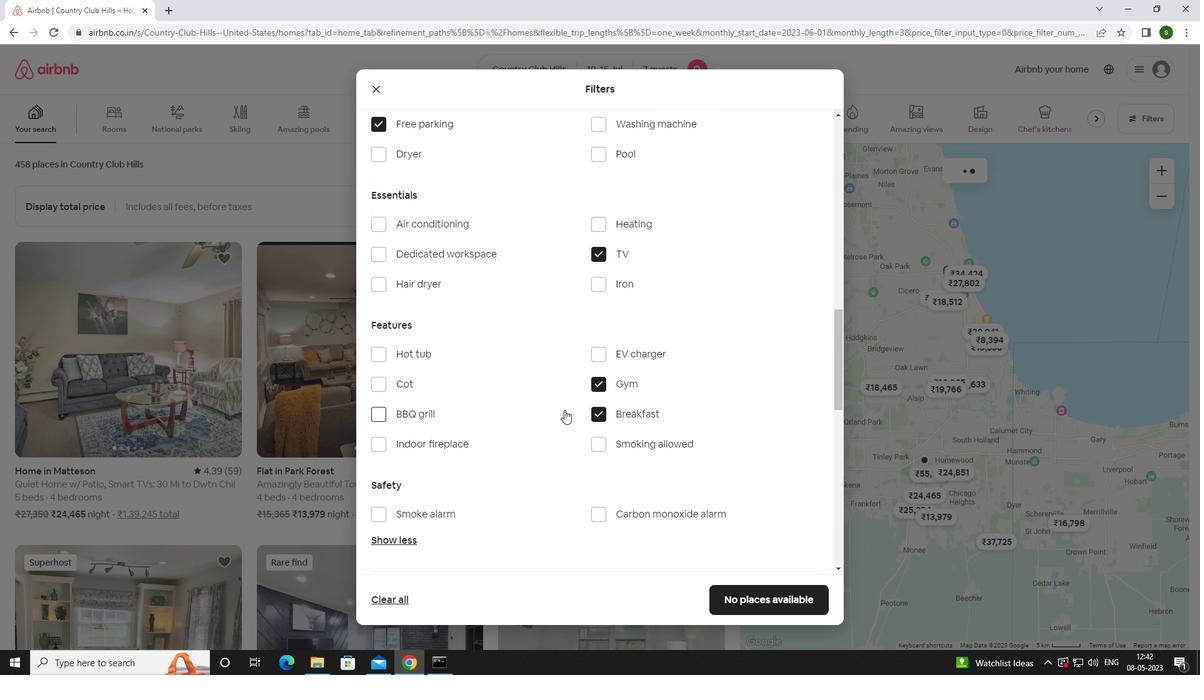 
Action: Mouse scrolled (564, 409) with delta (0, 0)
Screenshot: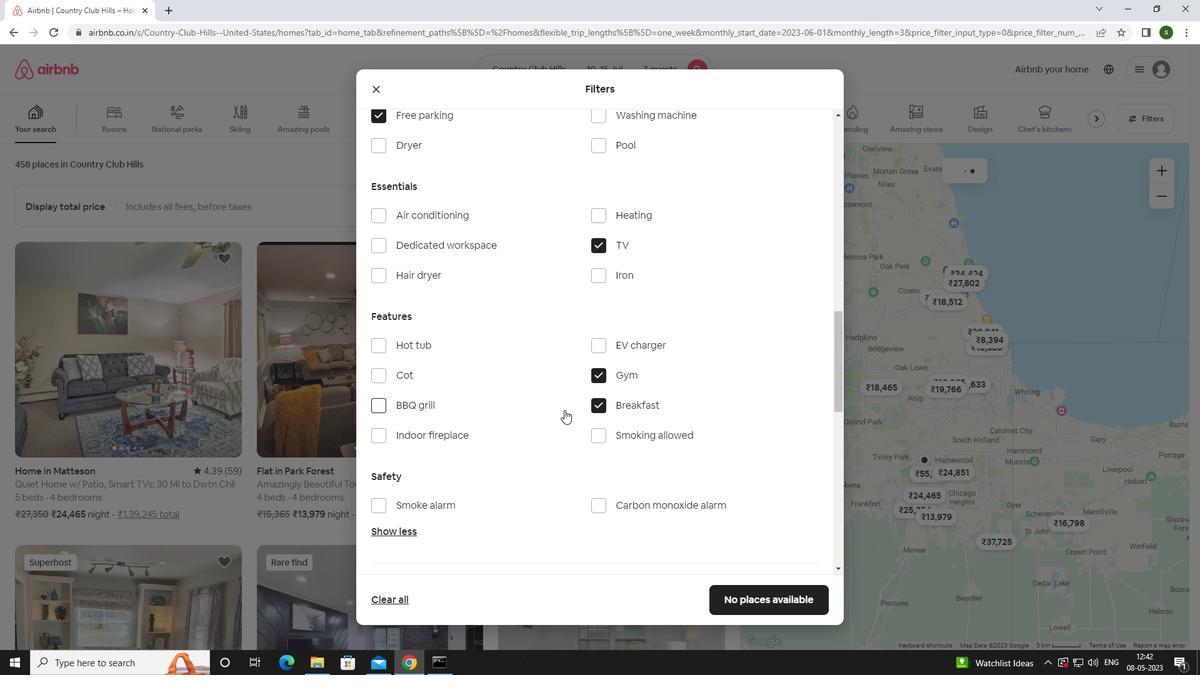 
Action: Mouse moved to (564, 410)
Screenshot: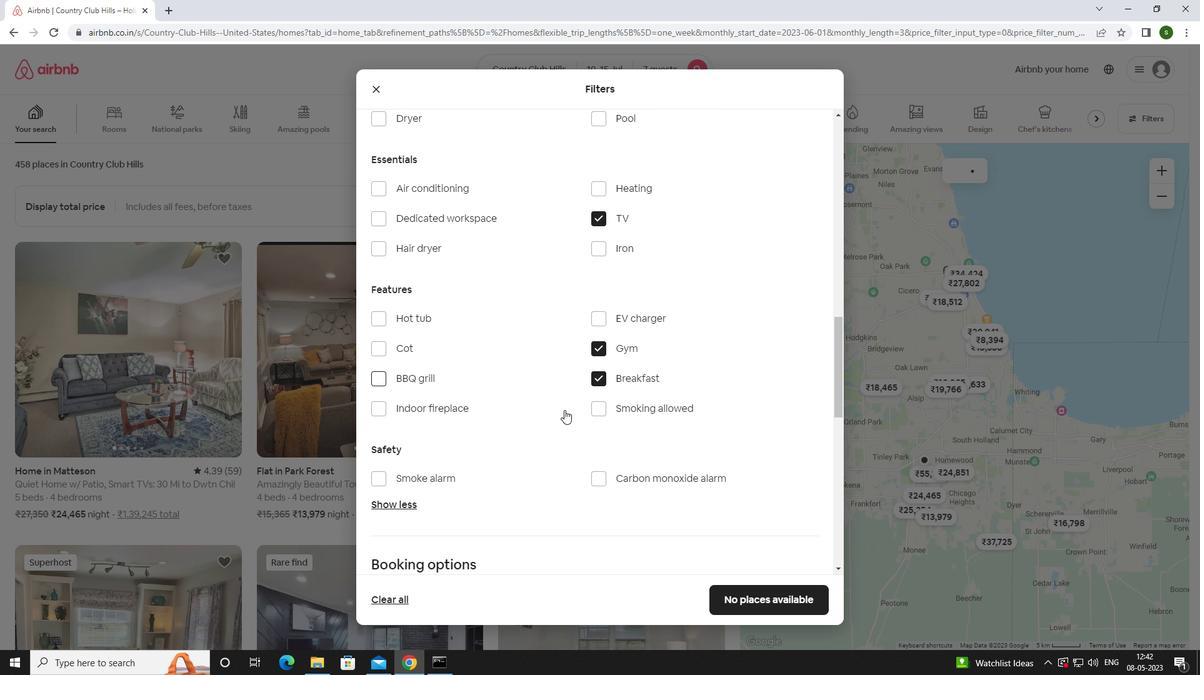 
Action: Mouse scrolled (564, 409) with delta (0, 0)
Screenshot: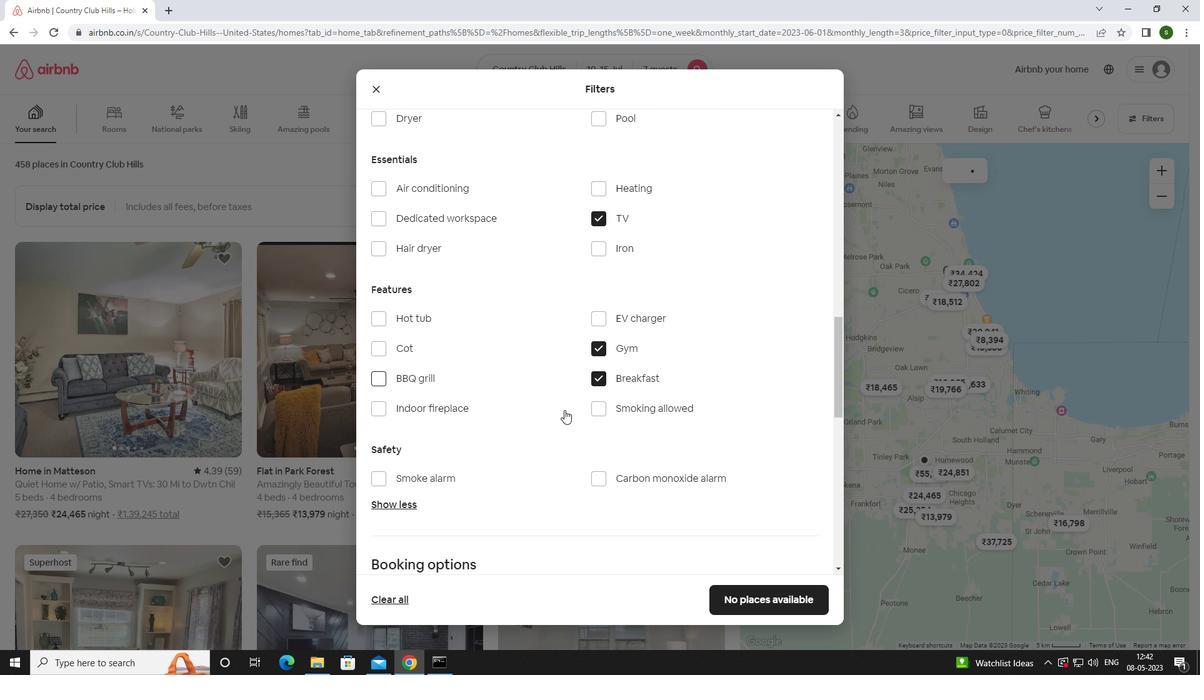 
Action: Mouse moved to (785, 376)
Screenshot: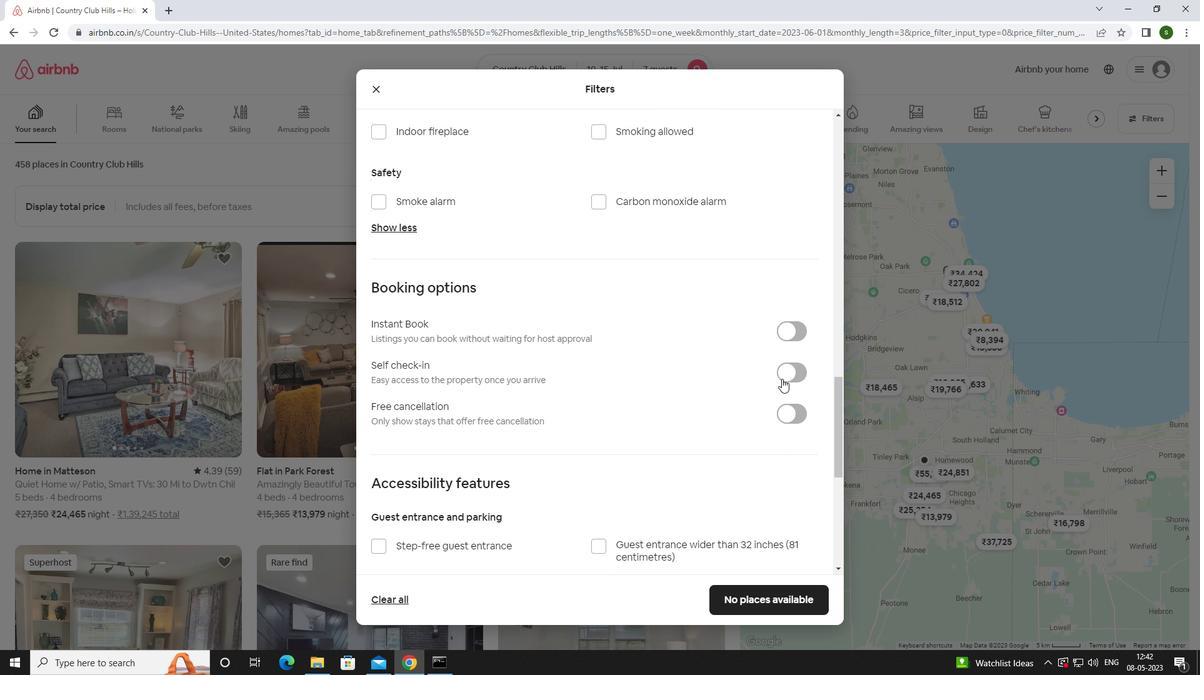 
Action: Mouse pressed left at (785, 376)
Screenshot: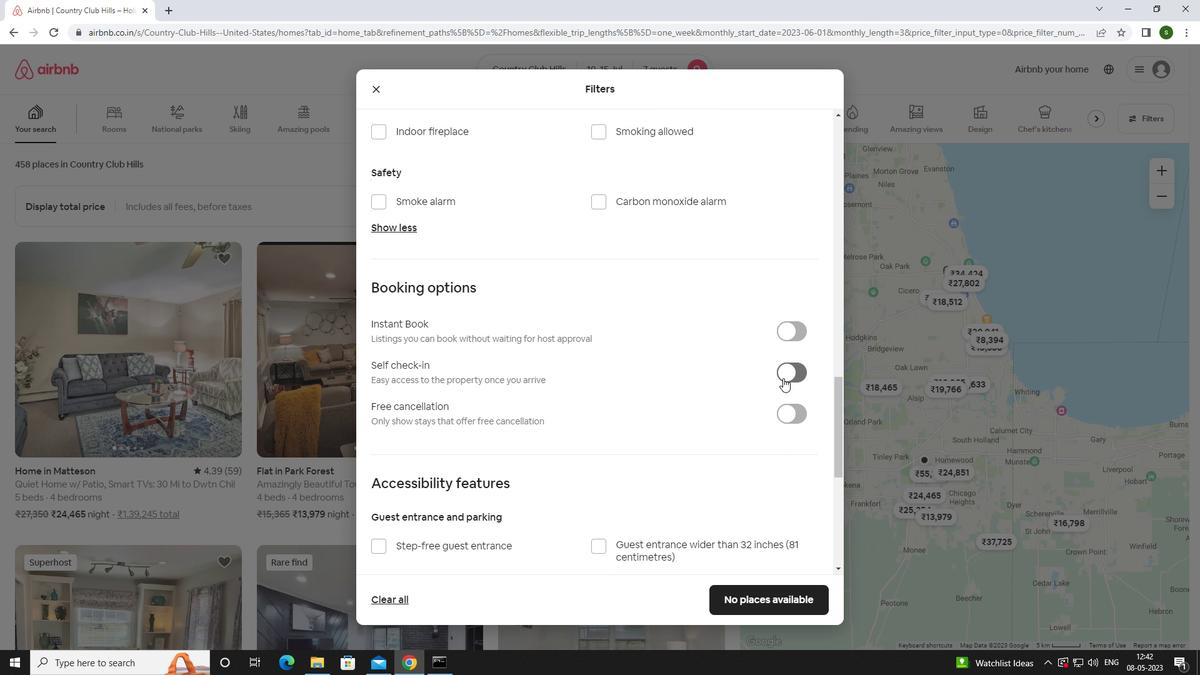 
Action: Mouse moved to (566, 373)
Screenshot: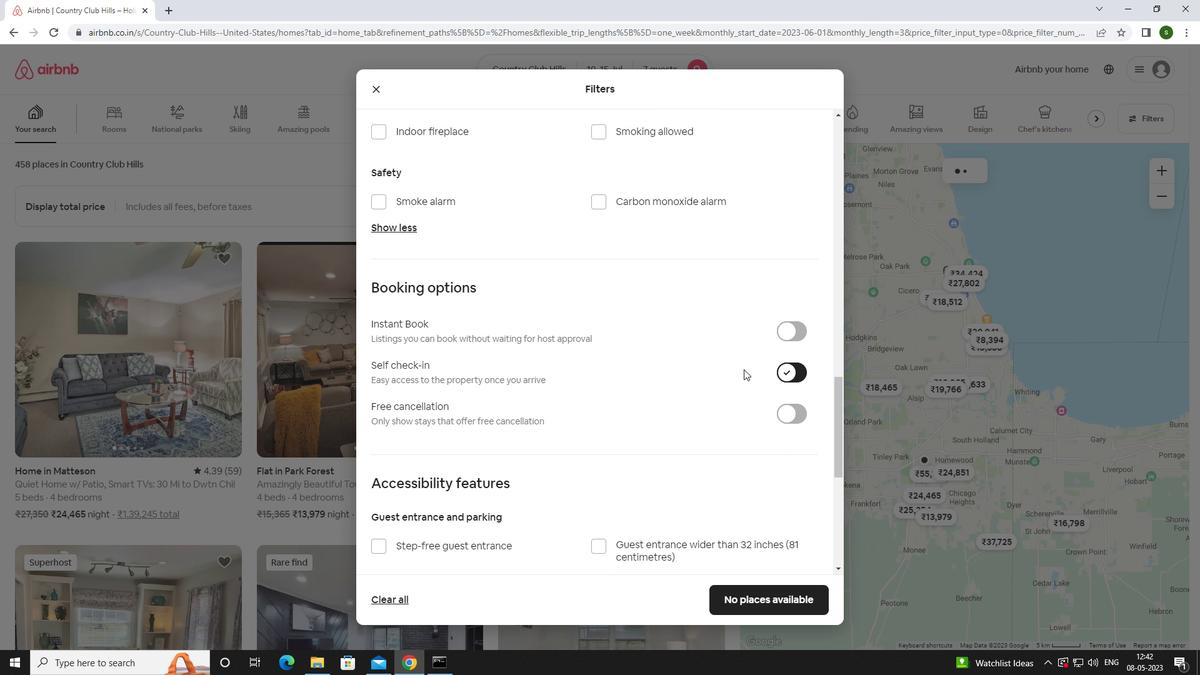 
Action: Mouse scrolled (566, 373) with delta (0, 0)
Screenshot: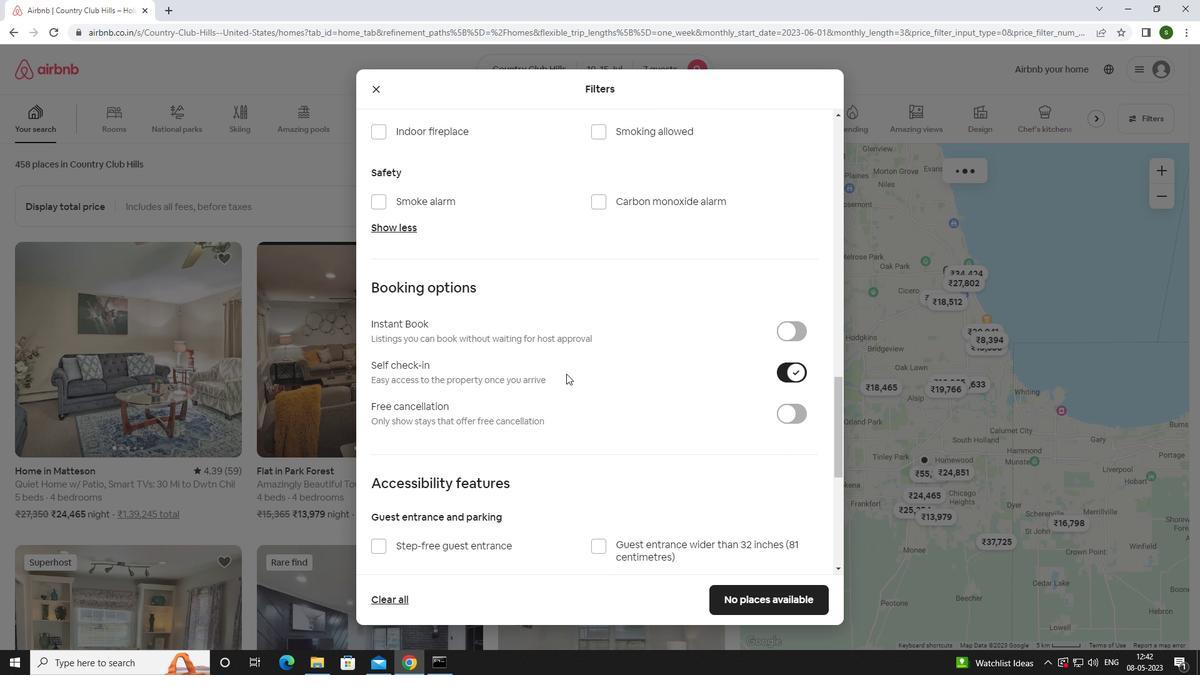 
Action: Mouse scrolled (566, 373) with delta (0, 0)
Screenshot: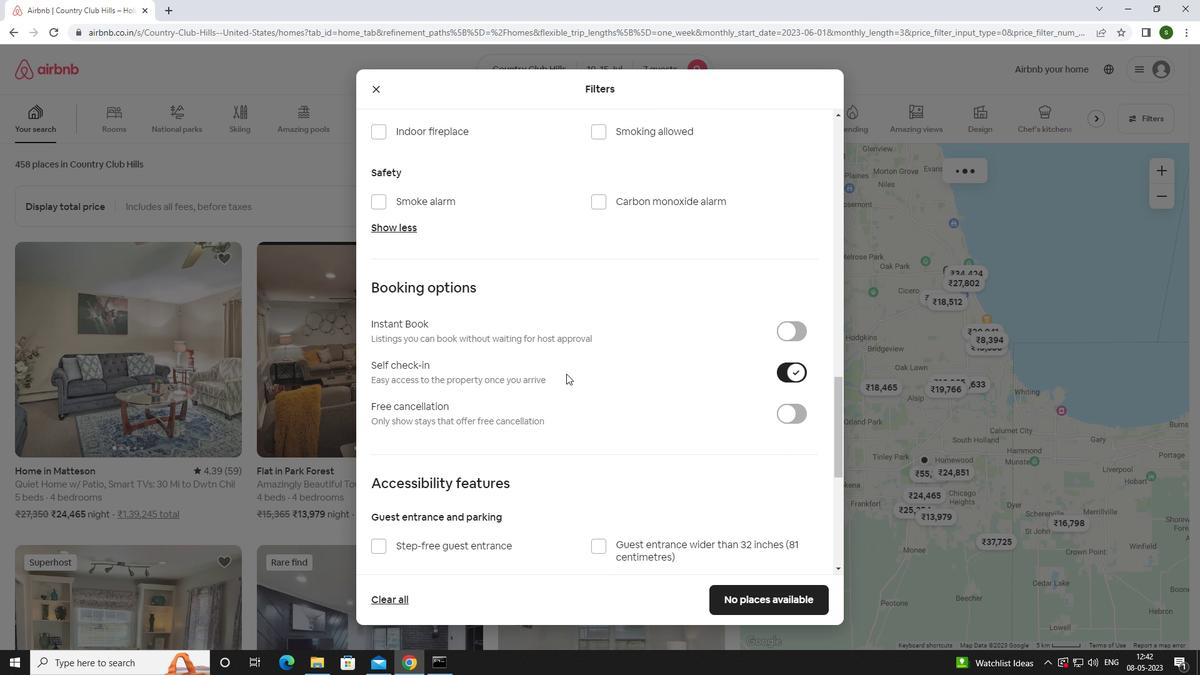 
Action: Mouse scrolled (566, 373) with delta (0, 0)
Screenshot: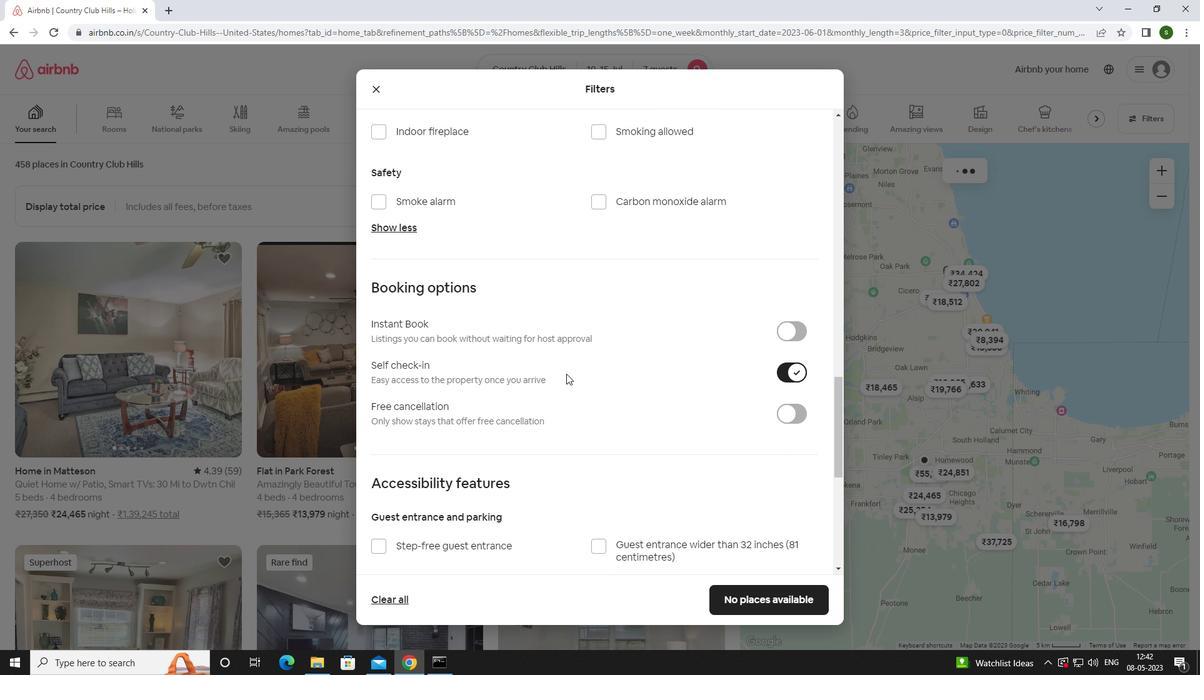 
Action: Mouse scrolled (566, 373) with delta (0, 0)
Screenshot: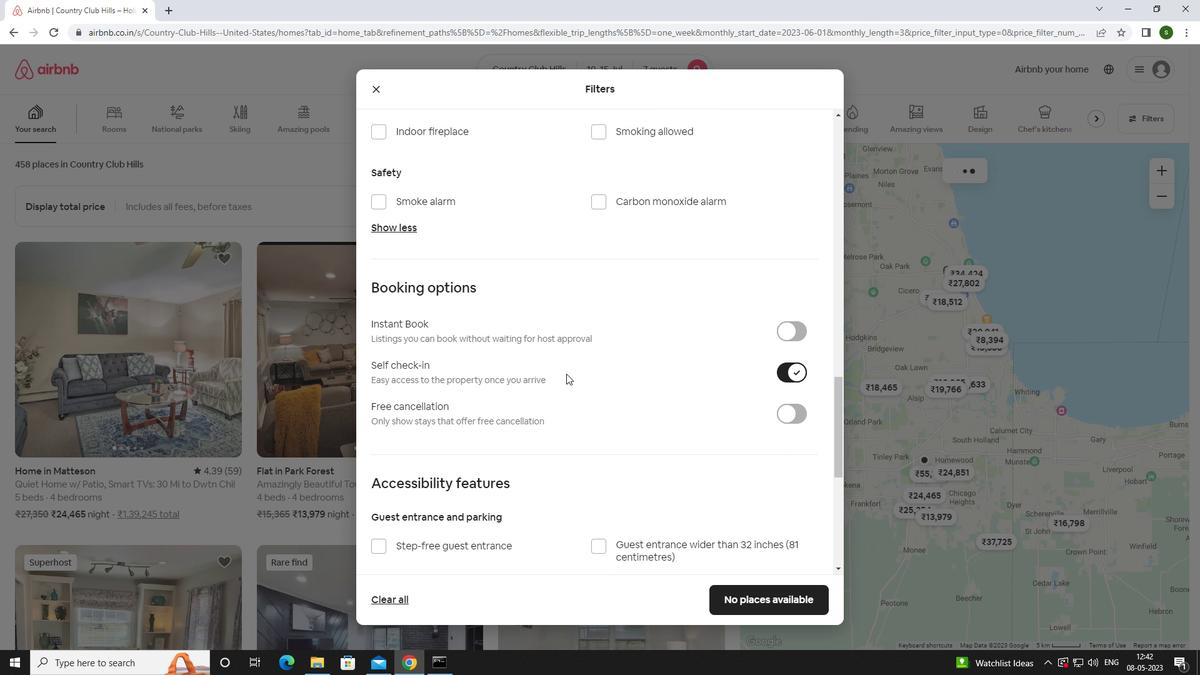 
Action: Mouse scrolled (566, 373) with delta (0, 0)
Screenshot: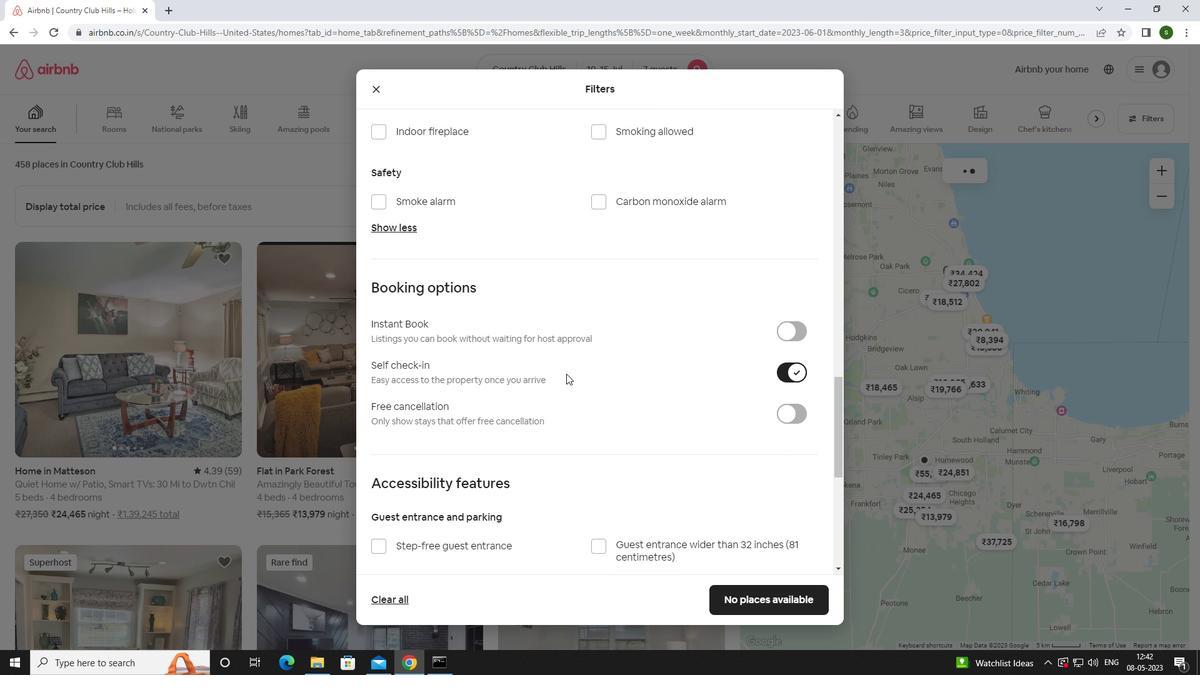 
Action: Mouse scrolled (566, 373) with delta (0, 0)
Screenshot: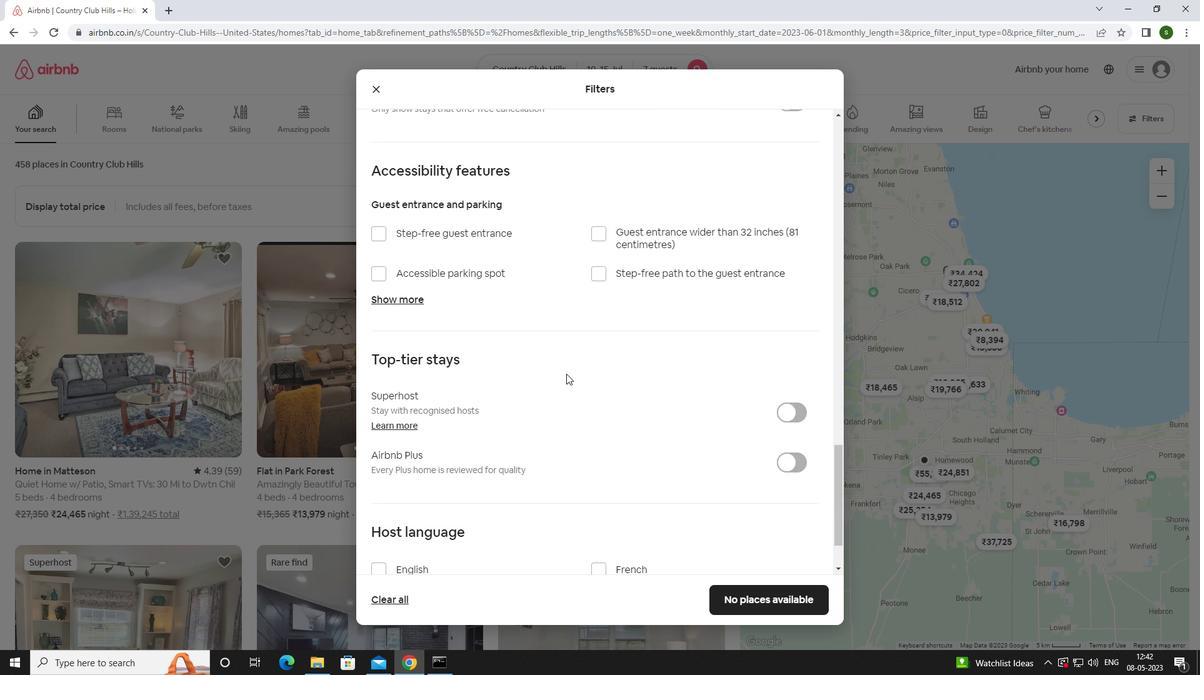 
Action: Mouse scrolled (566, 373) with delta (0, 0)
Screenshot: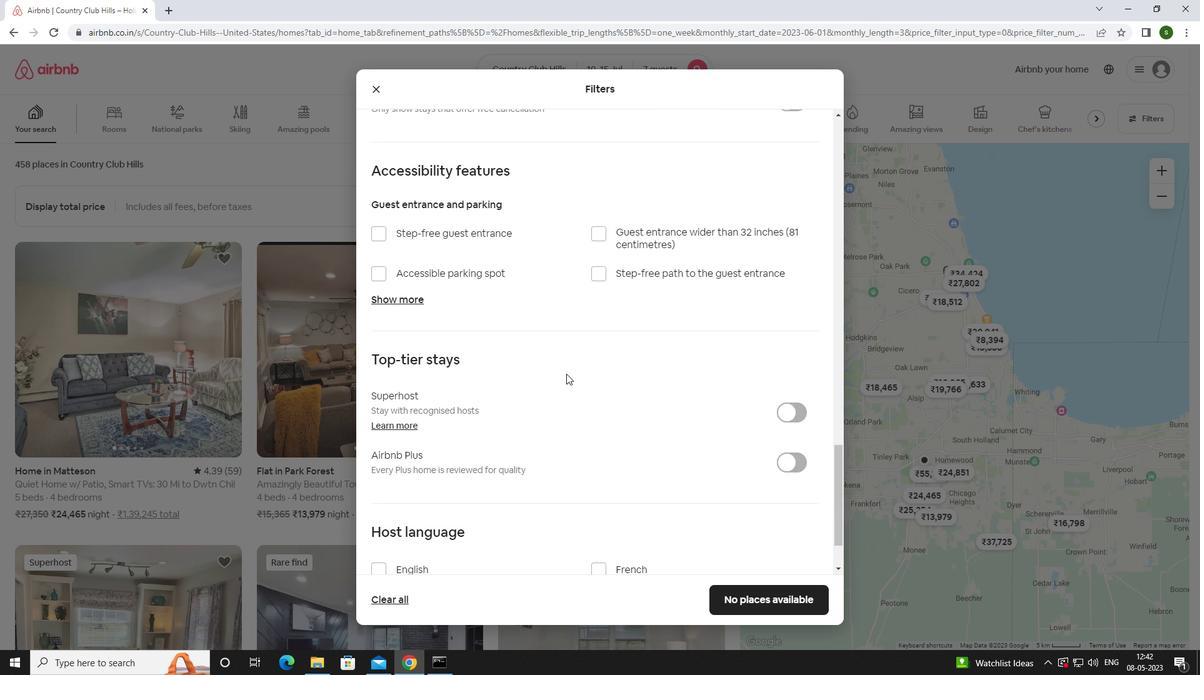 
Action: Mouse scrolled (566, 373) with delta (0, 0)
Screenshot: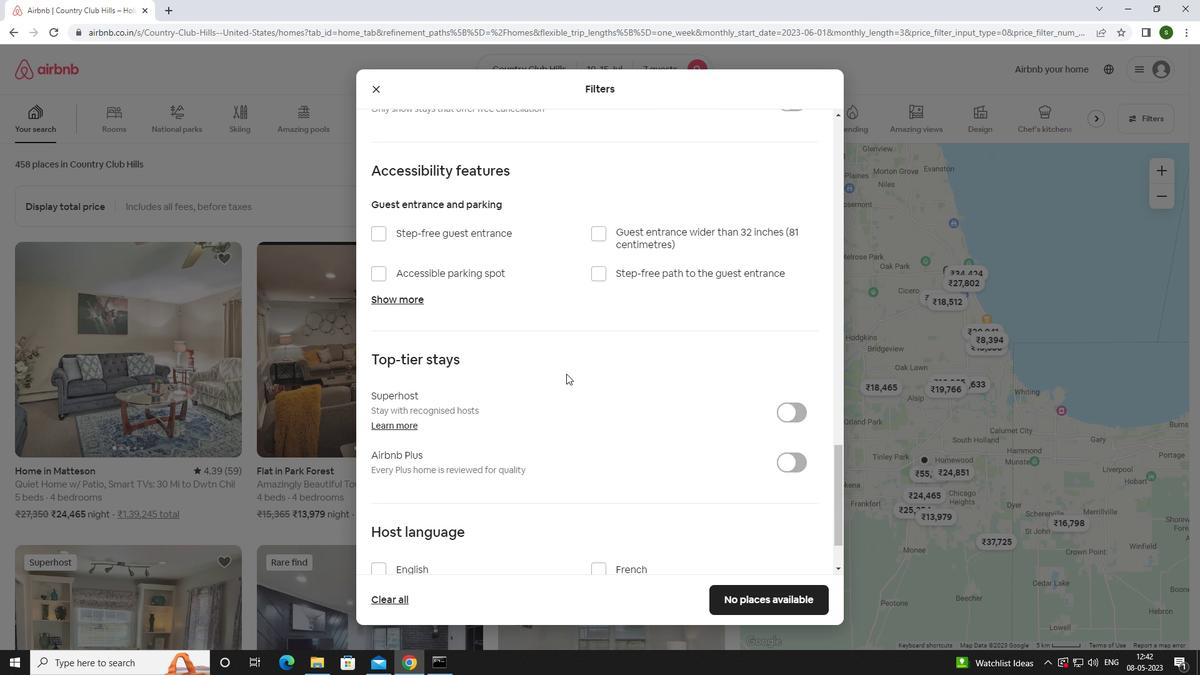 
Action: Mouse scrolled (566, 373) with delta (0, 0)
Screenshot: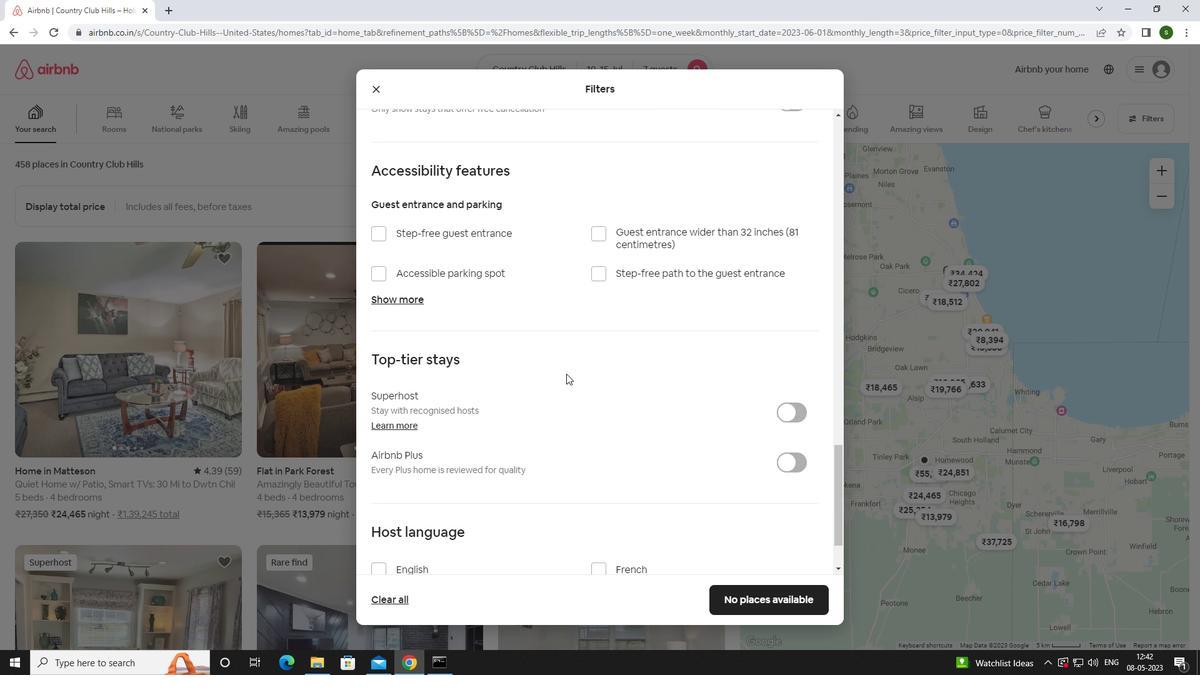 
Action: Mouse moved to (413, 489)
Screenshot: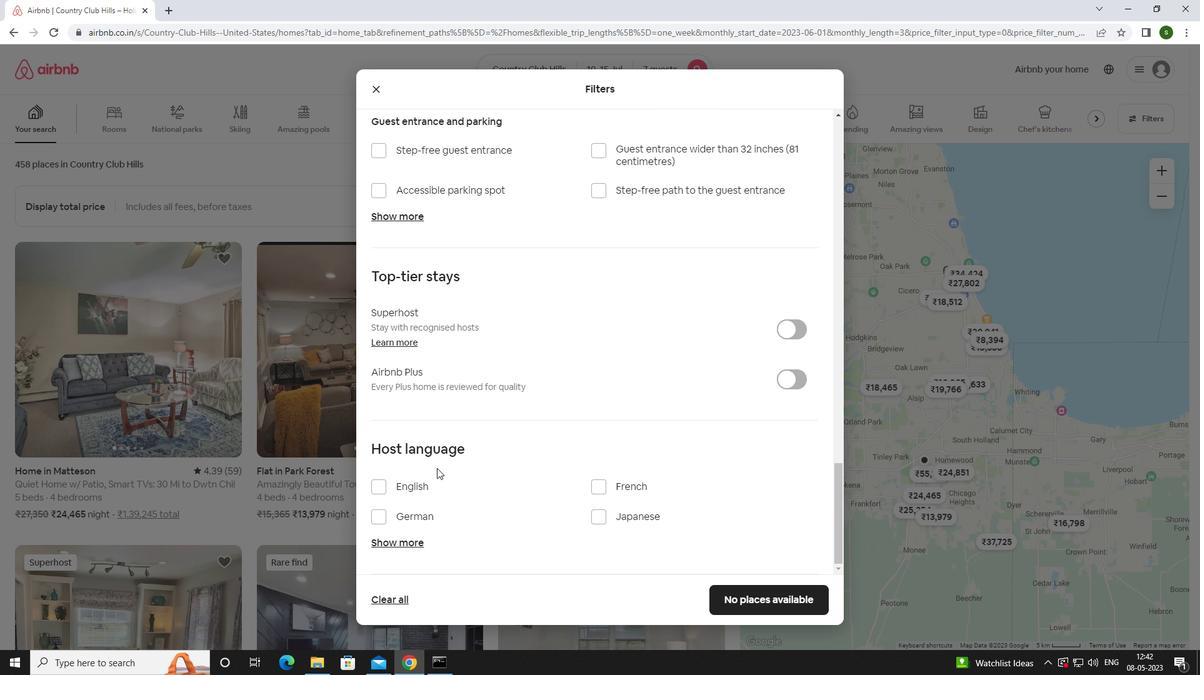 
Action: Mouse pressed left at (413, 489)
Screenshot: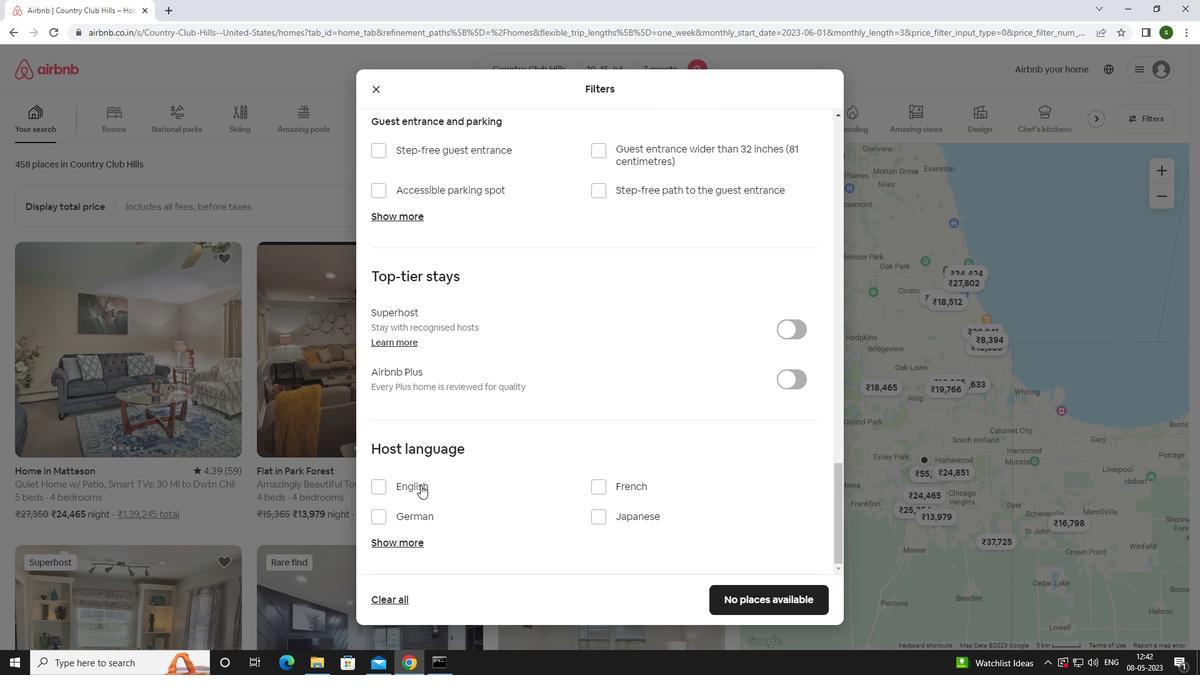 
Action: Mouse moved to (746, 605)
Screenshot: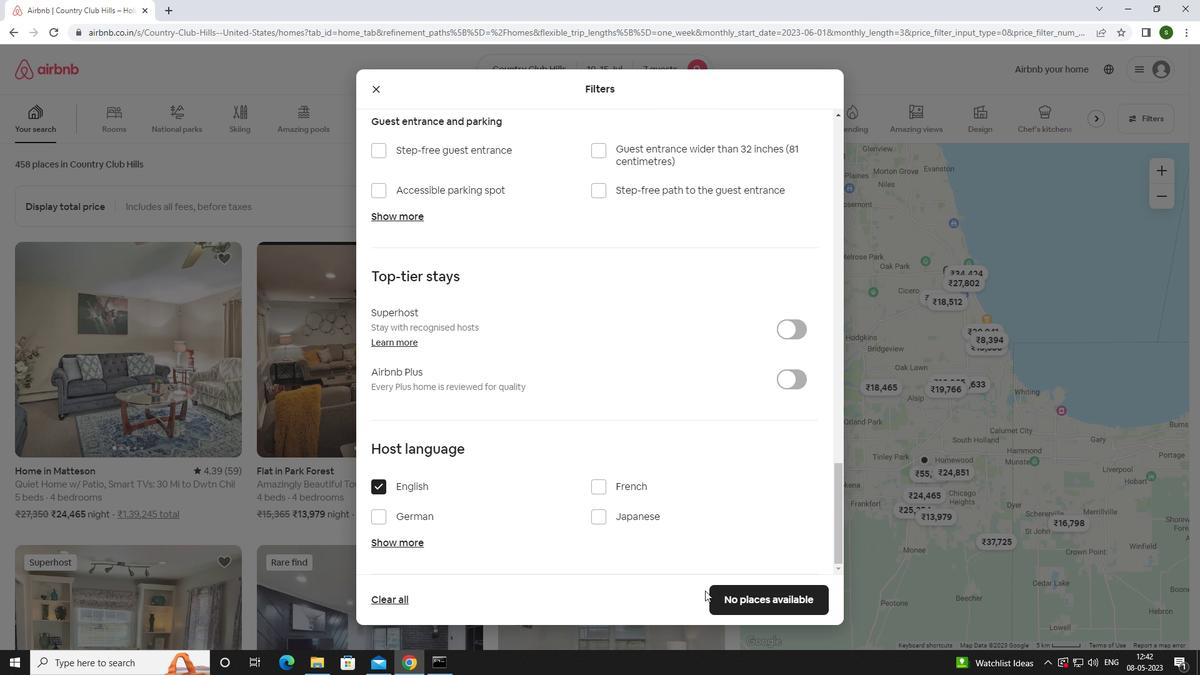 
Action: Mouse pressed left at (746, 605)
Screenshot: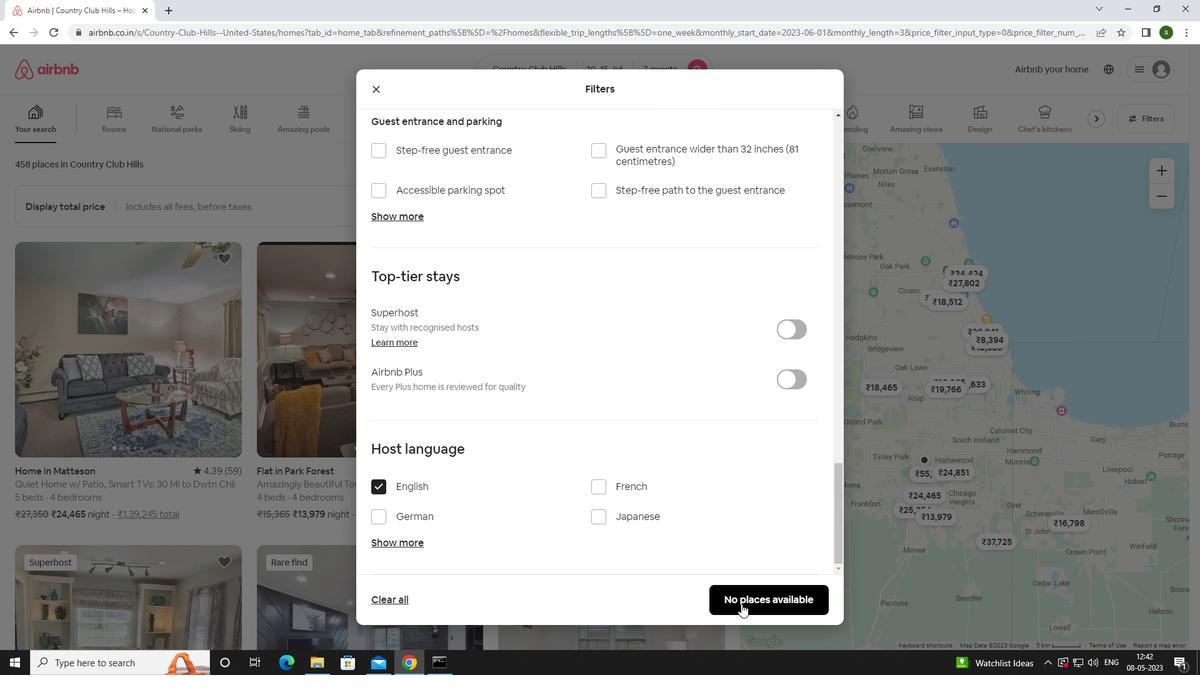 
Action: Mouse moved to (585, 351)
Screenshot: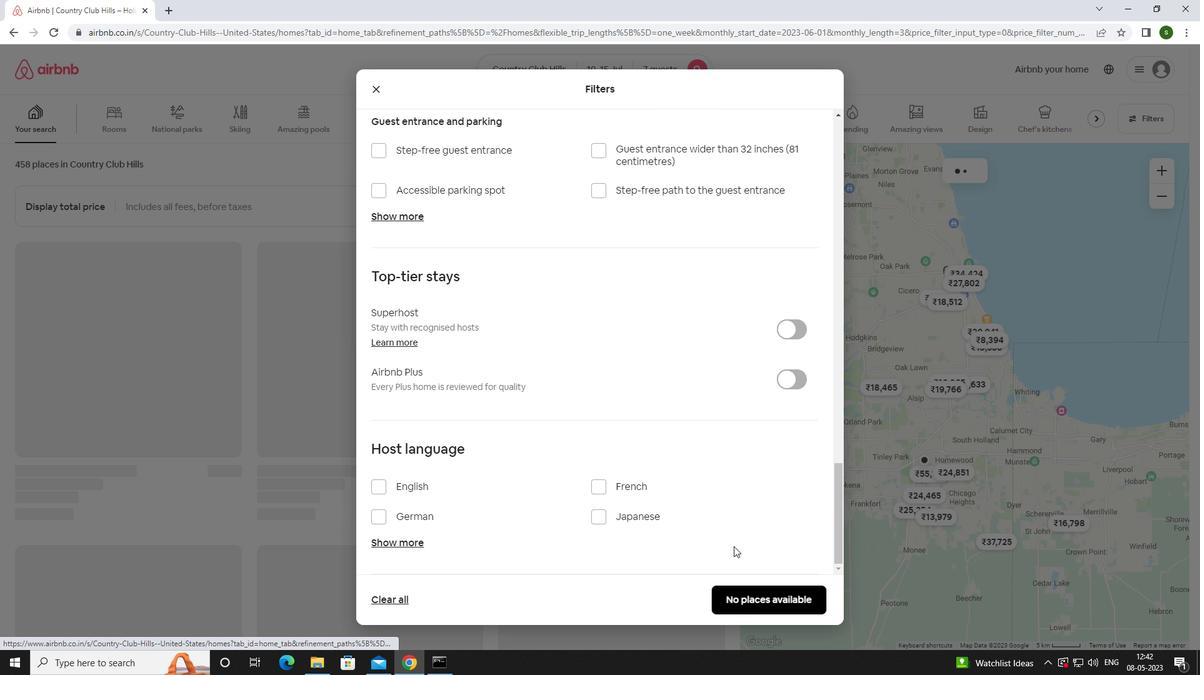 
